 Task: Find connections with filter location Albardón with filter topic #customerrelationswith filter profile language French with filter current company Ramboll with filter school Good Shepherd college of Education with filter industry Retail Health and Personal Care Products with filter service category Information Management with filter keywords title Customer Service
Action: Mouse moved to (216, 214)
Screenshot: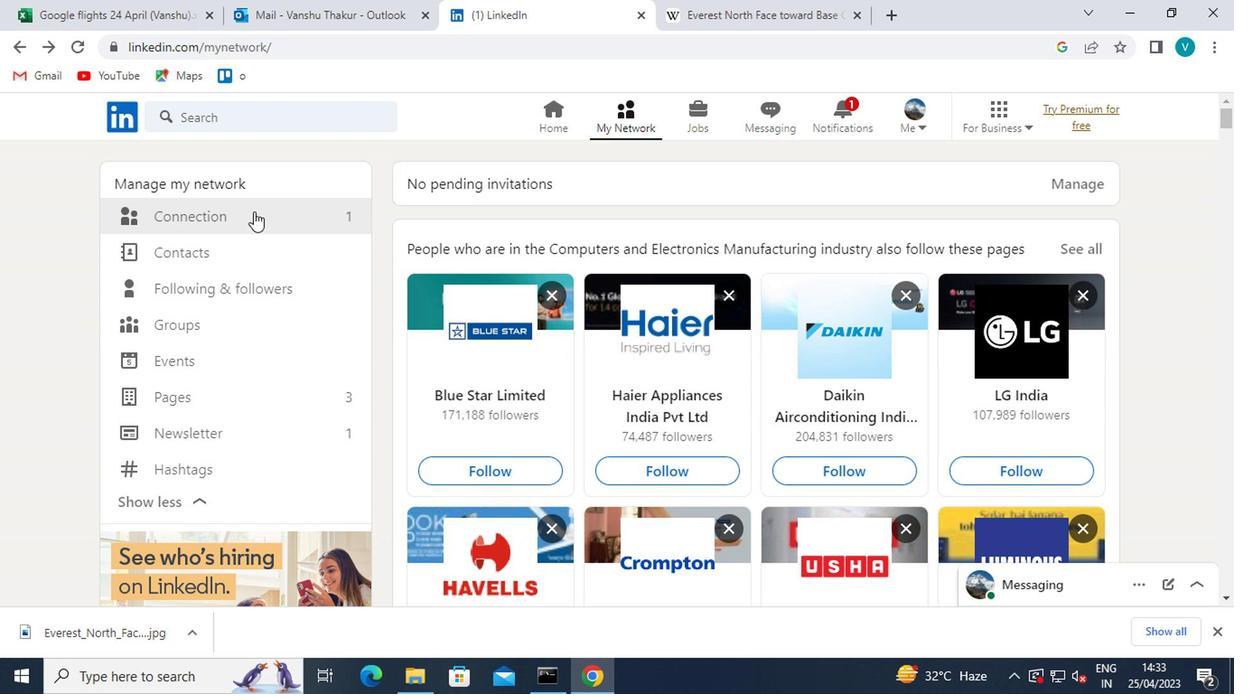 
Action: Mouse pressed left at (216, 214)
Screenshot: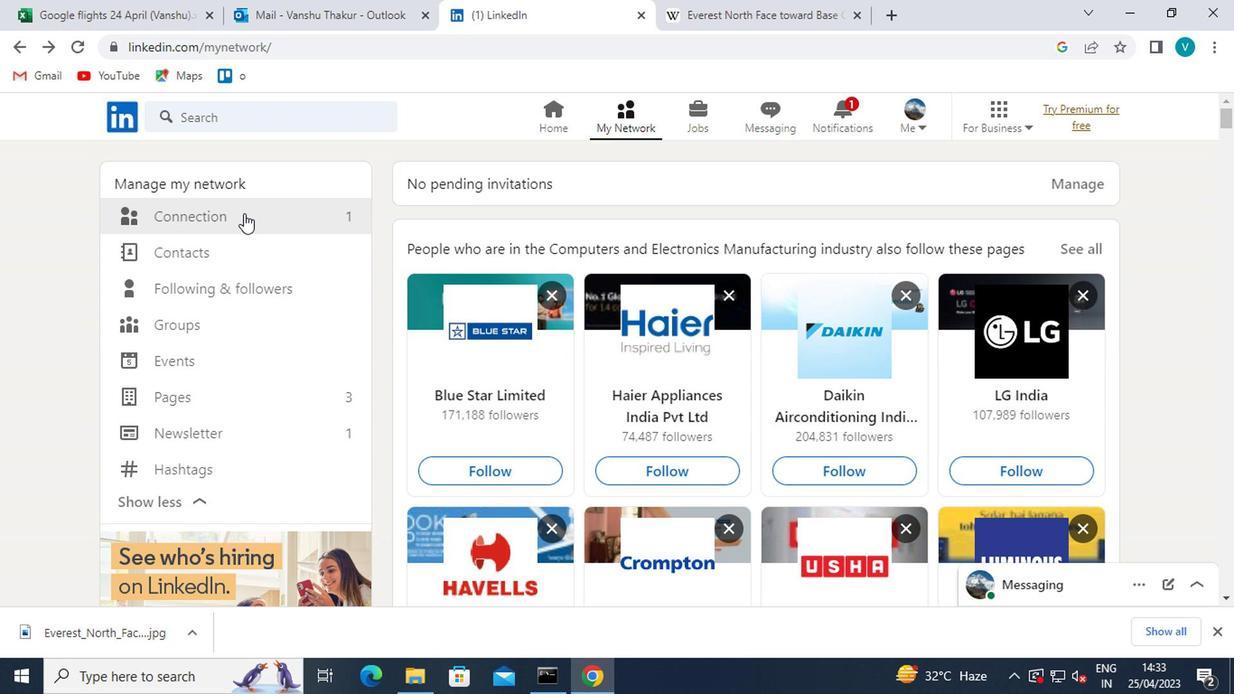 
Action: Mouse moved to (749, 221)
Screenshot: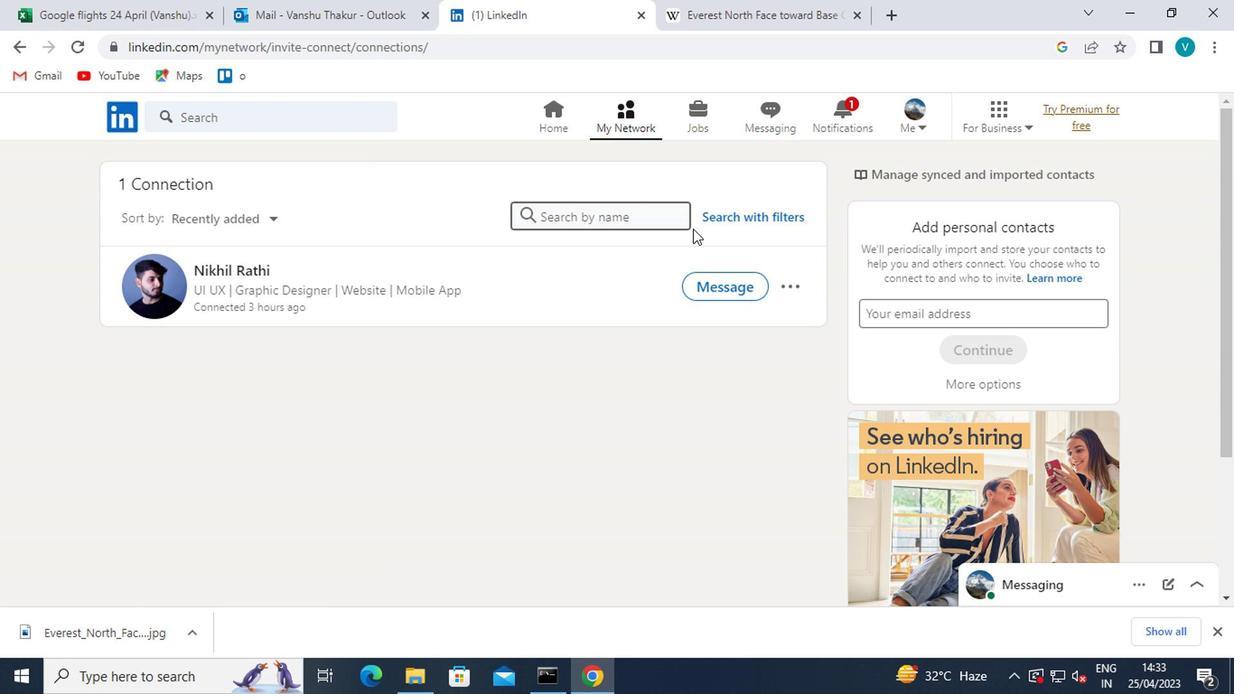 
Action: Mouse pressed left at (749, 221)
Screenshot: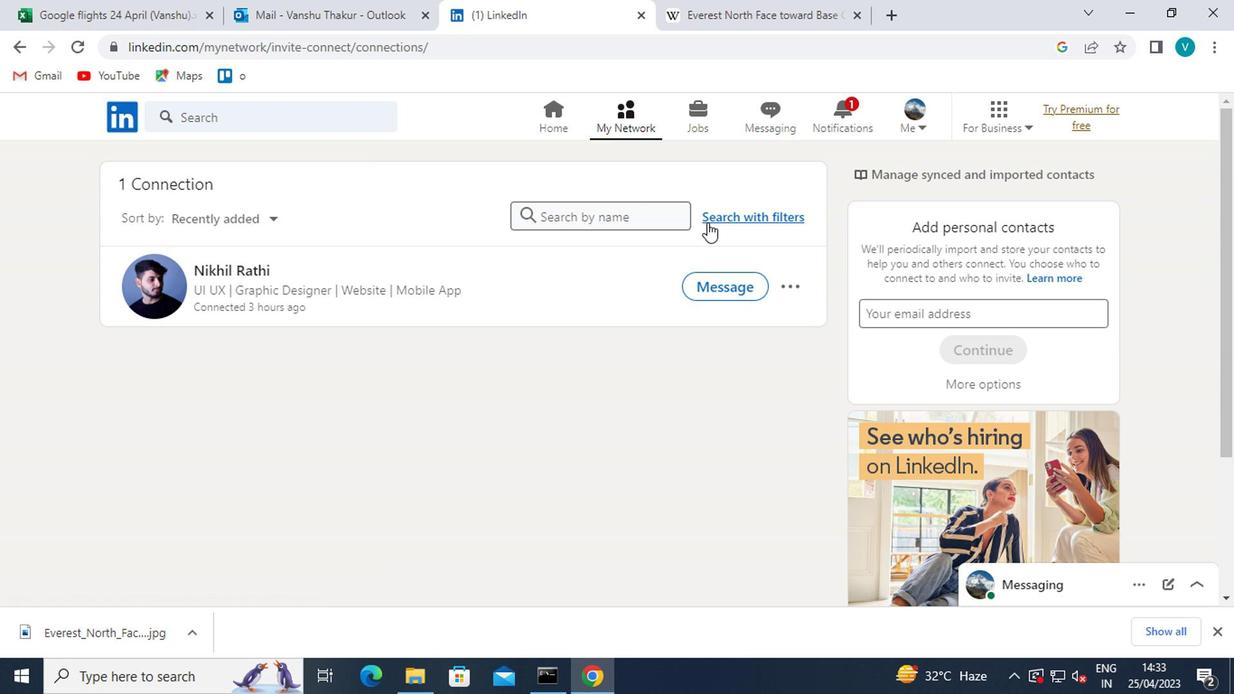 
Action: Mouse moved to (600, 167)
Screenshot: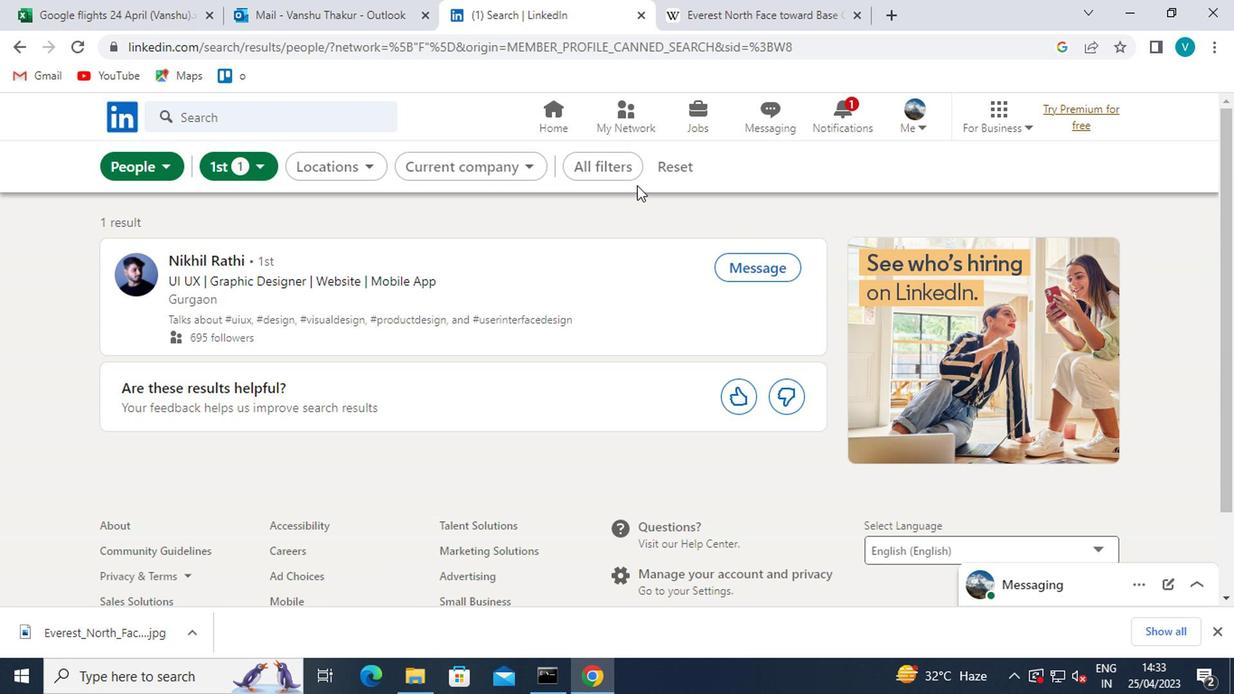 
Action: Mouse pressed left at (600, 167)
Screenshot: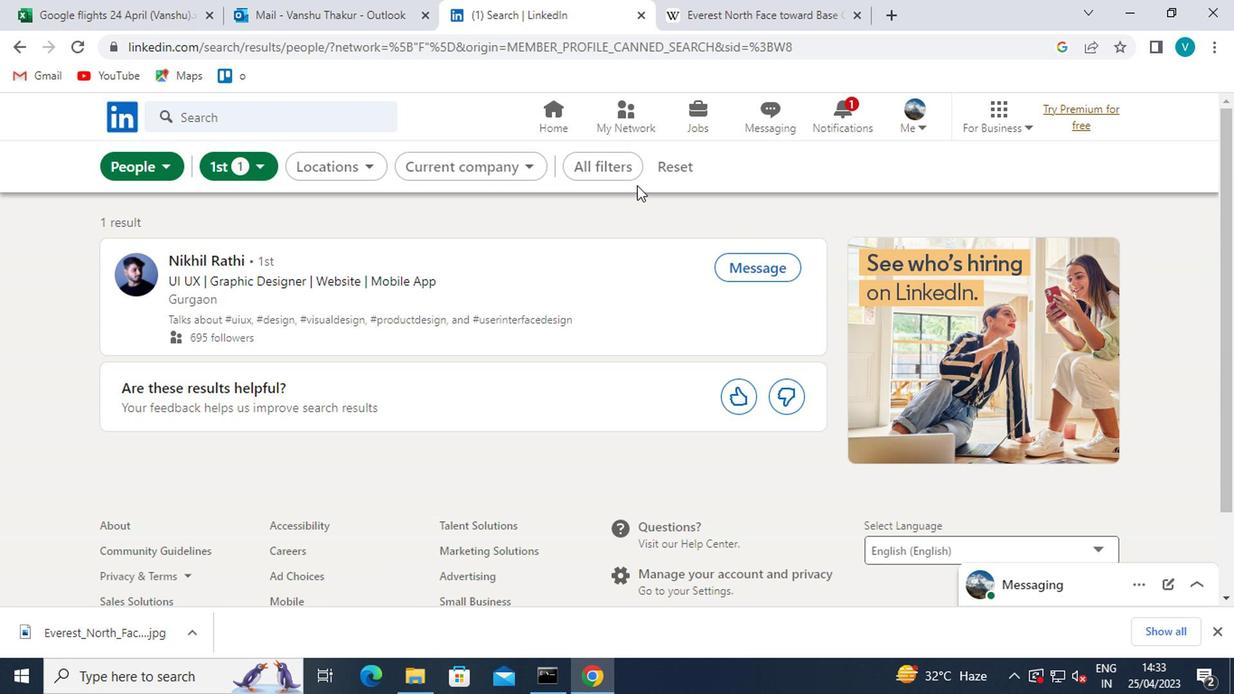 
Action: Mouse moved to (805, 371)
Screenshot: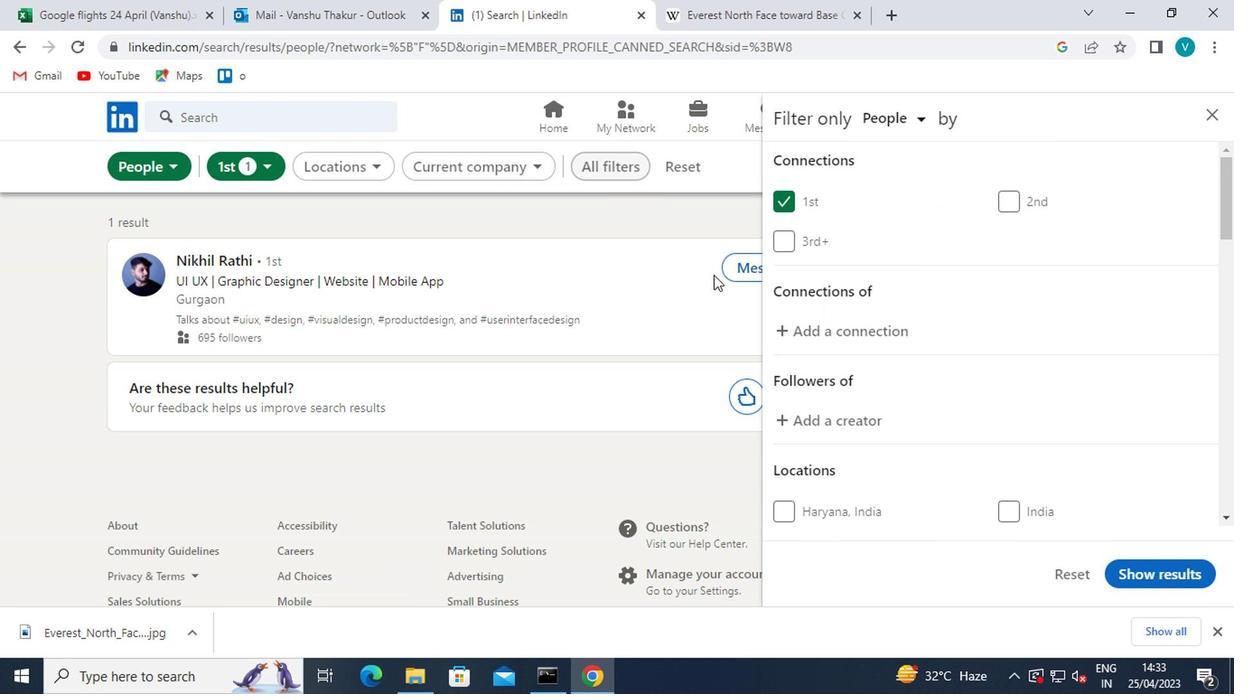 
Action: Mouse scrolled (805, 370) with delta (0, 0)
Screenshot: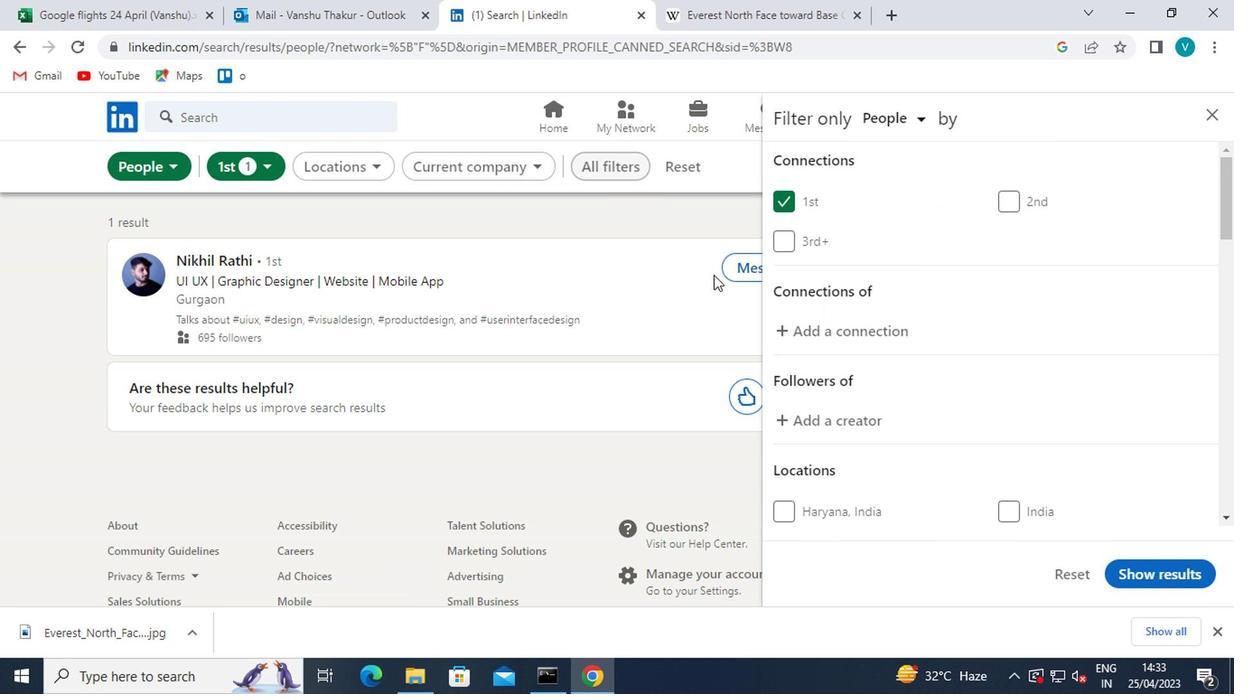 
Action: Mouse moved to (806, 374)
Screenshot: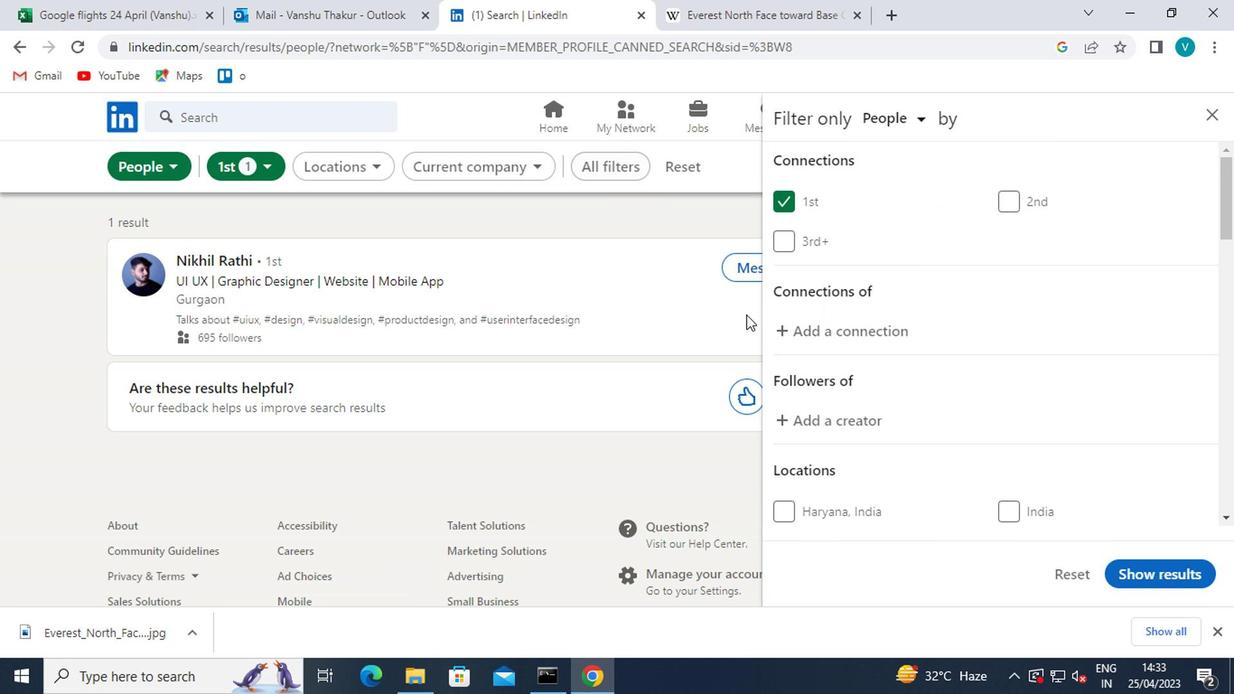 
Action: Mouse scrolled (806, 373) with delta (0, 0)
Screenshot: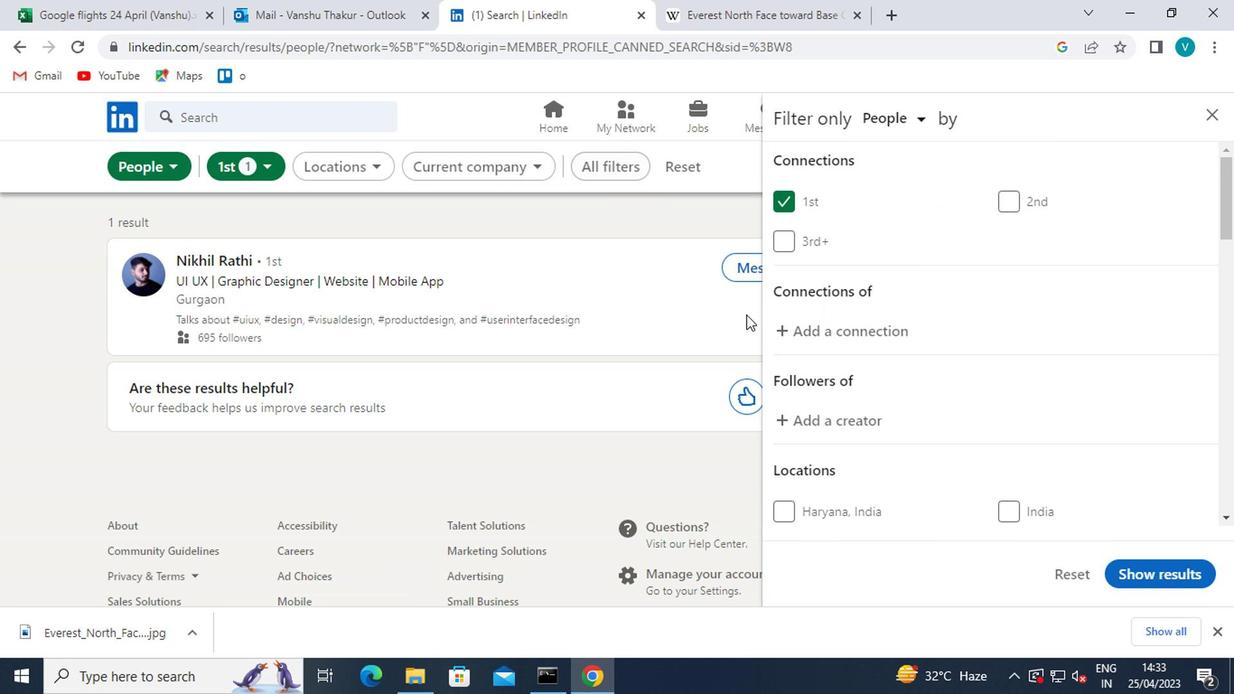 
Action: Mouse scrolled (806, 373) with delta (0, 0)
Screenshot: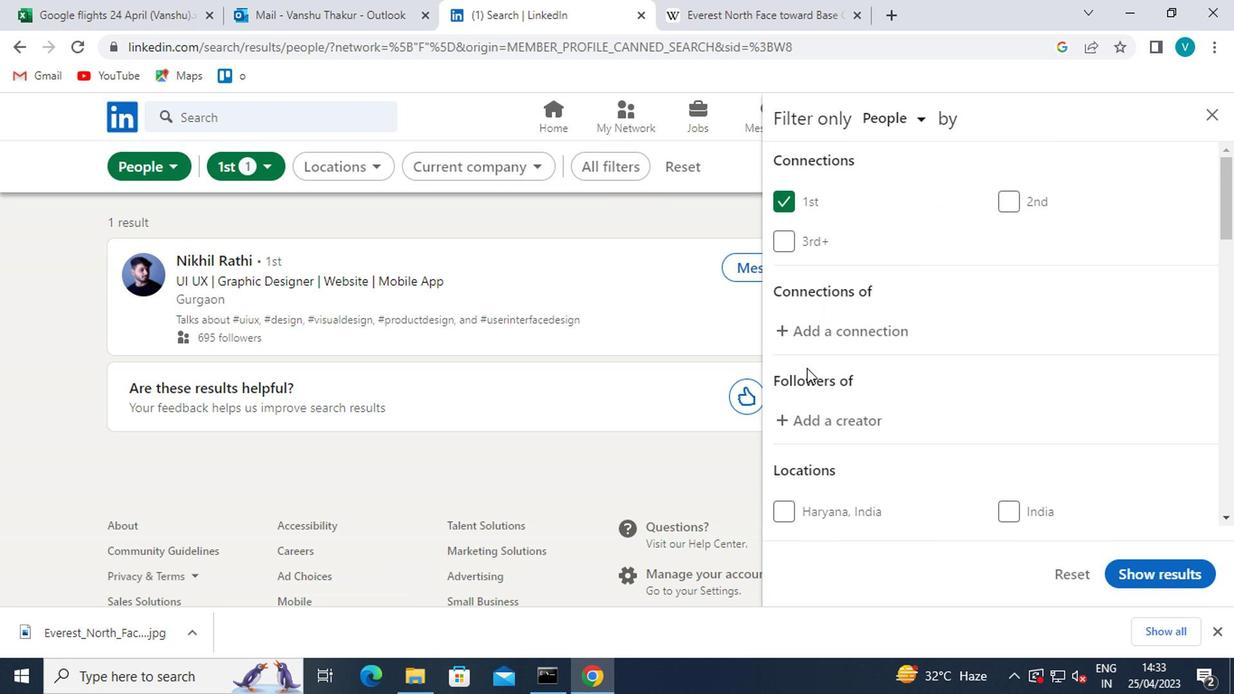 
Action: Mouse moved to (839, 323)
Screenshot: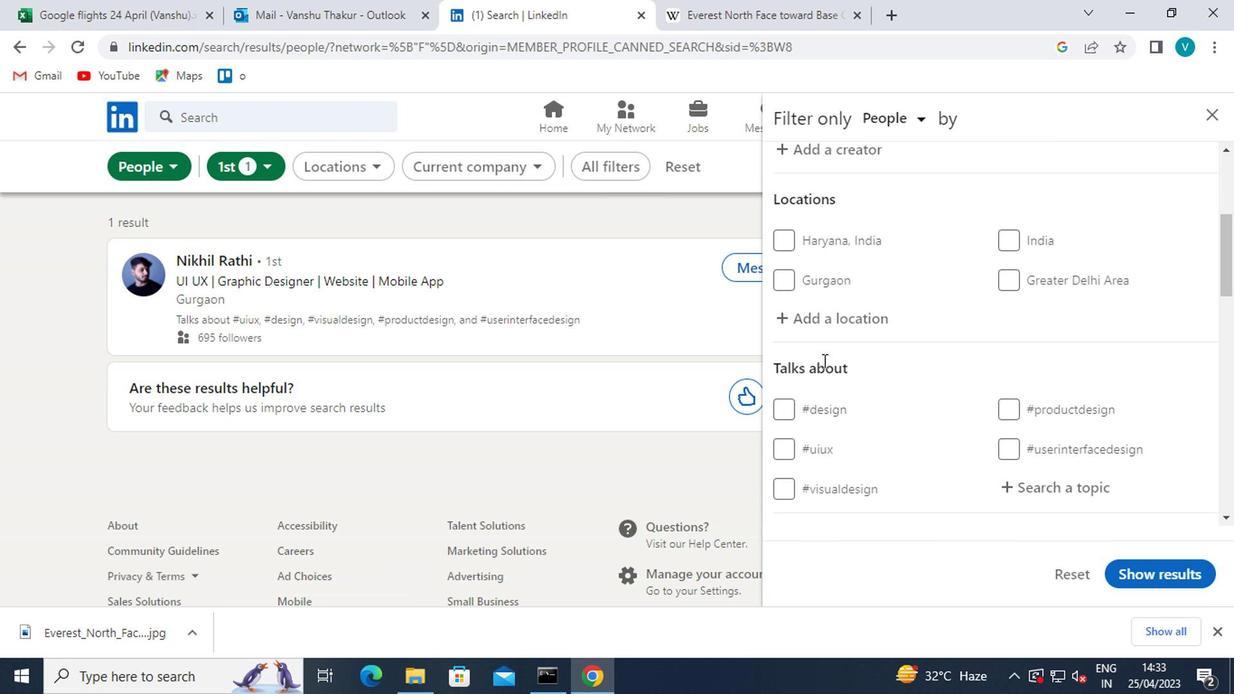 
Action: Mouse pressed left at (839, 323)
Screenshot: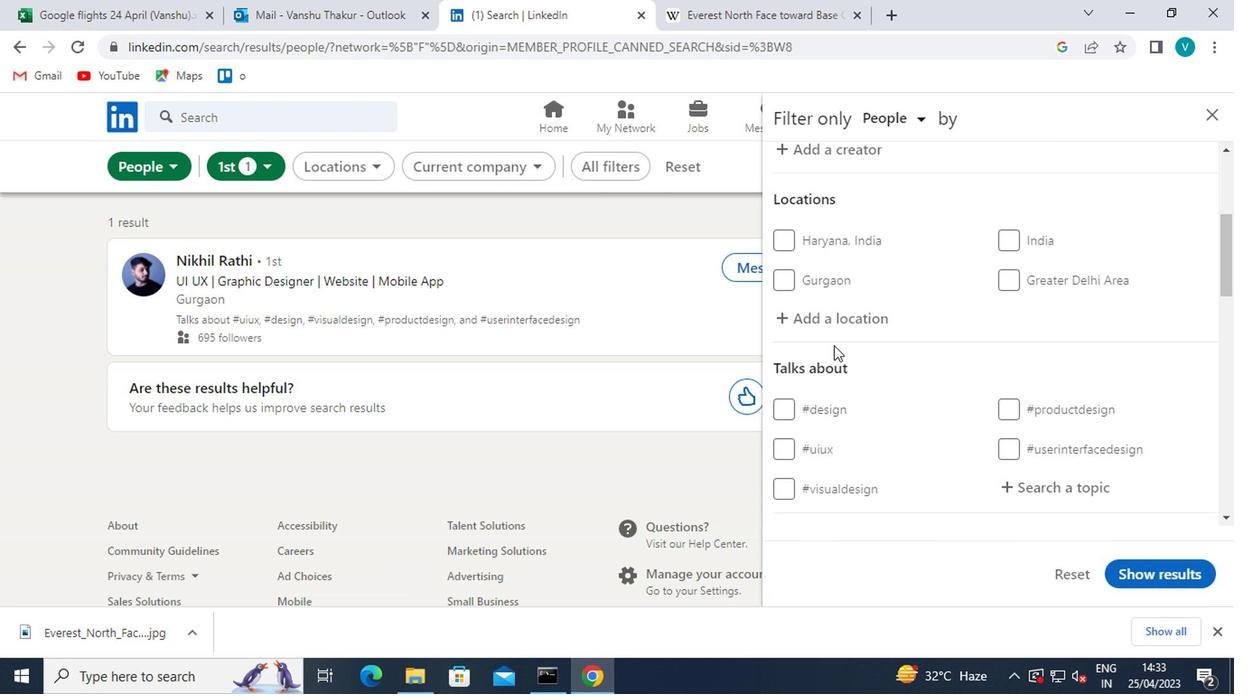 
Action: Mouse moved to (831, 318)
Screenshot: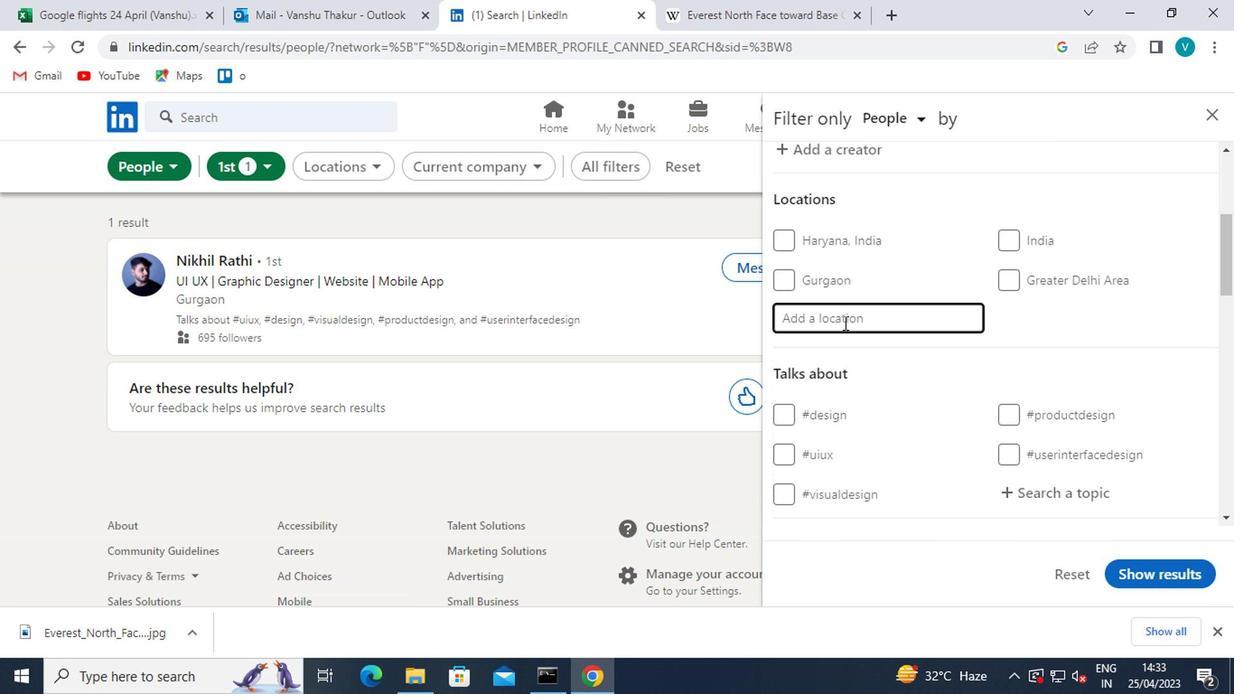 
Action: Key pressed <Key.shift>ALBARDON
Screenshot: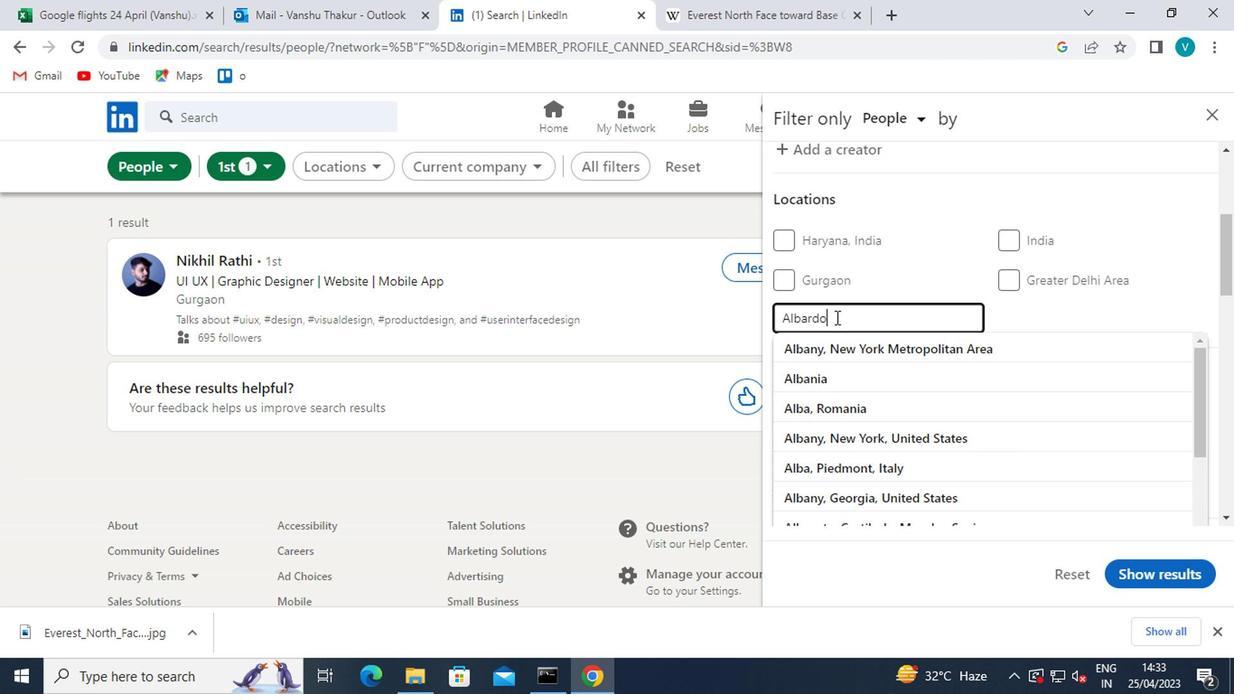 
Action: Mouse moved to (863, 343)
Screenshot: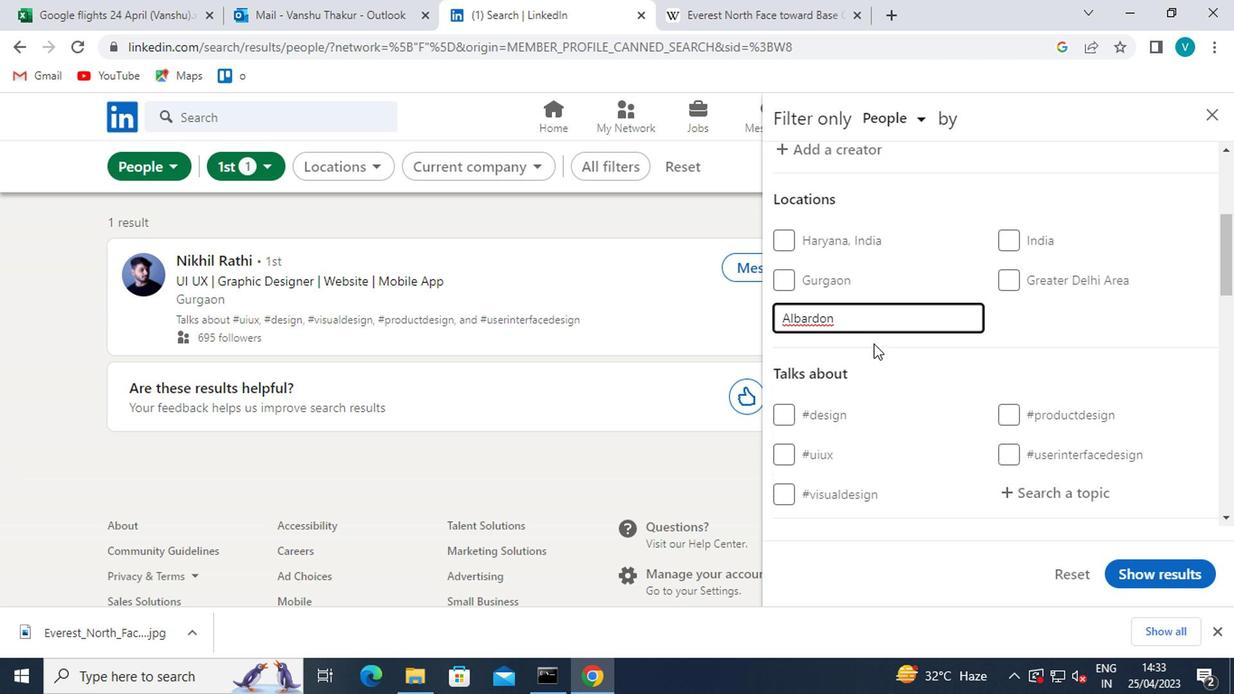 
Action: Key pressed <Key.enter>
Screenshot: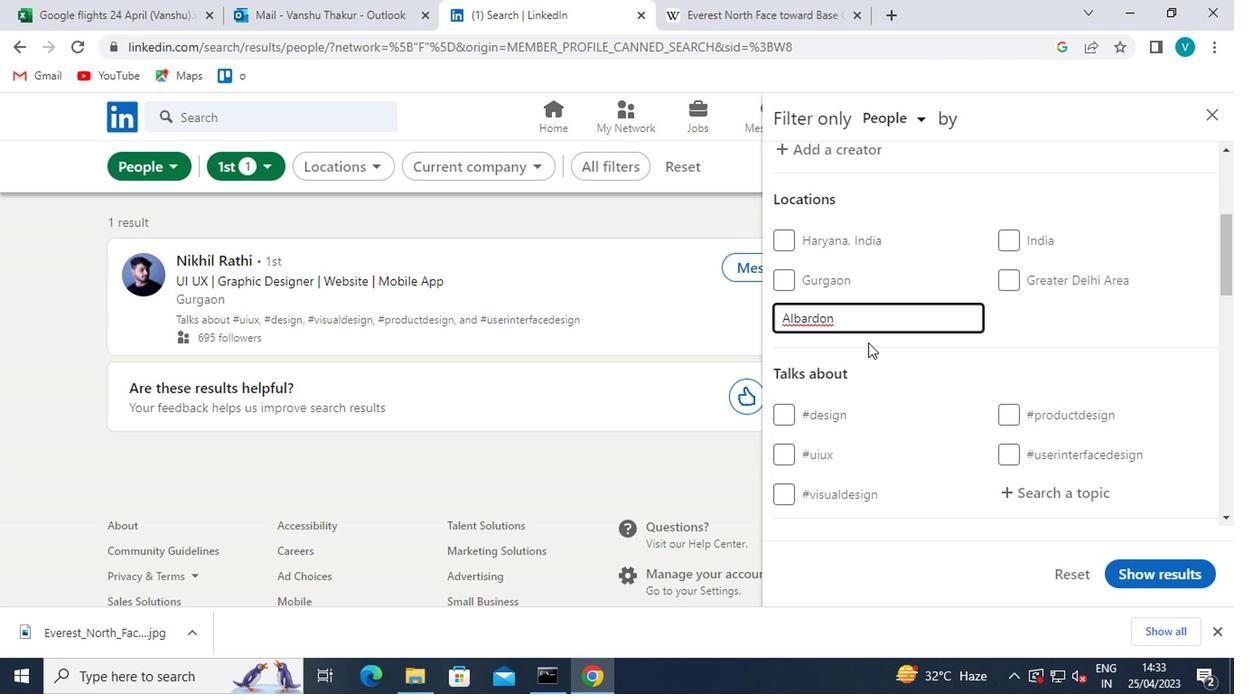 
Action: Mouse moved to (1026, 337)
Screenshot: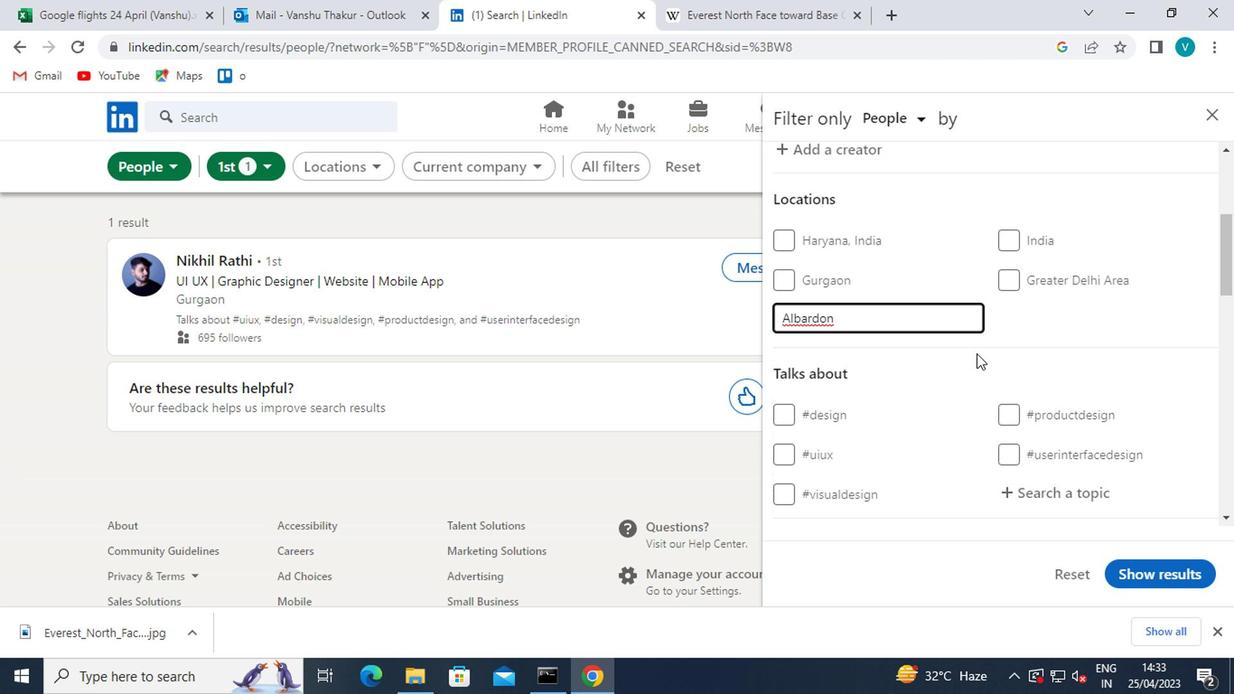 
Action: Mouse pressed left at (1026, 337)
Screenshot: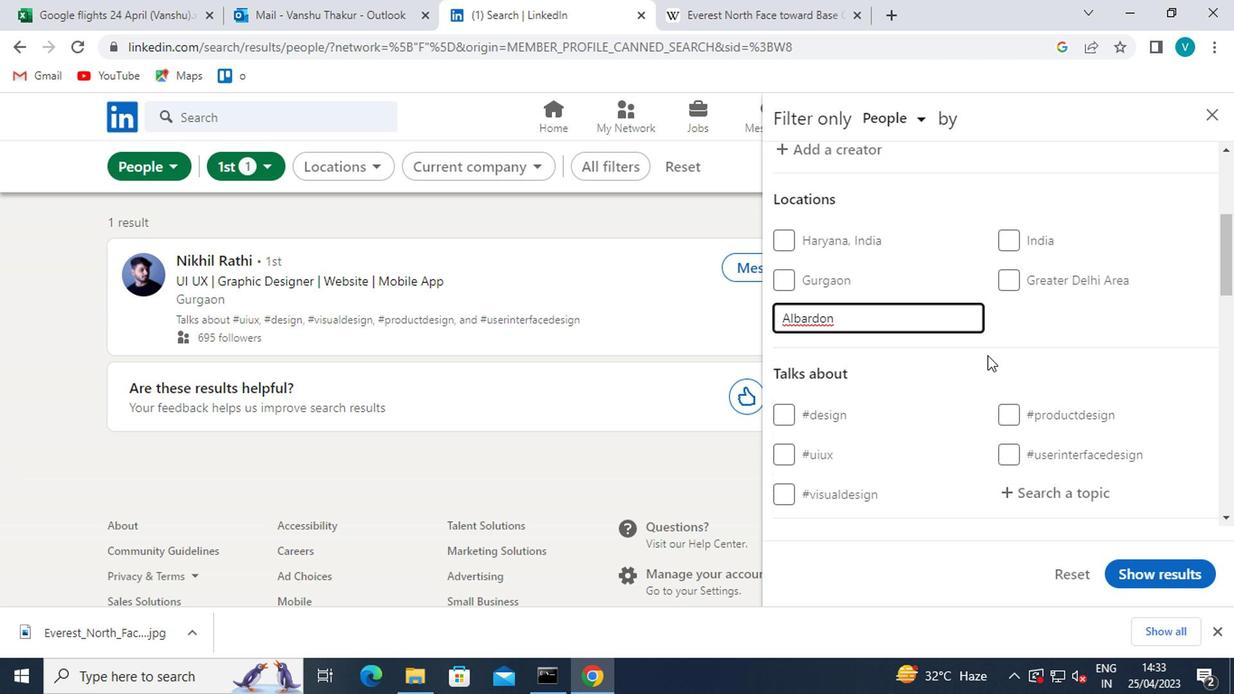 
Action: Mouse moved to (962, 352)
Screenshot: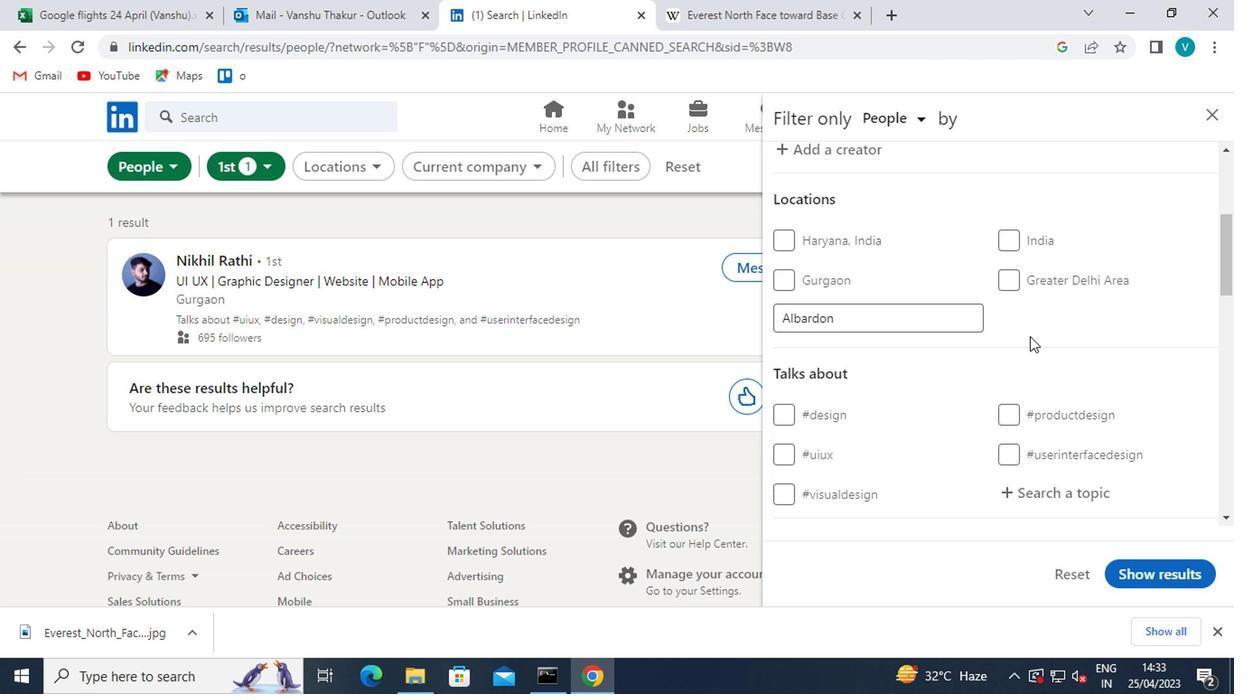 
Action: Mouse scrolled (962, 351) with delta (0, -1)
Screenshot: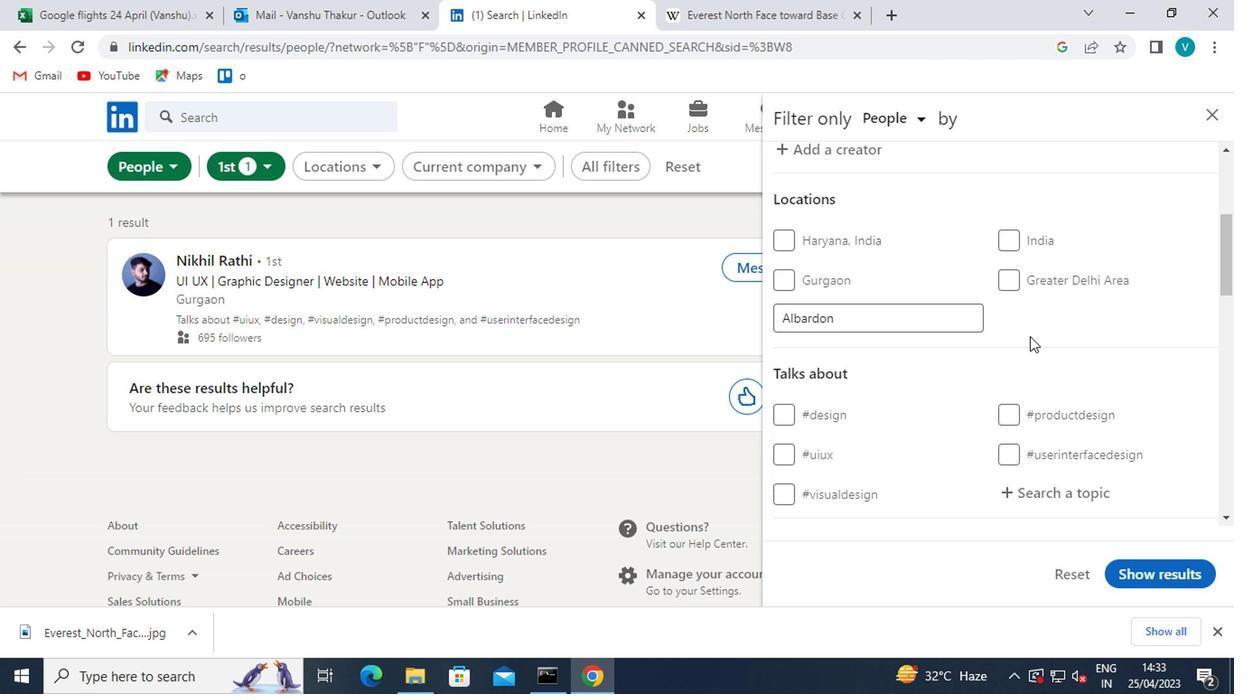 
Action: Mouse moved to (950, 352)
Screenshot: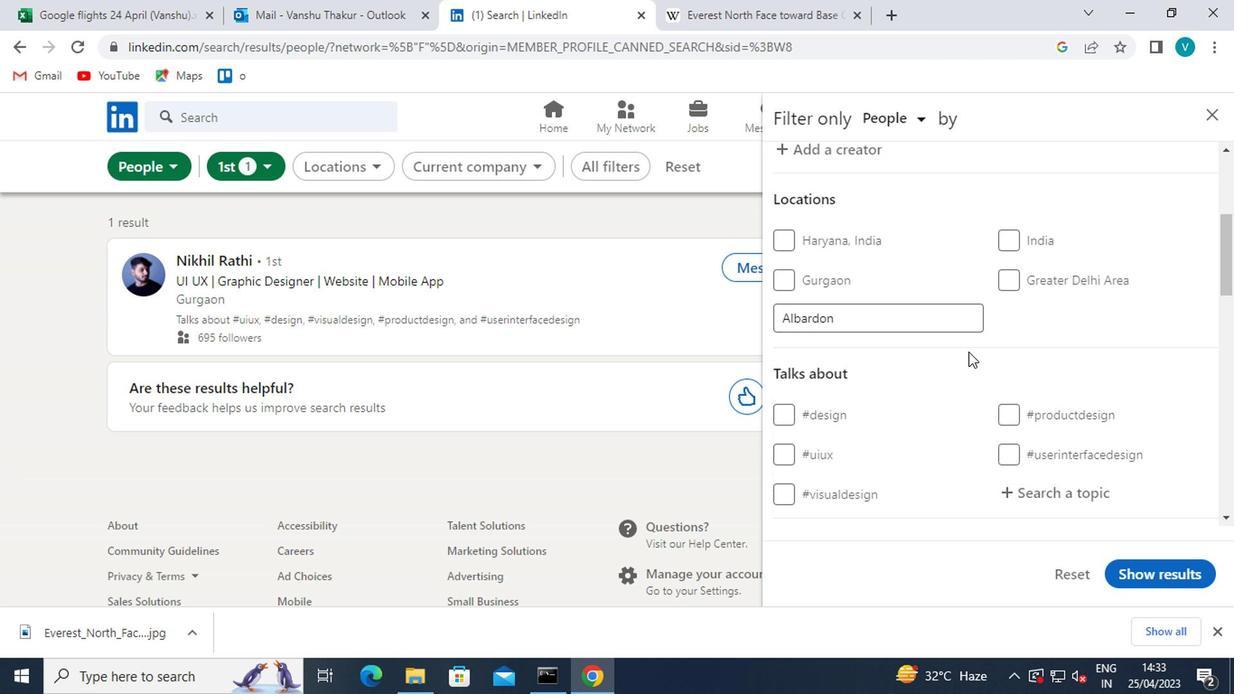 
Action: Mouse scrolled (950, 351) with delta (0, -1)
Screenshot: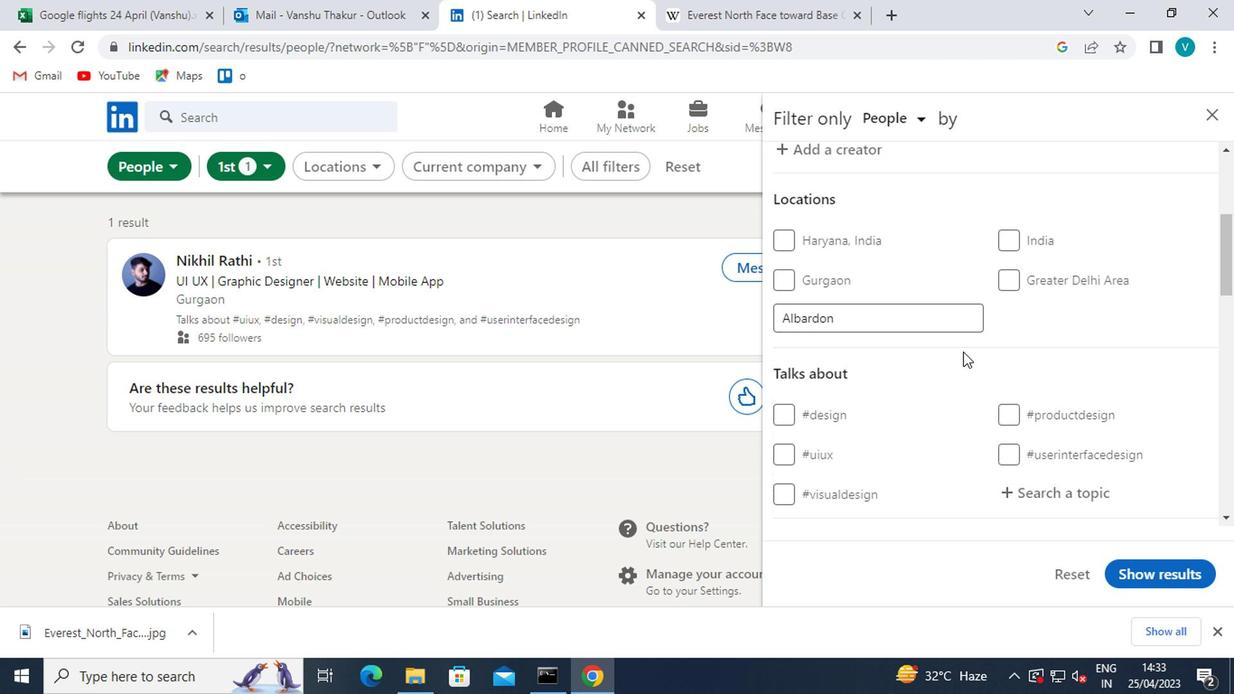 
Action: Mouse moved to (1056, 317)
Screenshot: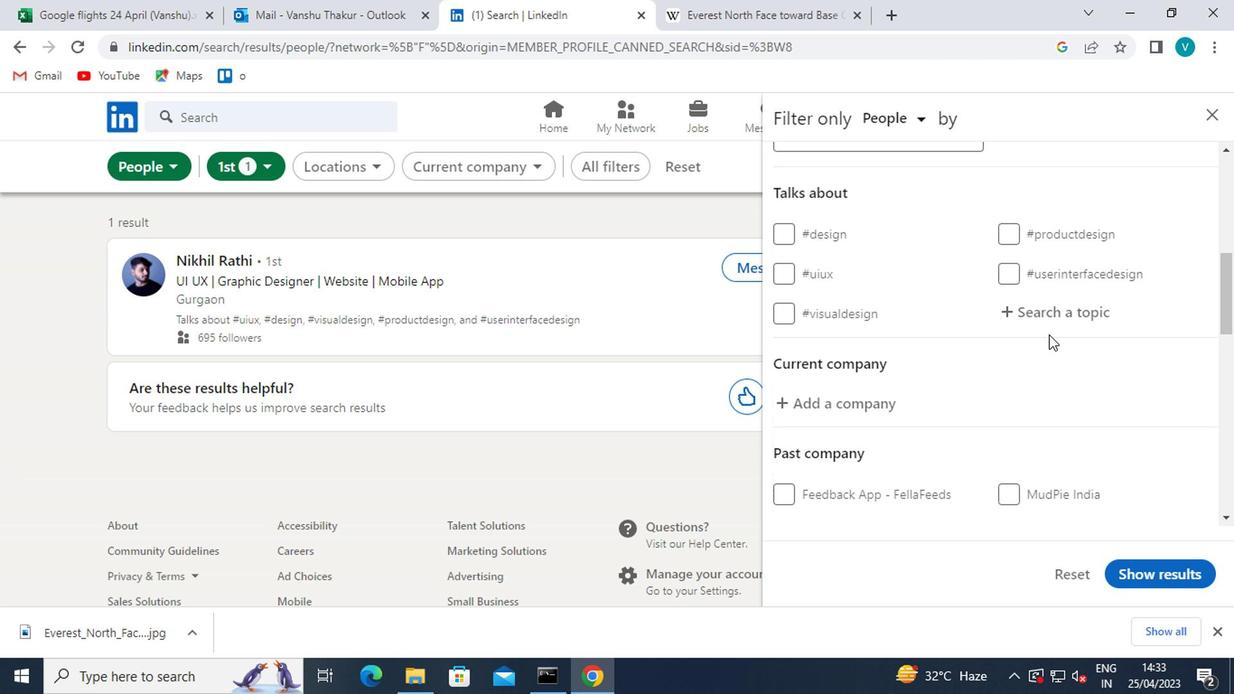 
Action: Mouse pressed left at (1056, 317)
Screenshot: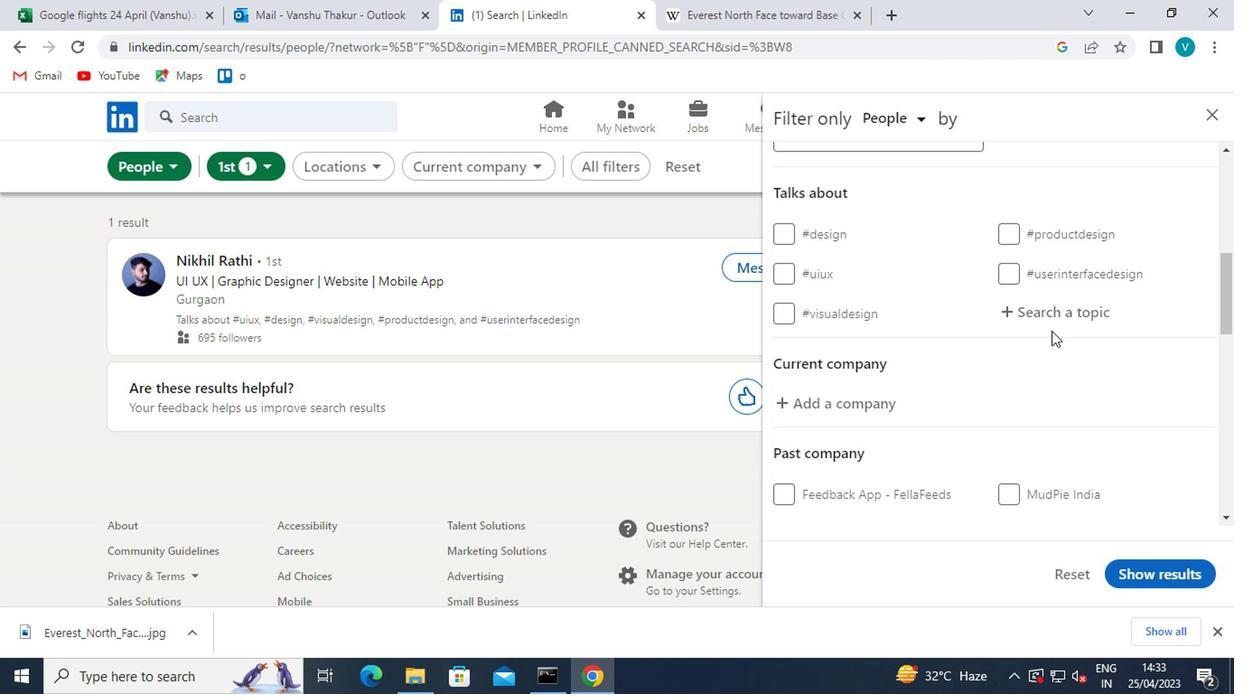 
Action: Key pressed <Key.shift>#CUST
Screenshot: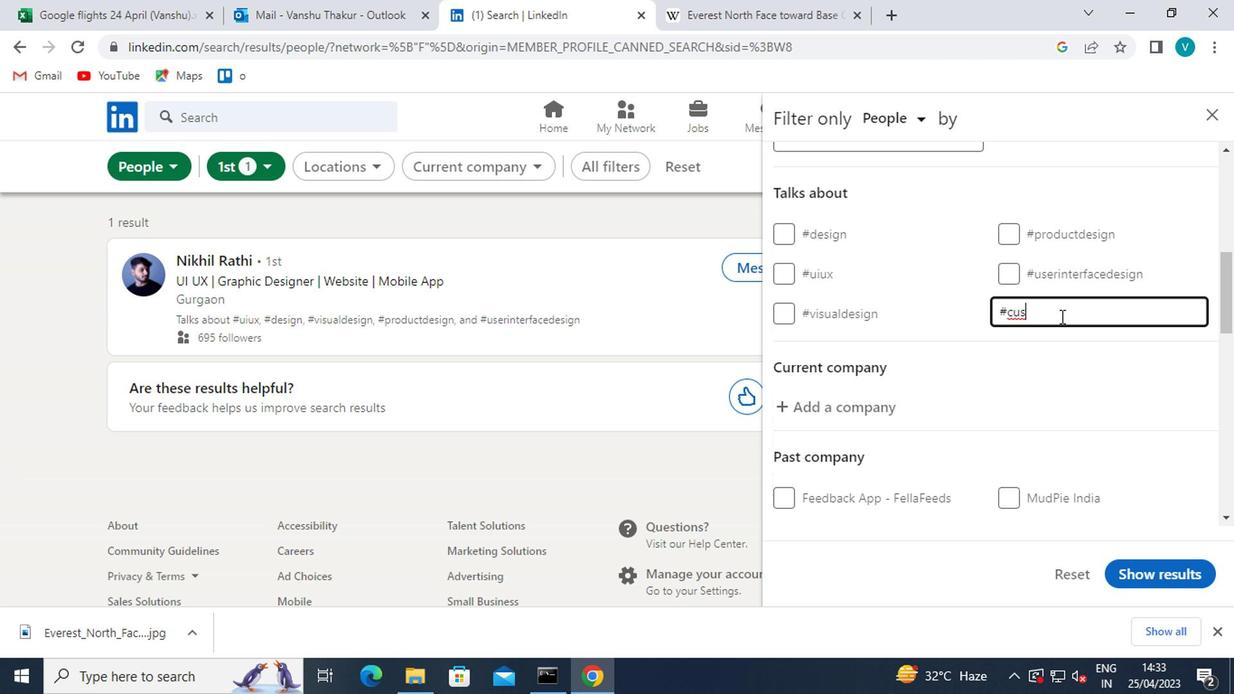 
Action: Mouse moved to (1045, 307)
Screenshot: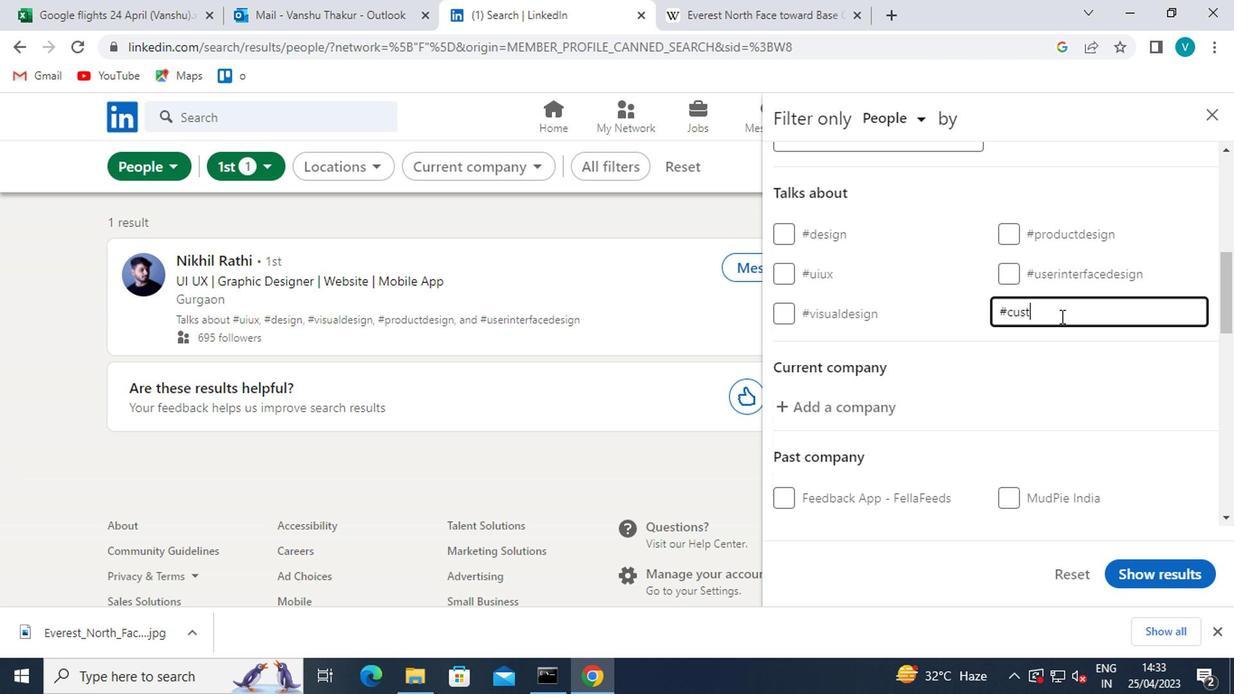 
Action: Key pressed OMERRELATIONS
Screenshot: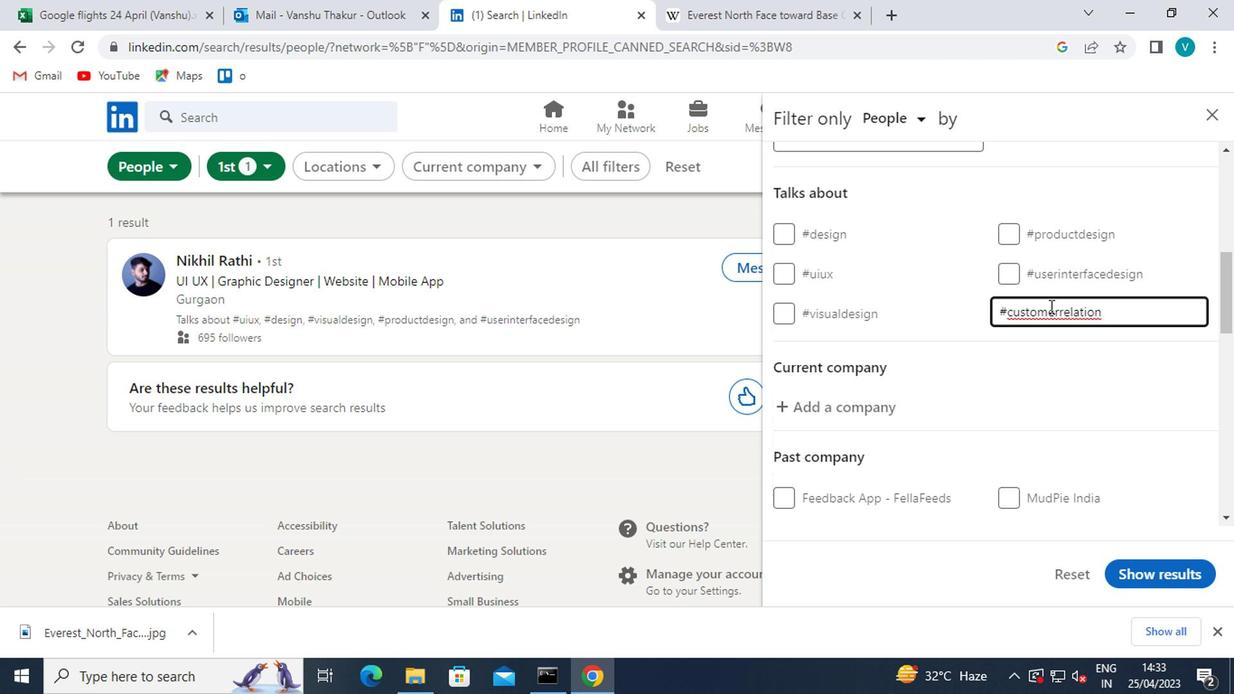 
Action: Mouse moved to (1068, 362)
Screenshot: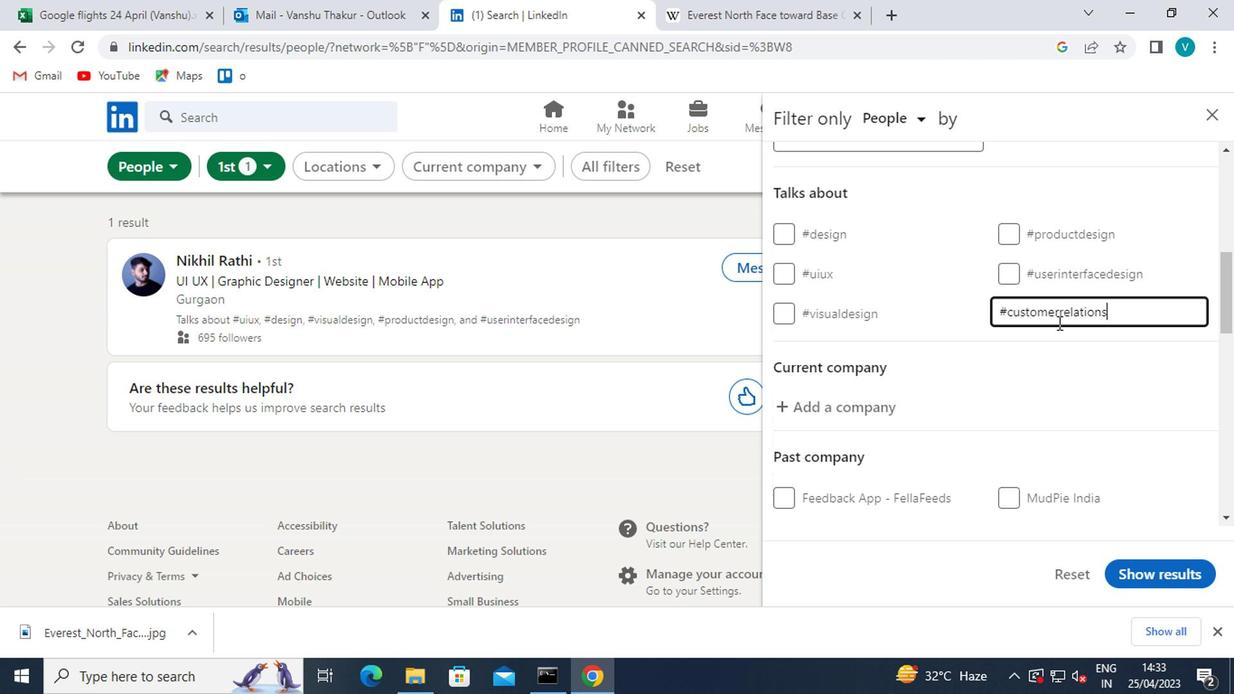 
Action: Mouse pressed left at (1068, 362)
Screenshot: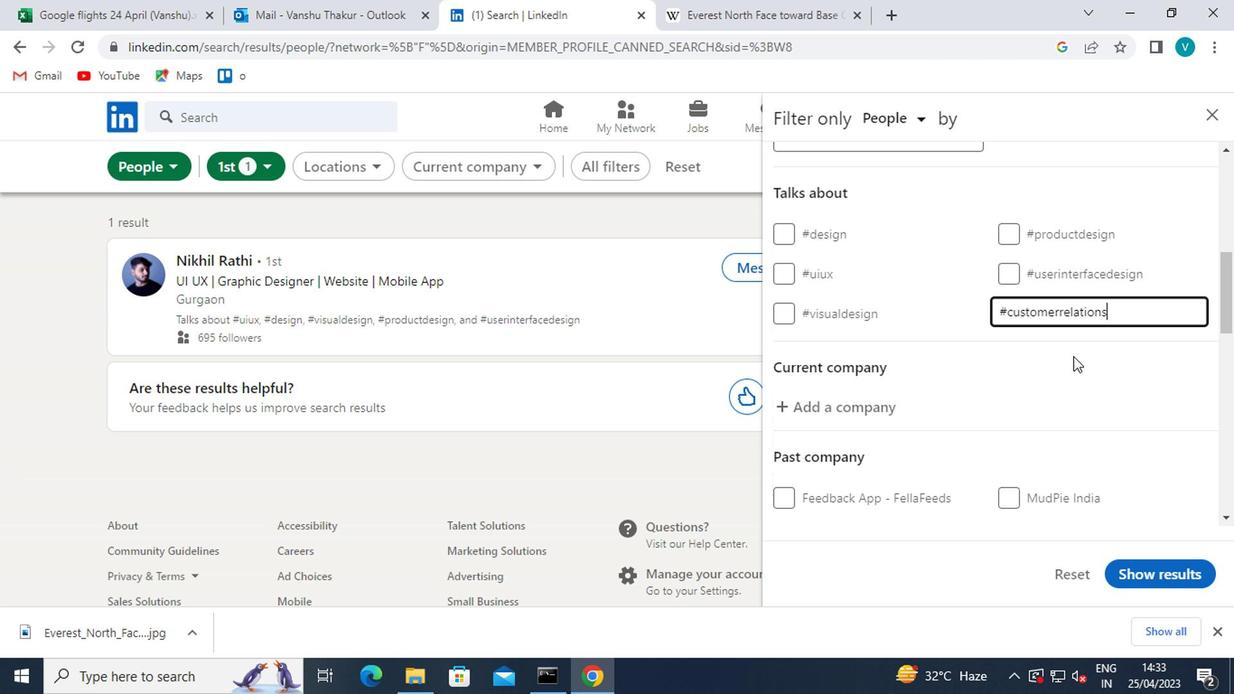 
Action: Mouse moved to (1069, 365)
Screenshot: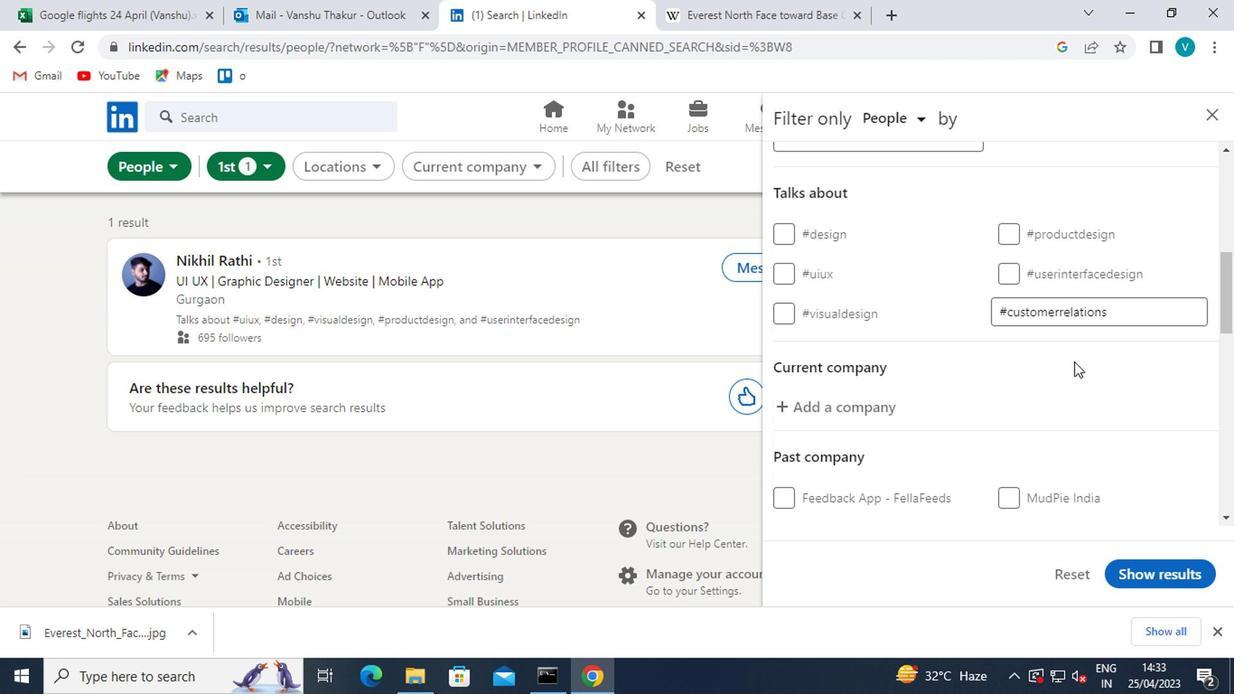 
Action: Mouse scrolled (1069, 364) with delta (0, 0)
Screenshot: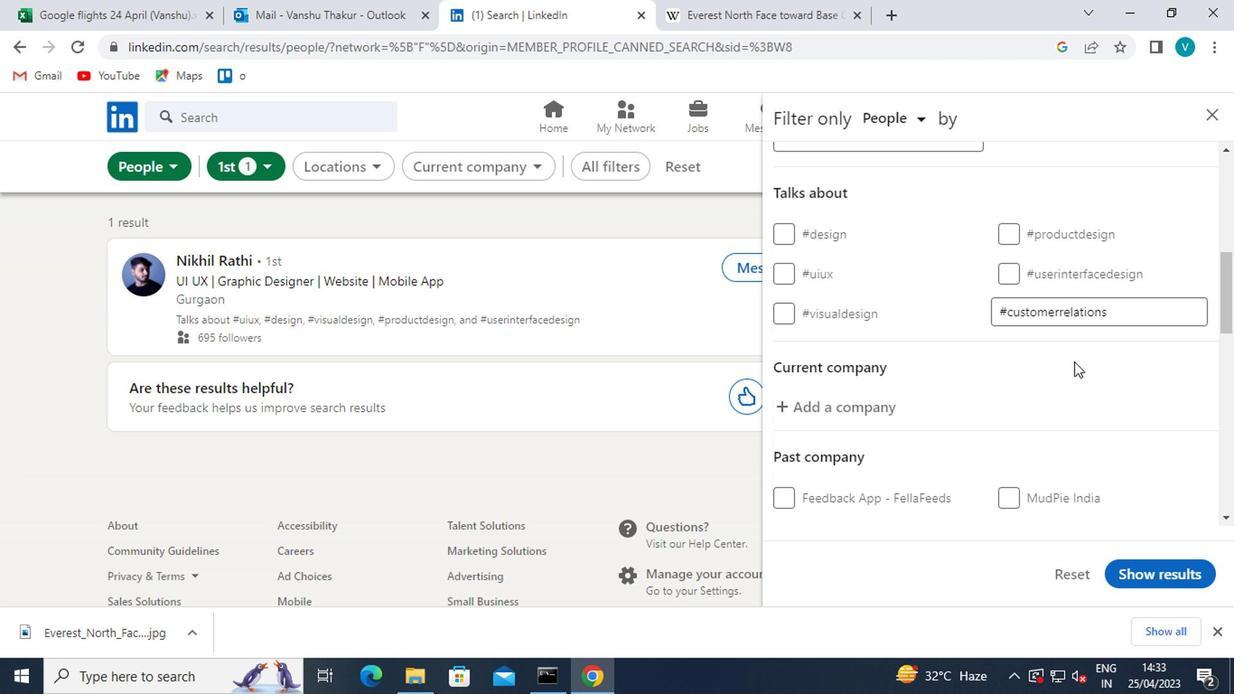 
Action: Mouse moved to (1067, 366)
Screenshot: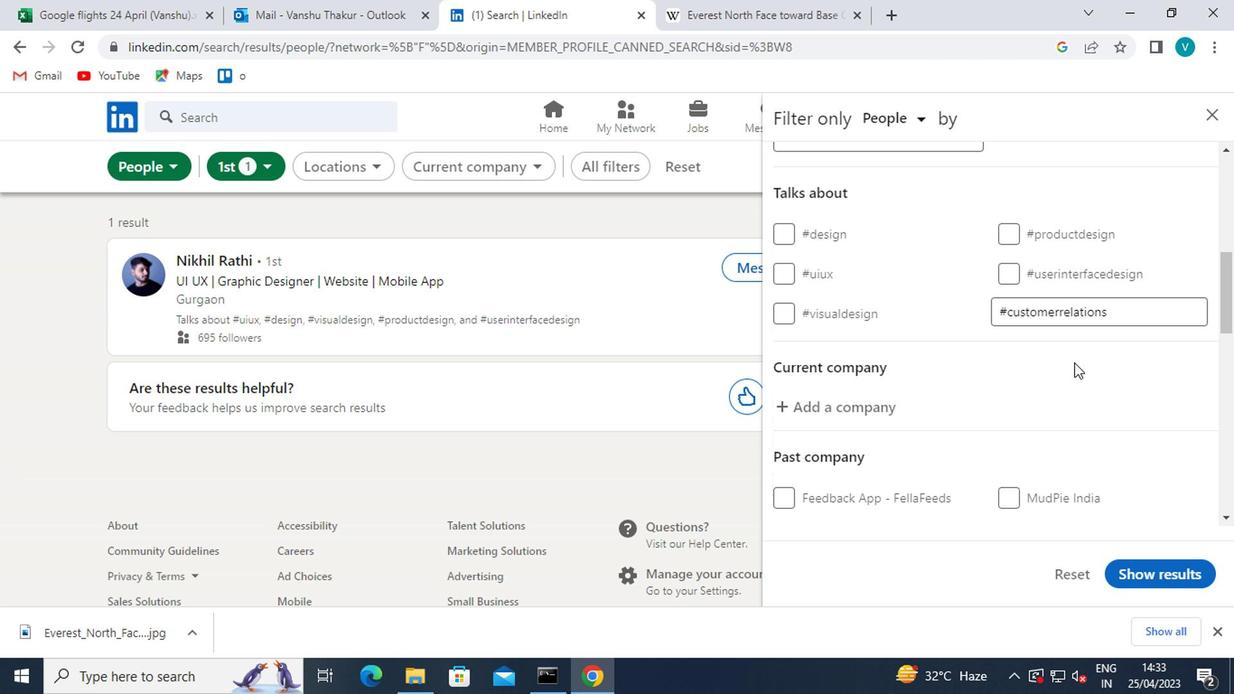 
Action: Mouse scrolled (1067, 365) with delta (0, -1)
Screenshot: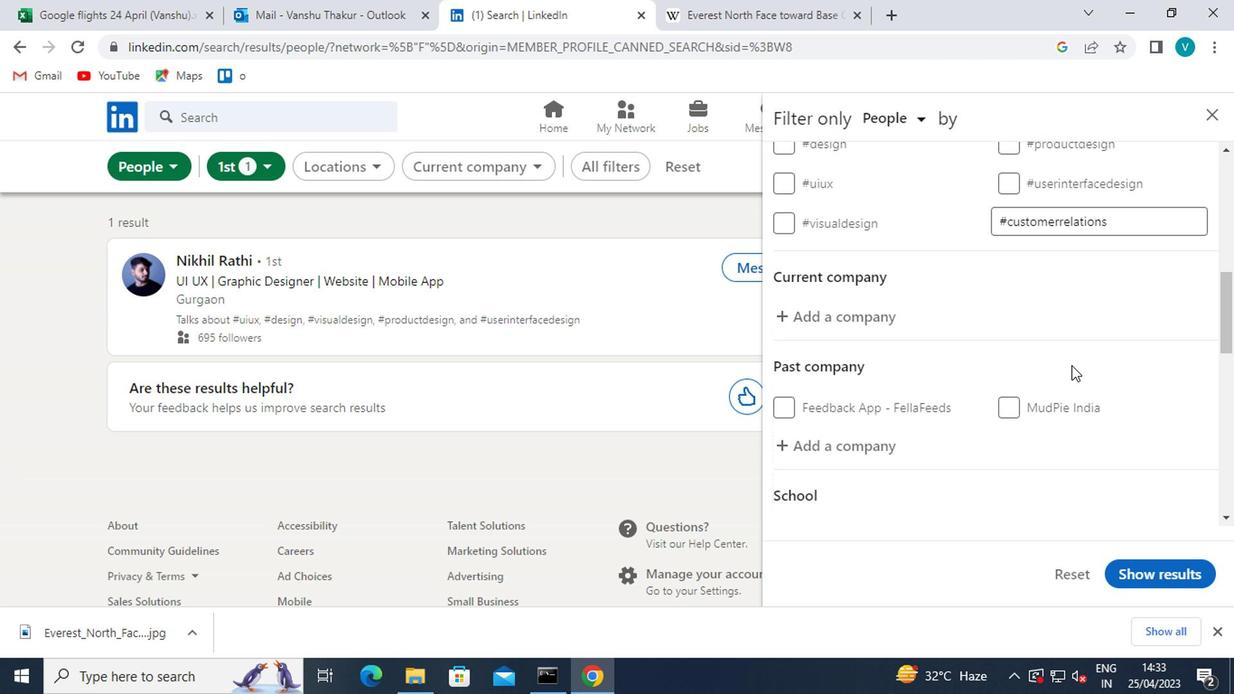 
Action: Mouse moved to (805, 230)
Screenshot: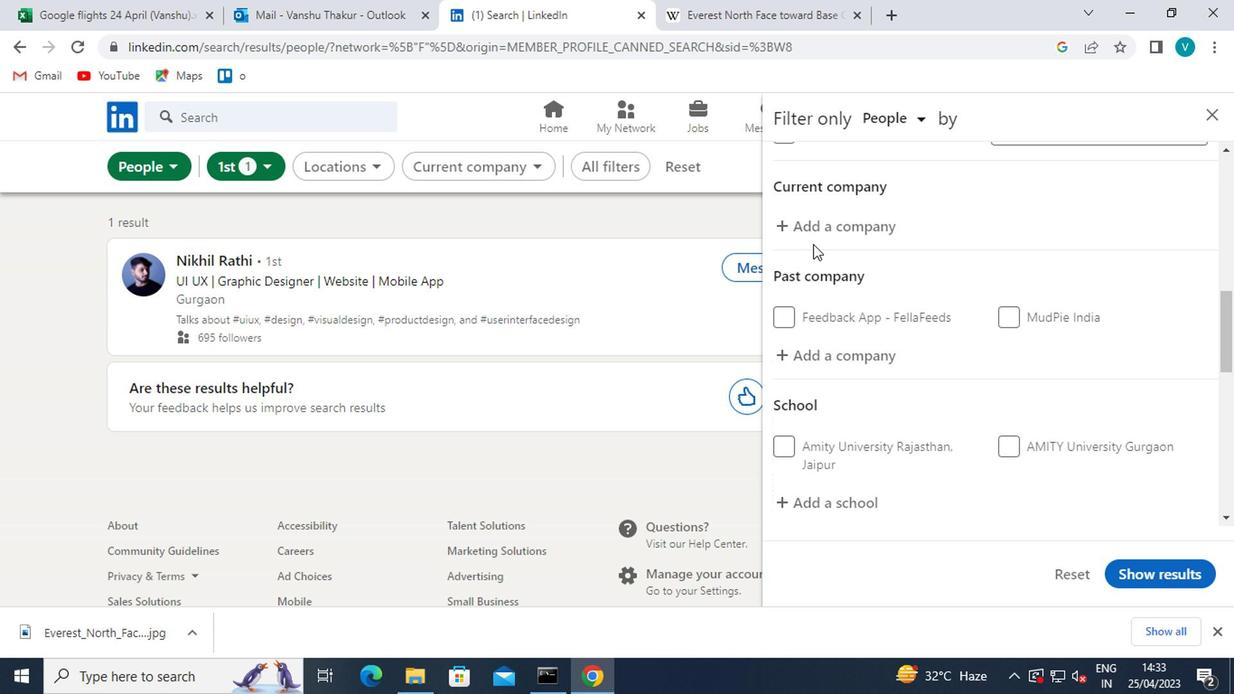 
Action: Mouse pressed left at (805, 230)
Screenshot: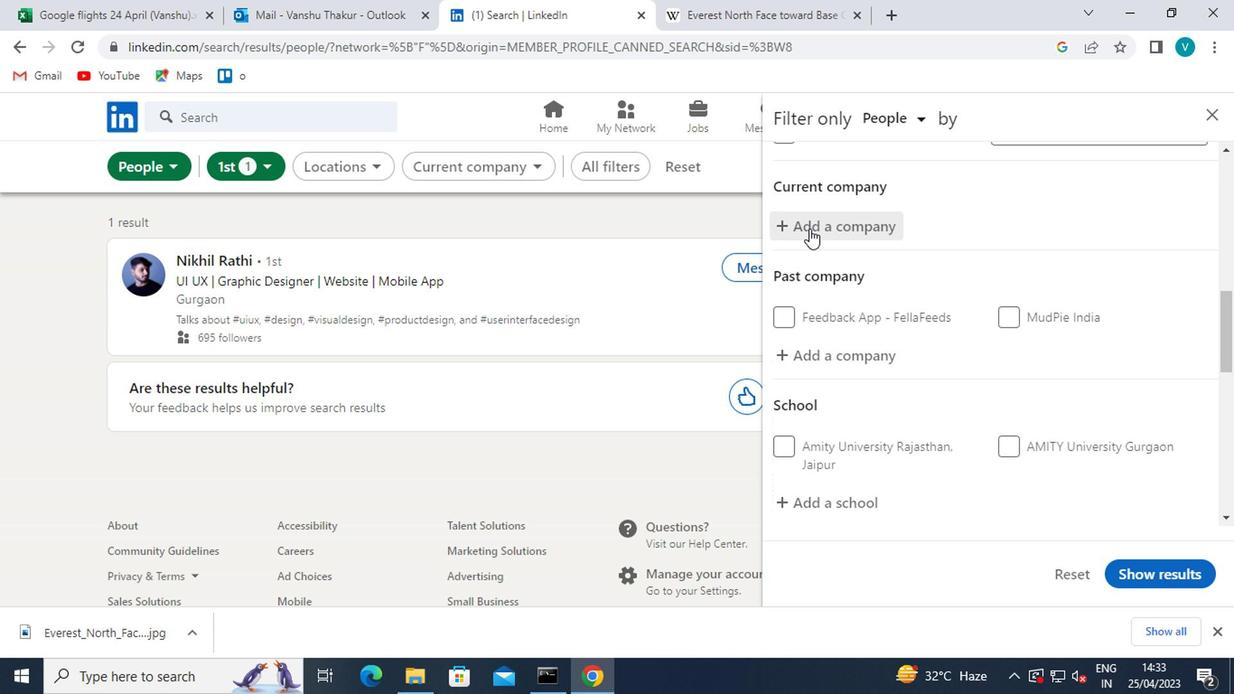 
Action: Key pressed <Key.shift>RAMBOLL
Screenshot: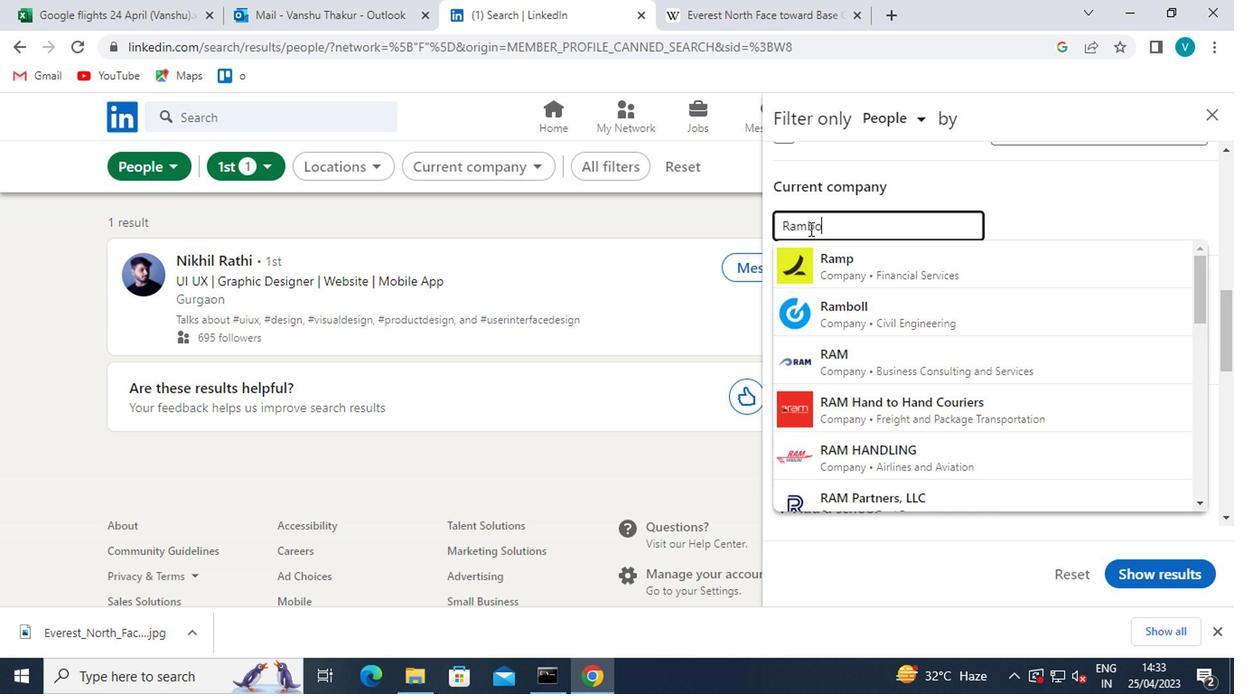 
Action: Mouse moved to (860, 274)
Screenshot: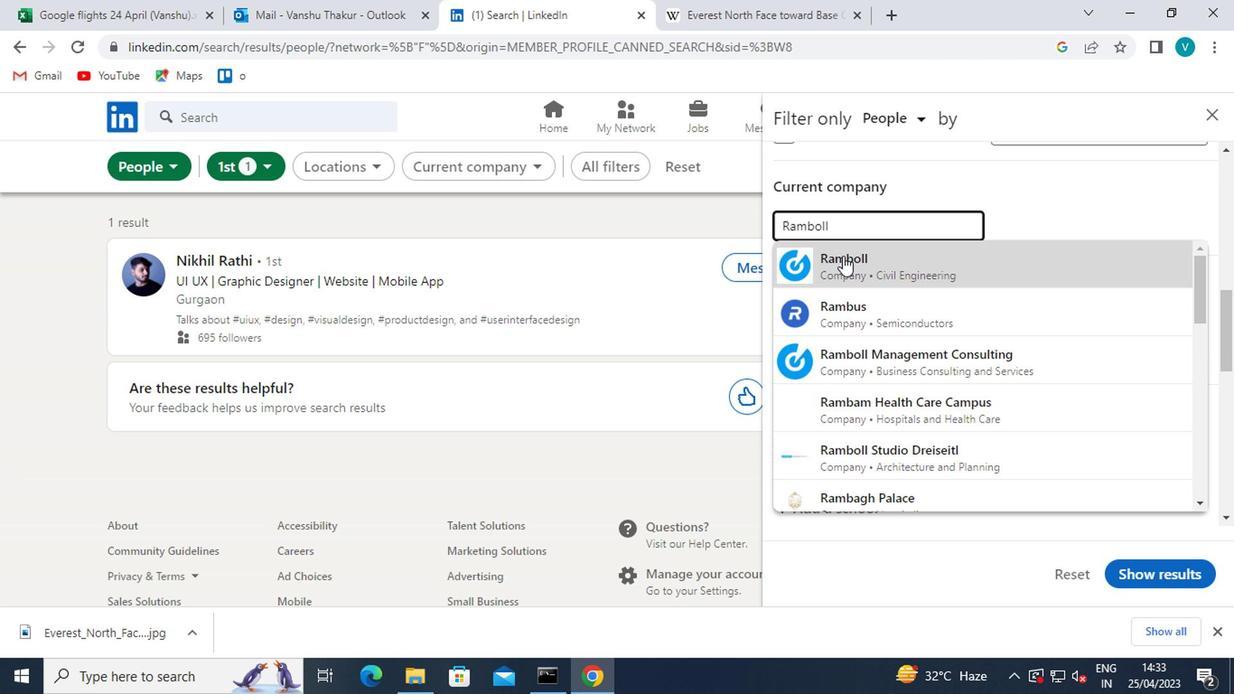 
Action: Mouse pressed left at (860, 274)
Screenshot: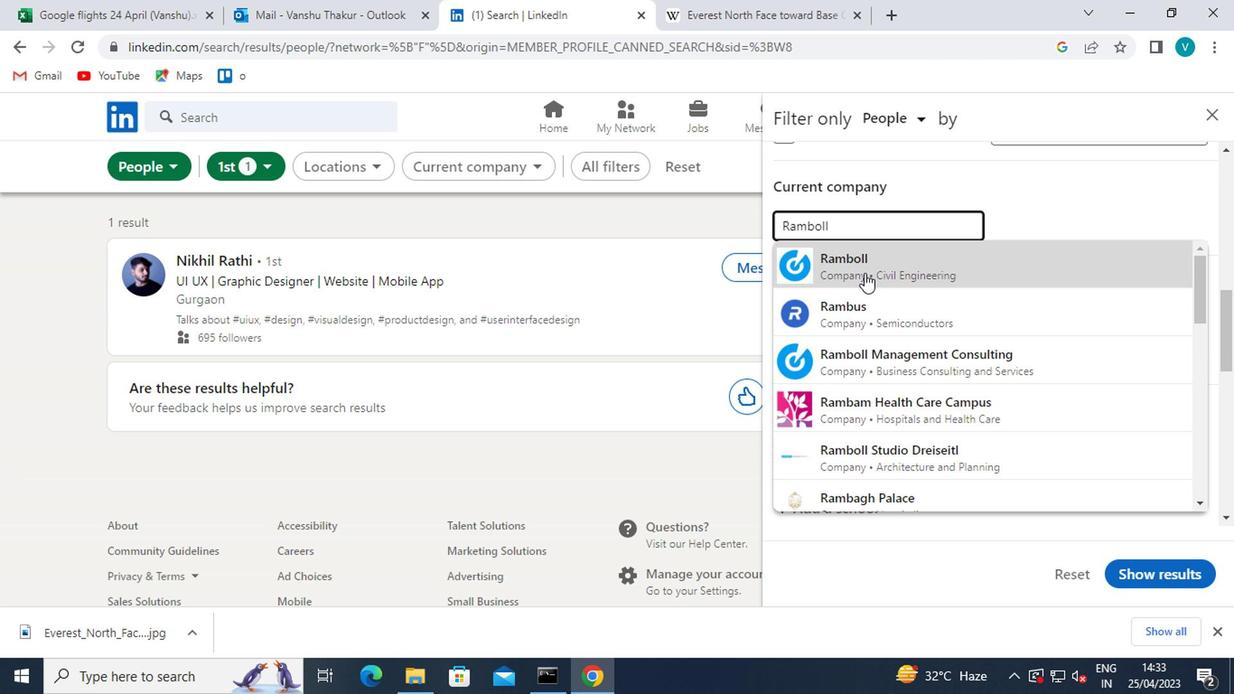 
Action: Mouse pressed left at (860, 274)
Screenshot: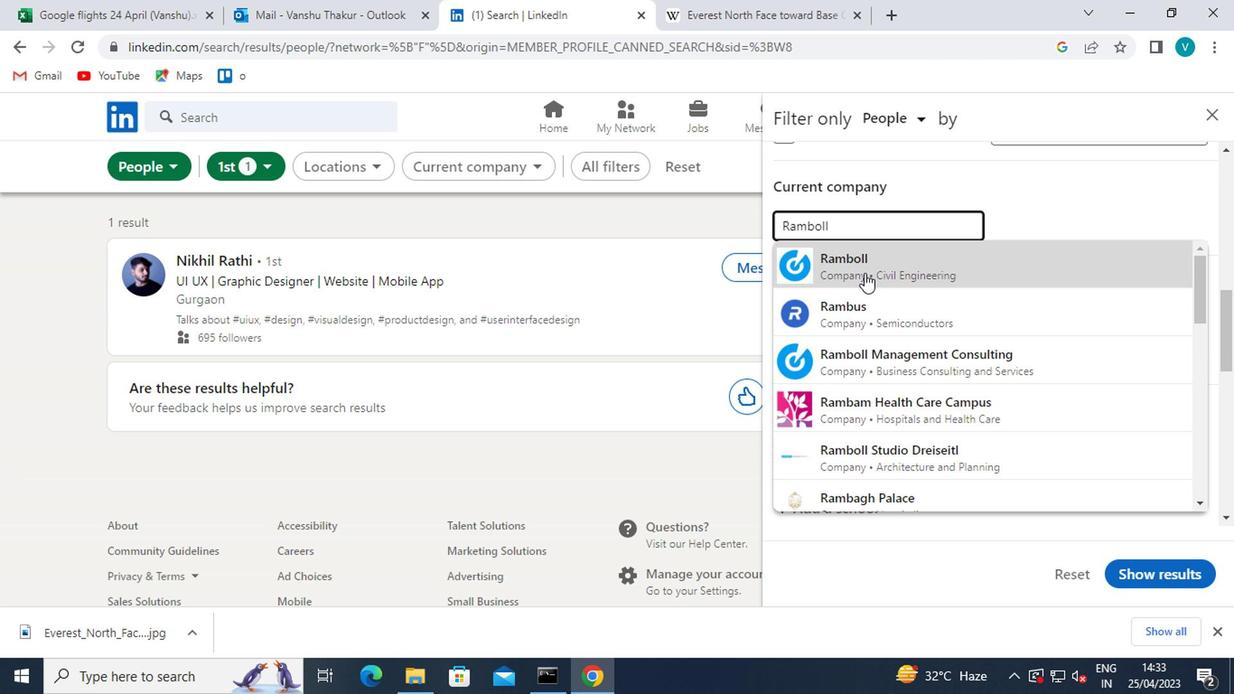 
Action: Mouse moved to (917, 263)
Screenshot: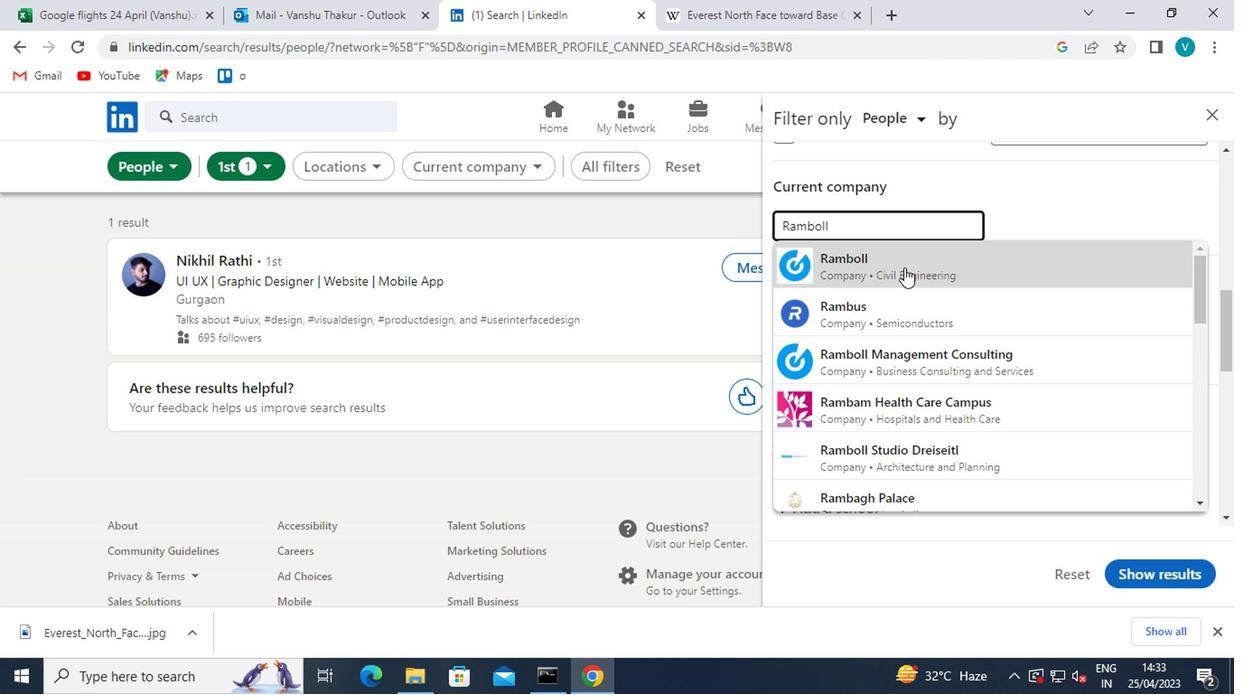
Action: Mouse pressed left at (917, 263)
Screenshot: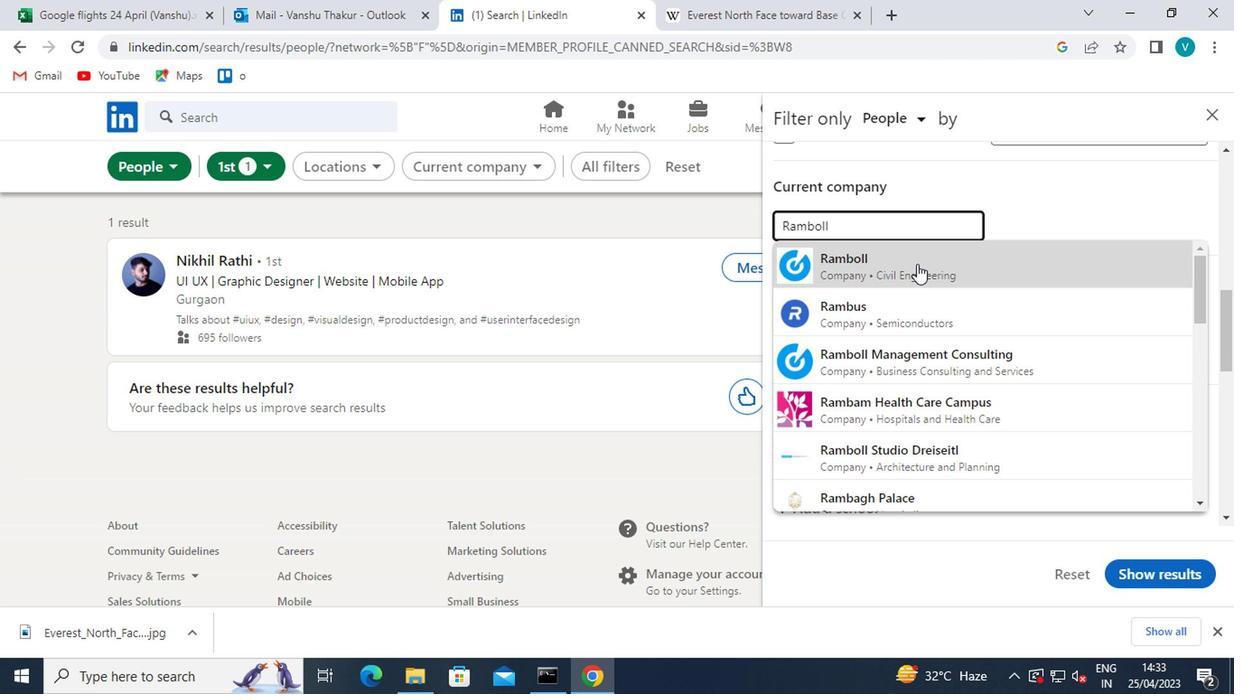 
Action: Mouse moved to (957, 260)
Screenshot: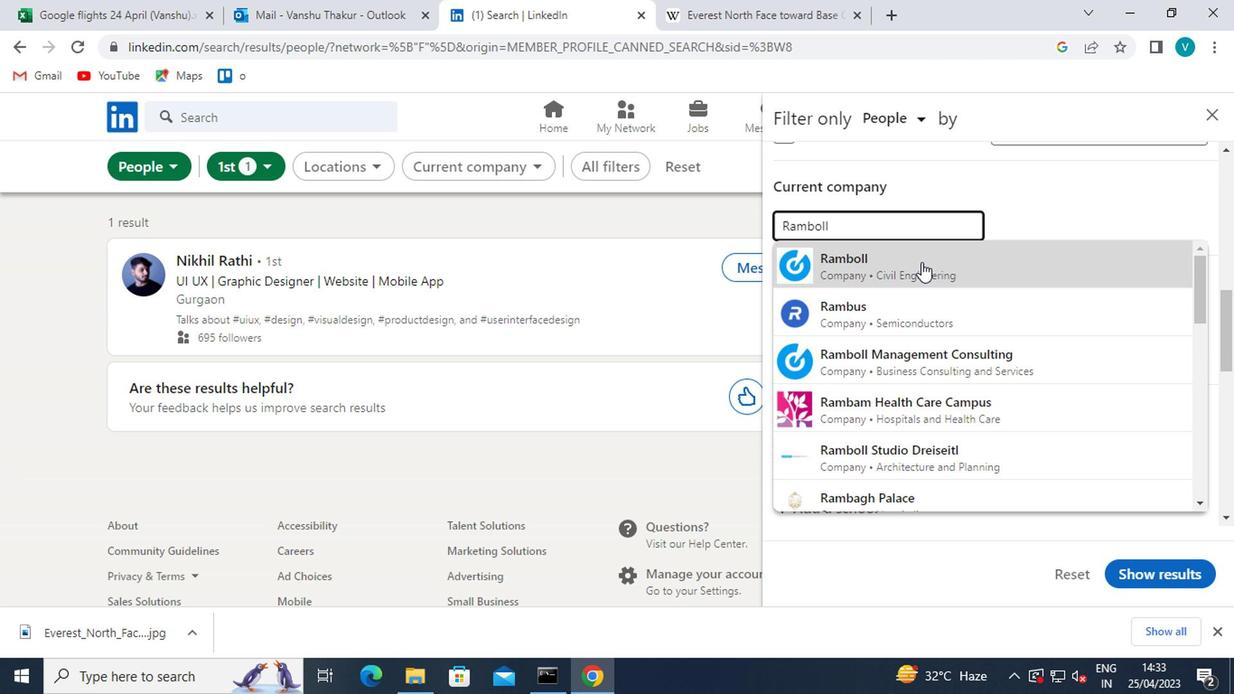 
Action: Mouse pressed left at (957, 260)
Screenshot: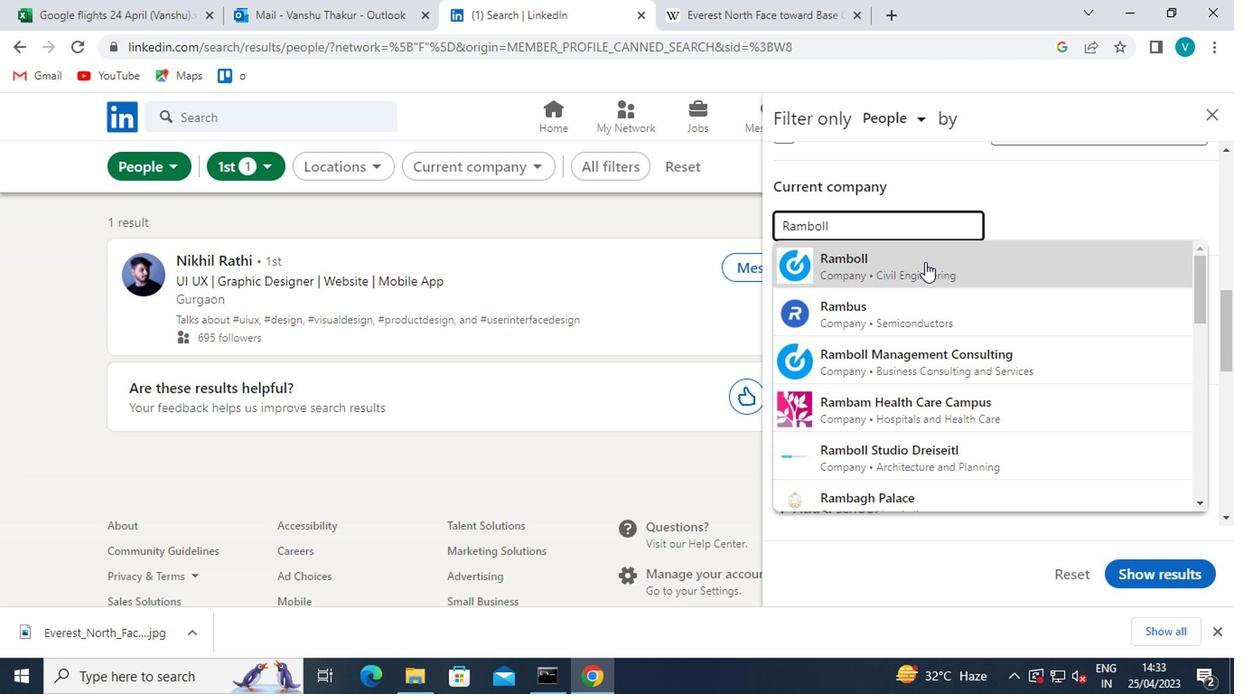 
Action: Mouse moved to (1029, 341)
Screenshot: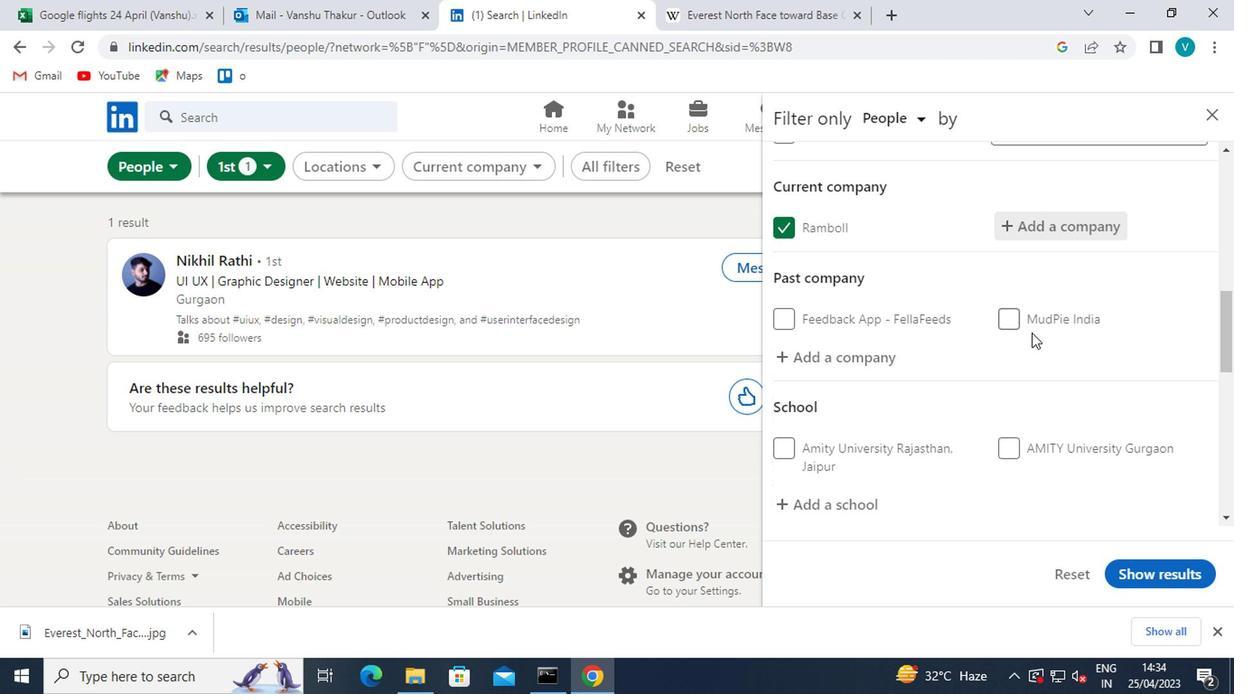 
Action: Mouse scrolled (1029, 340) with delta (0, -1)
Screenshot: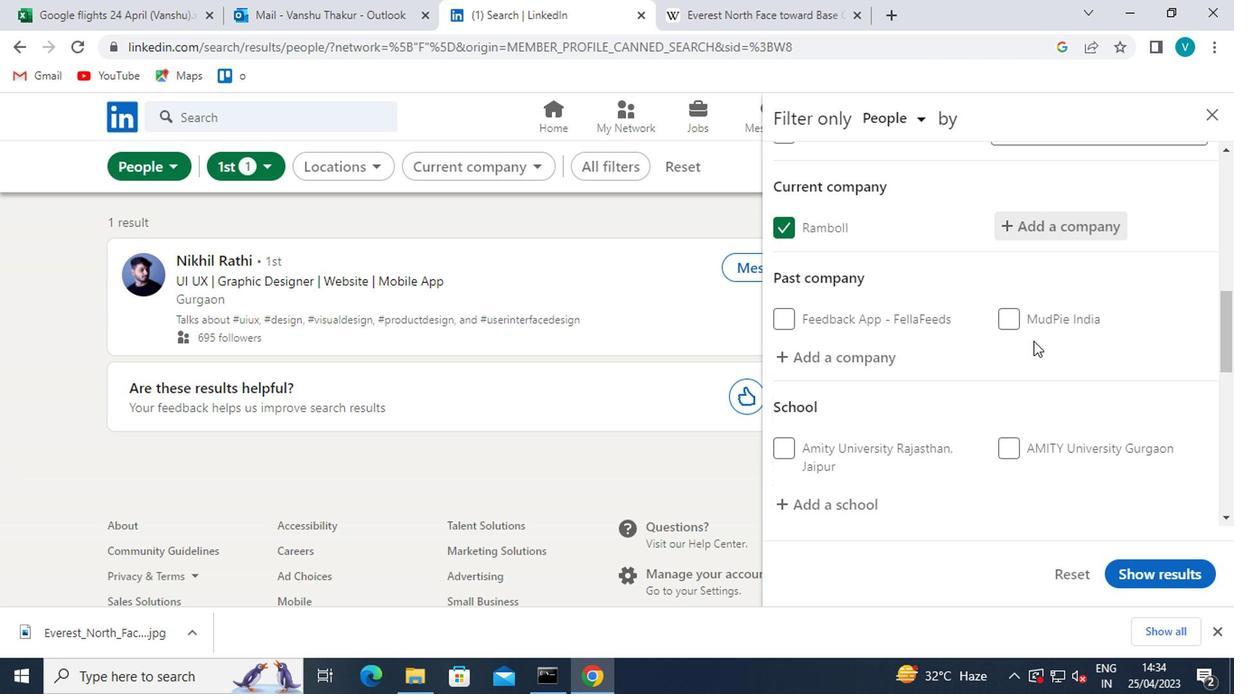 
Action: Mouse moved to (842, 414)
Screenshot: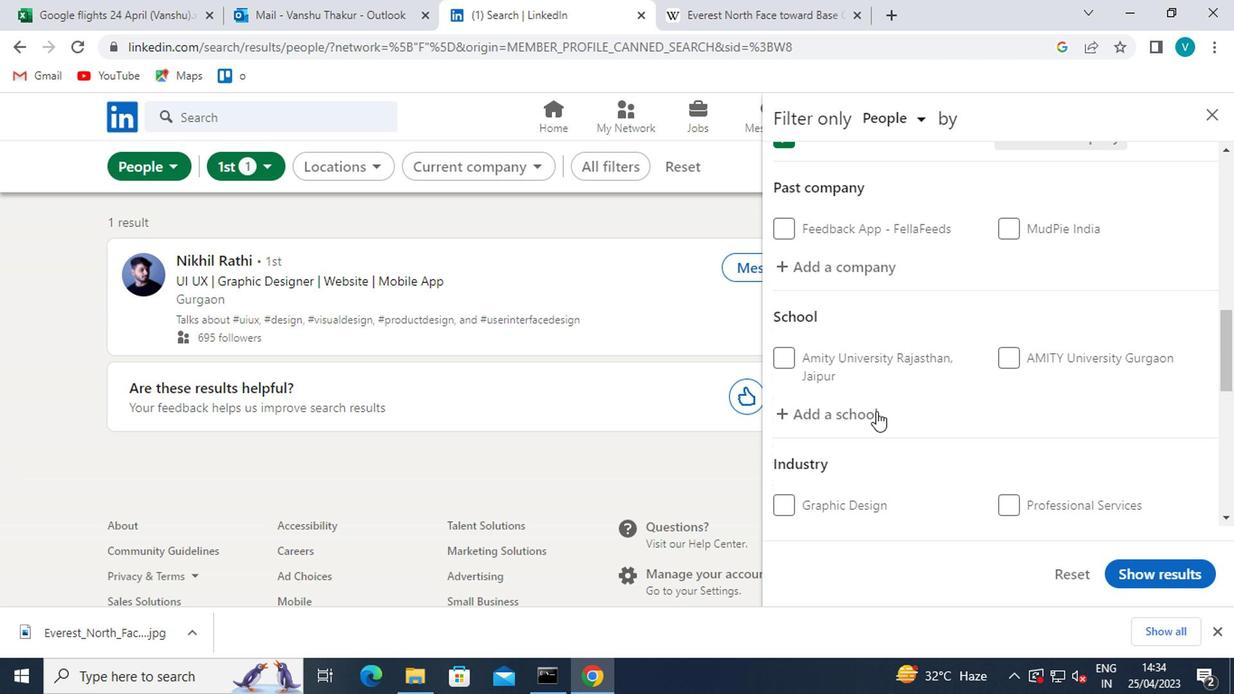
Action: Mouse pressed left at (842, 414)
Screenshot: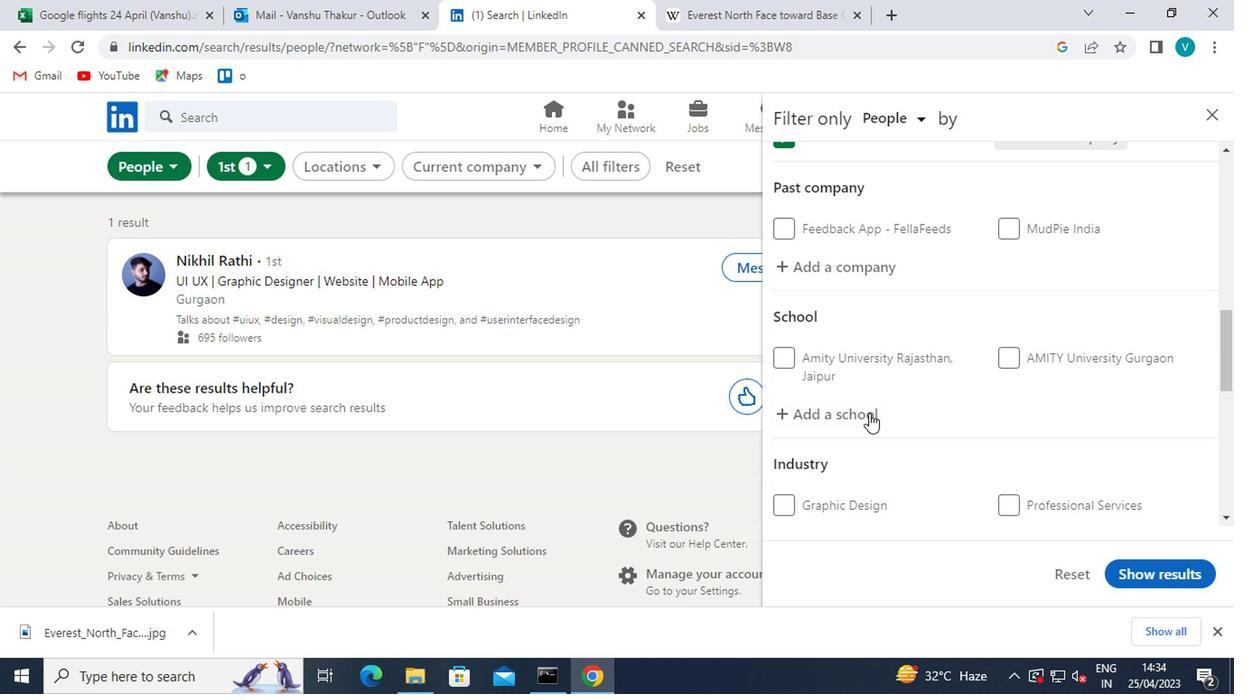 
Action: Mouse moved to (842, 412)
Screenshot: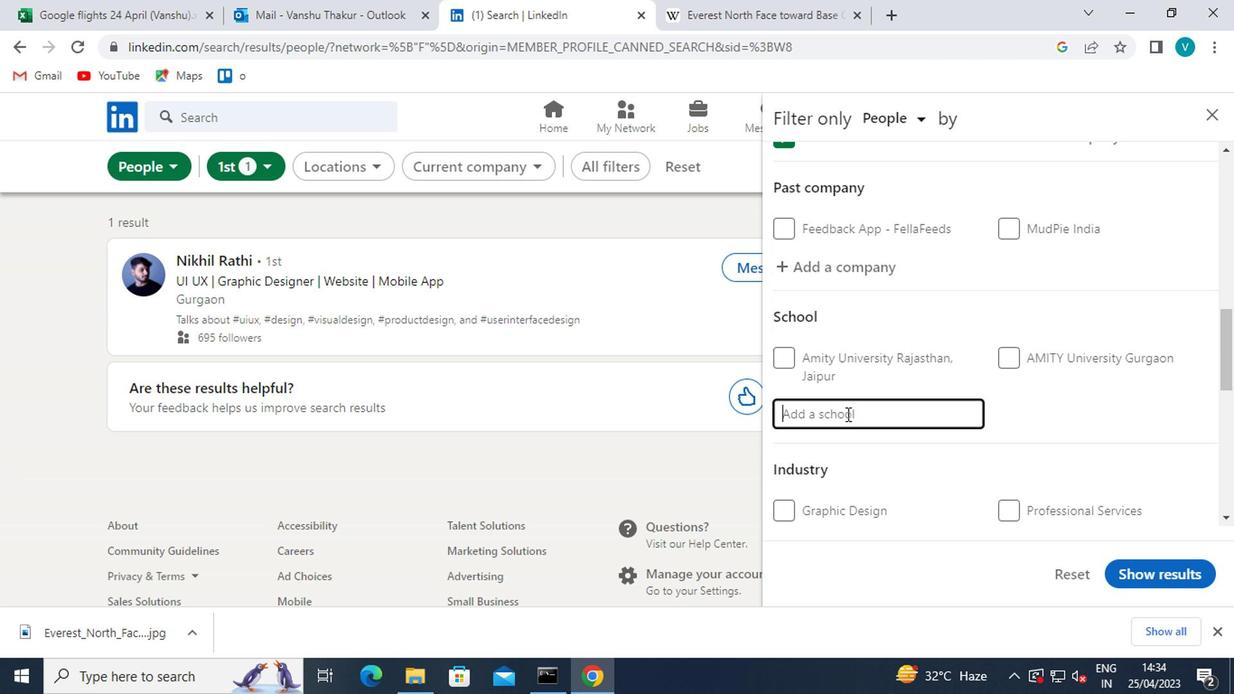 
Action: Key pressed <Key.shift>GOOD<Key.space><Key.shift>SHEP
Screenshot: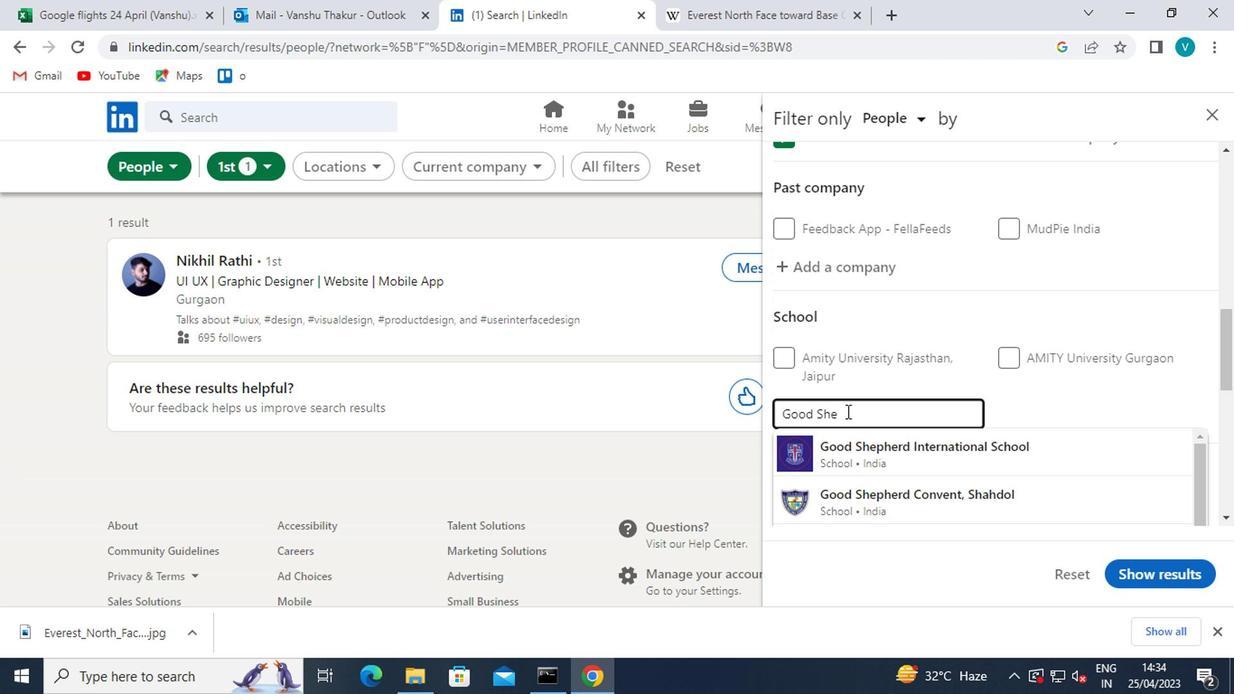 
Action: Mouse moved to (980, 453)
Screenshot: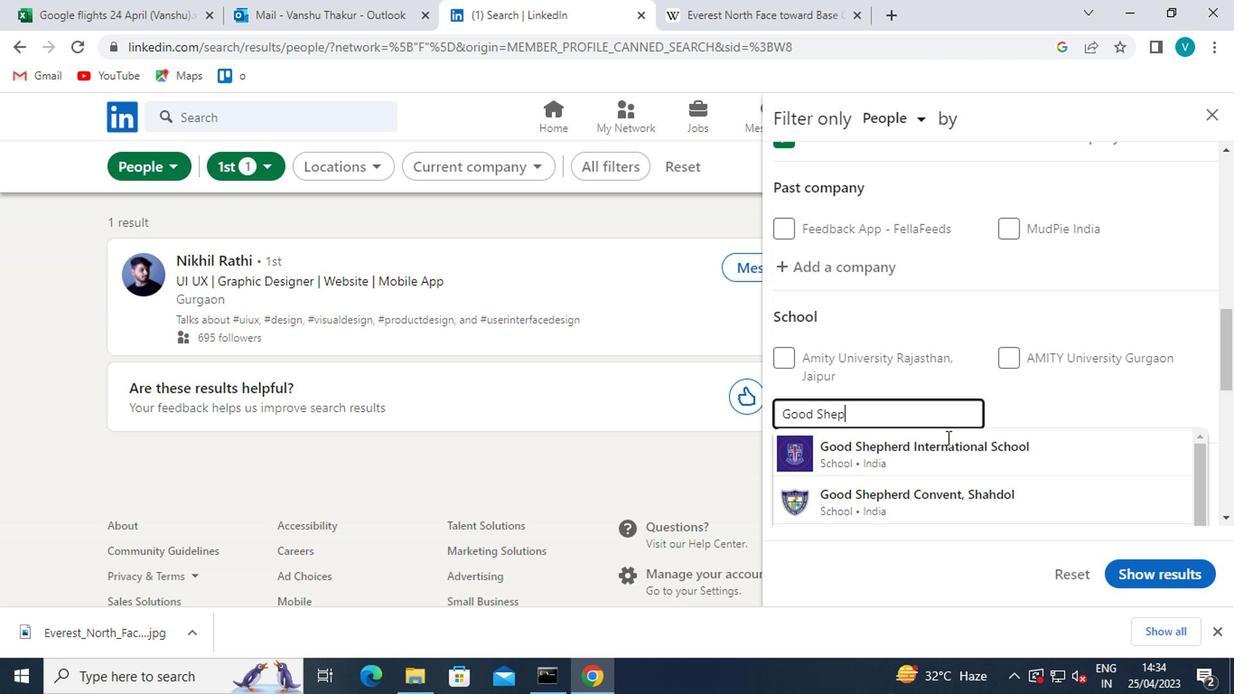 
Action: Mouse scrolled (980, 452) with delta (0, -1)
Screenshot: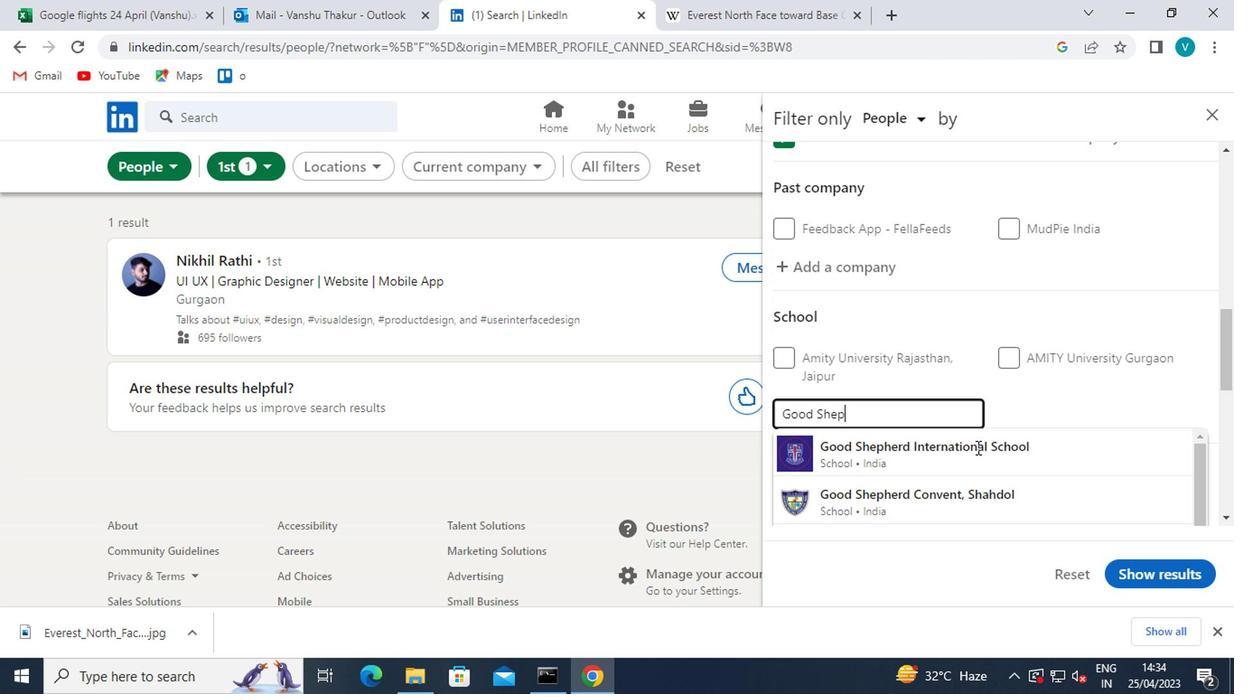 
Action: Mouse moved to (1194, 476)
Screenshot: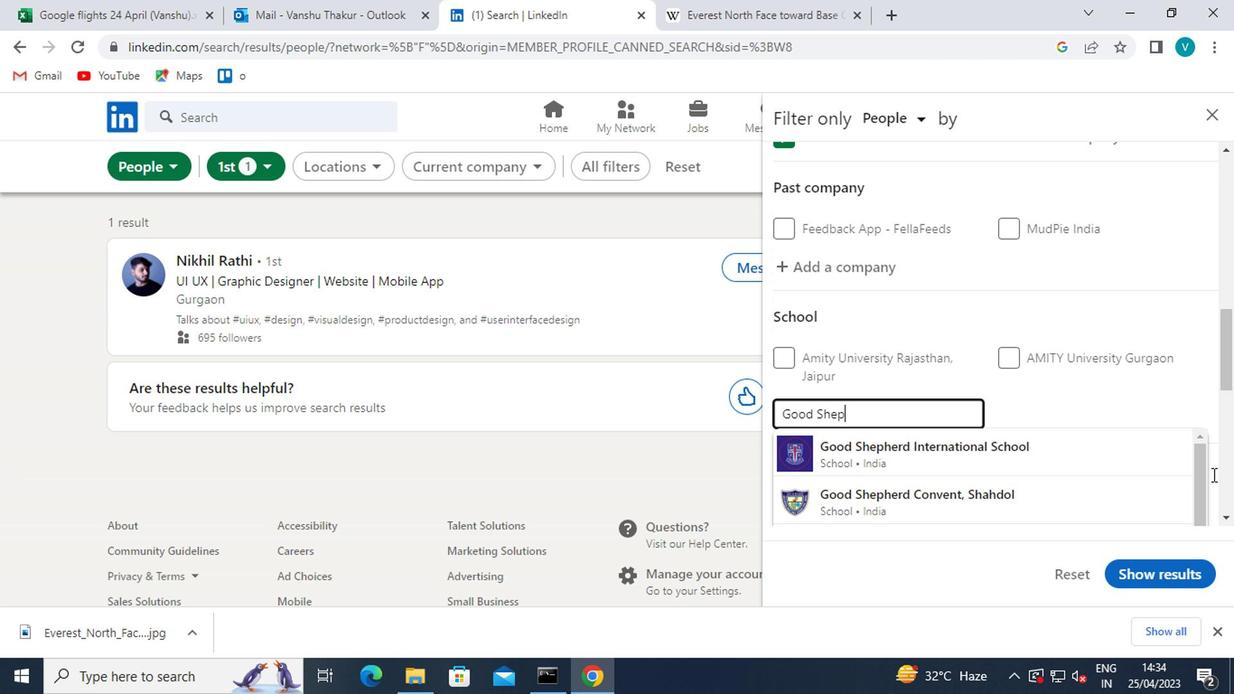 
Action: Mouse pressed left at (1194, 476)
Screenshot: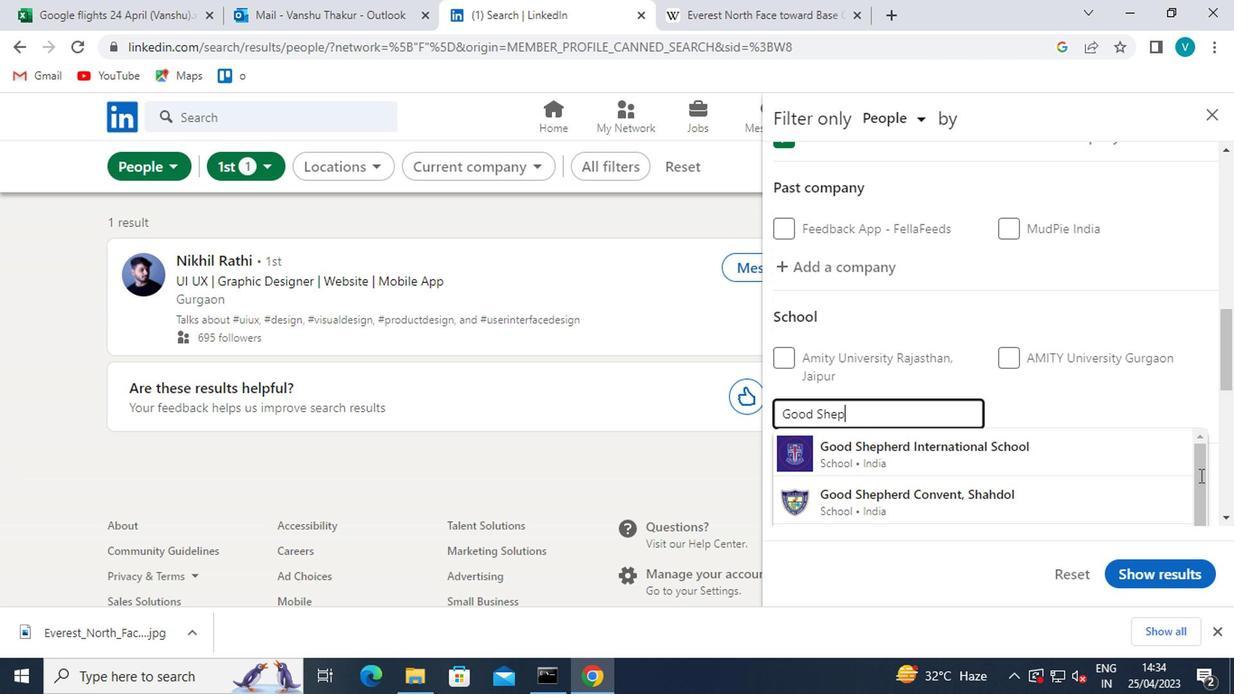 
Action: Mouse moved to (1194, 488)
Screenshot: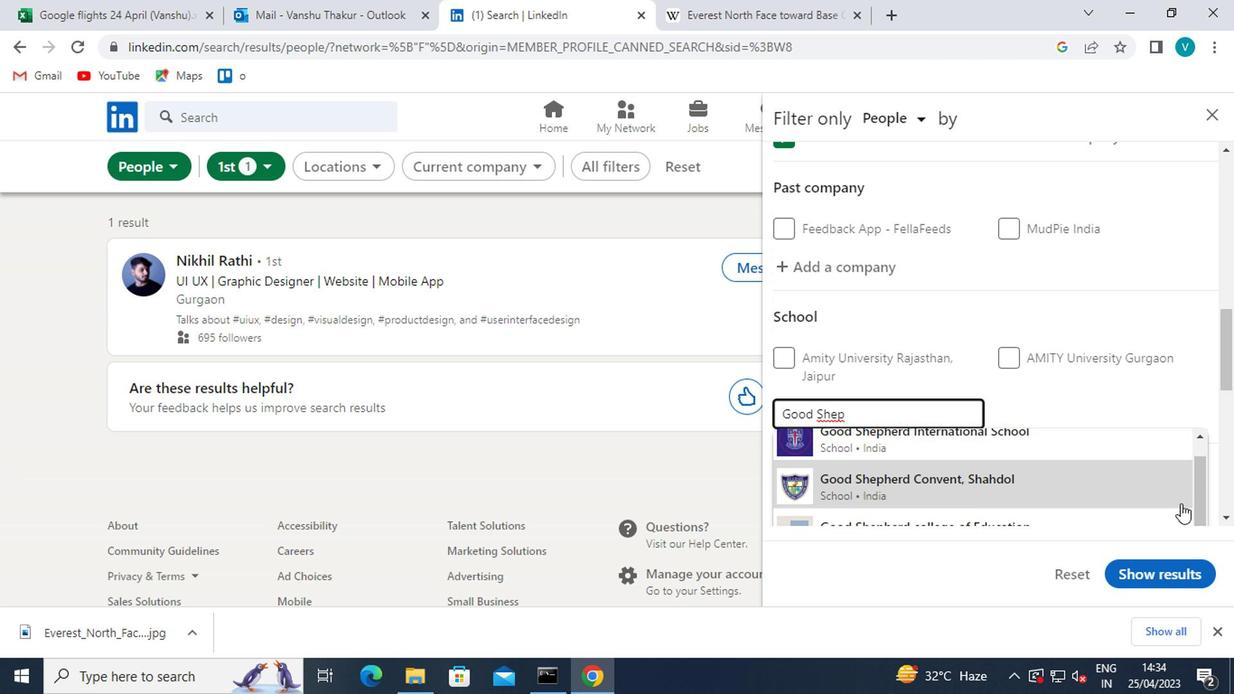 
Action: Mouse pressed left at (1194, 488)
Screenshot: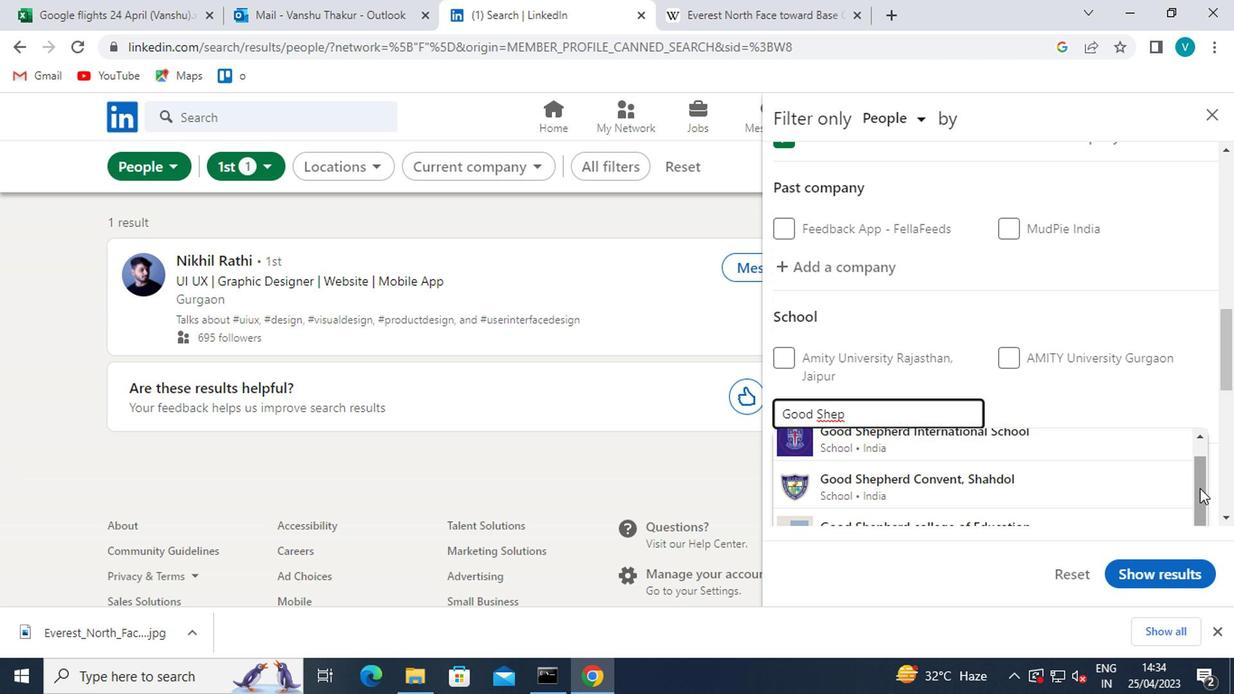 
Action: Mouse moved to (1025, 492)
Screenshot: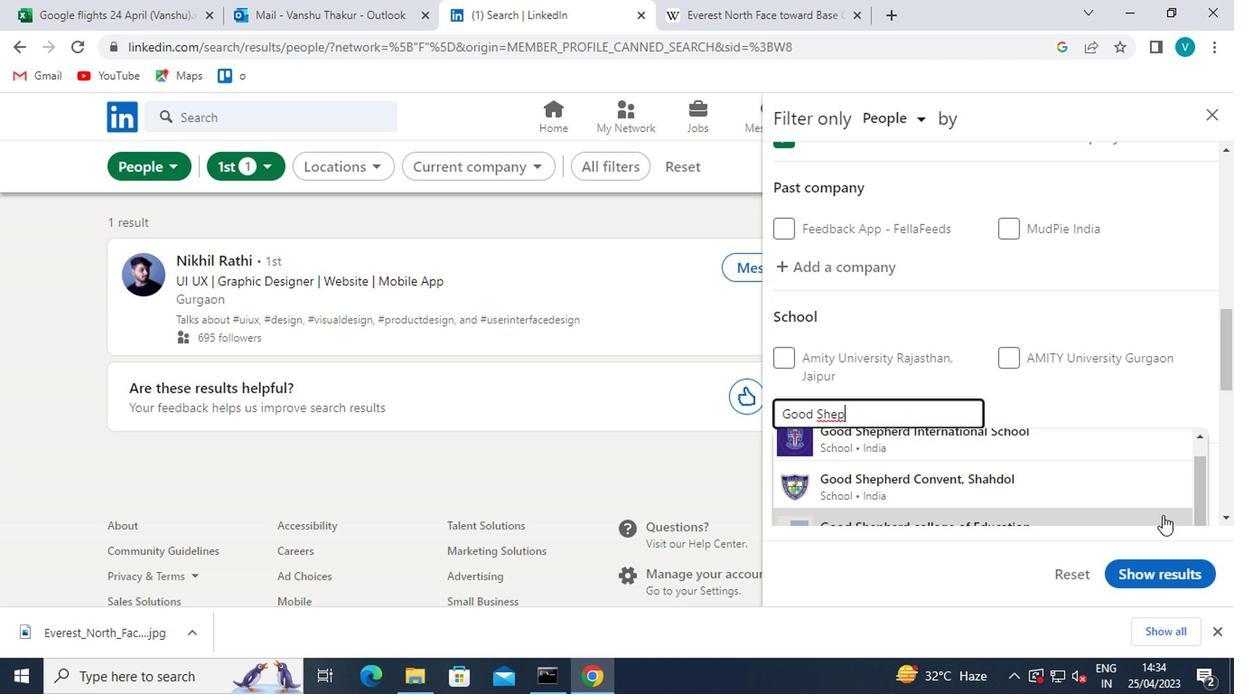 
Action: Mouse scrolled (1025, 491) with delta (0, 0)
Screenshot: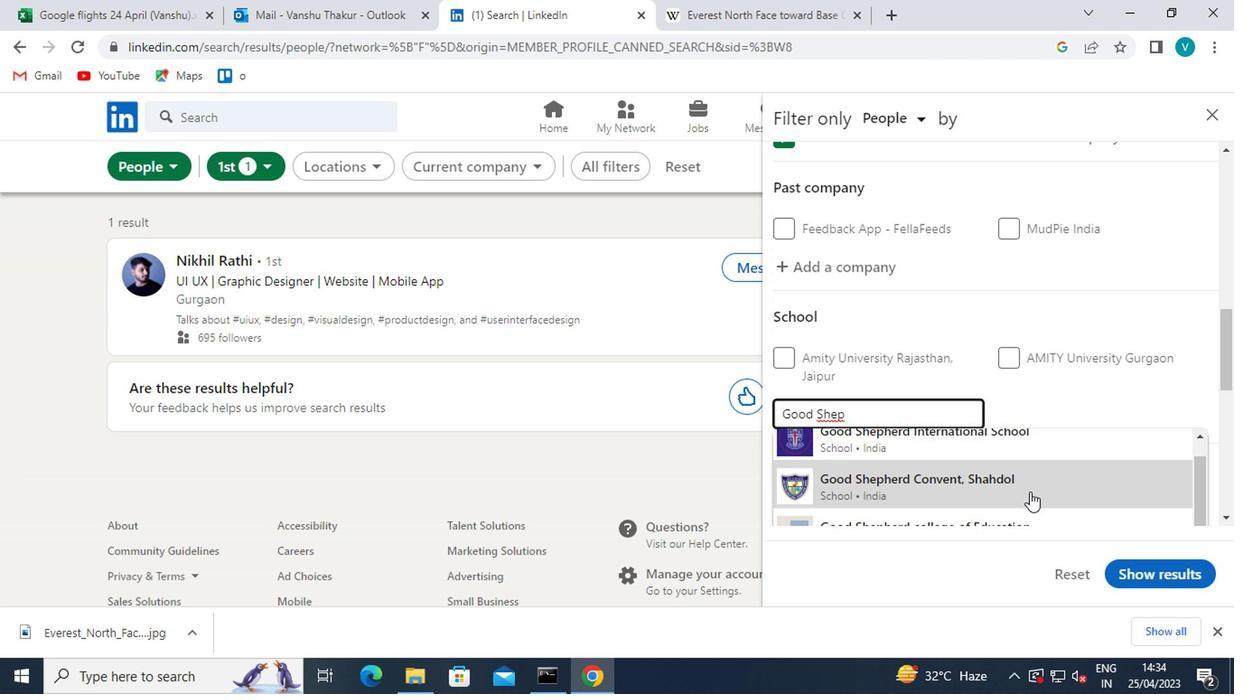 
Action: Mouse moved to (1009, 437)
Screenshot: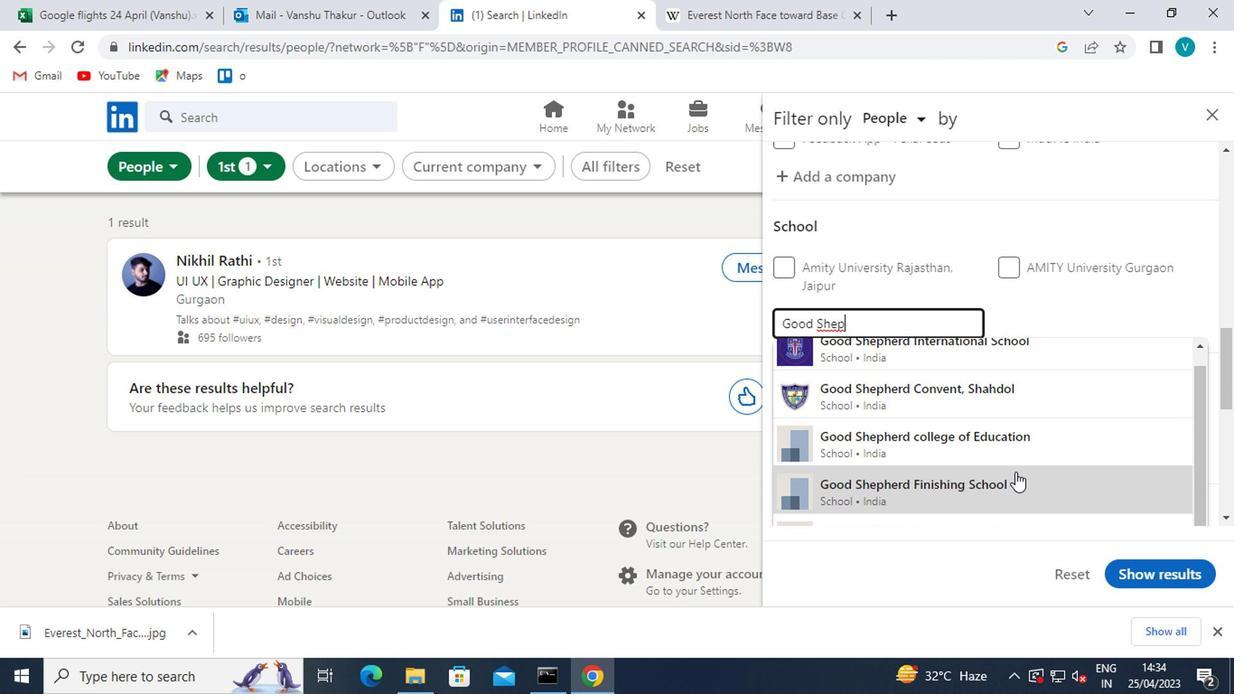 
Action: Mouse pressed left at (1009, 437)
Screenshot: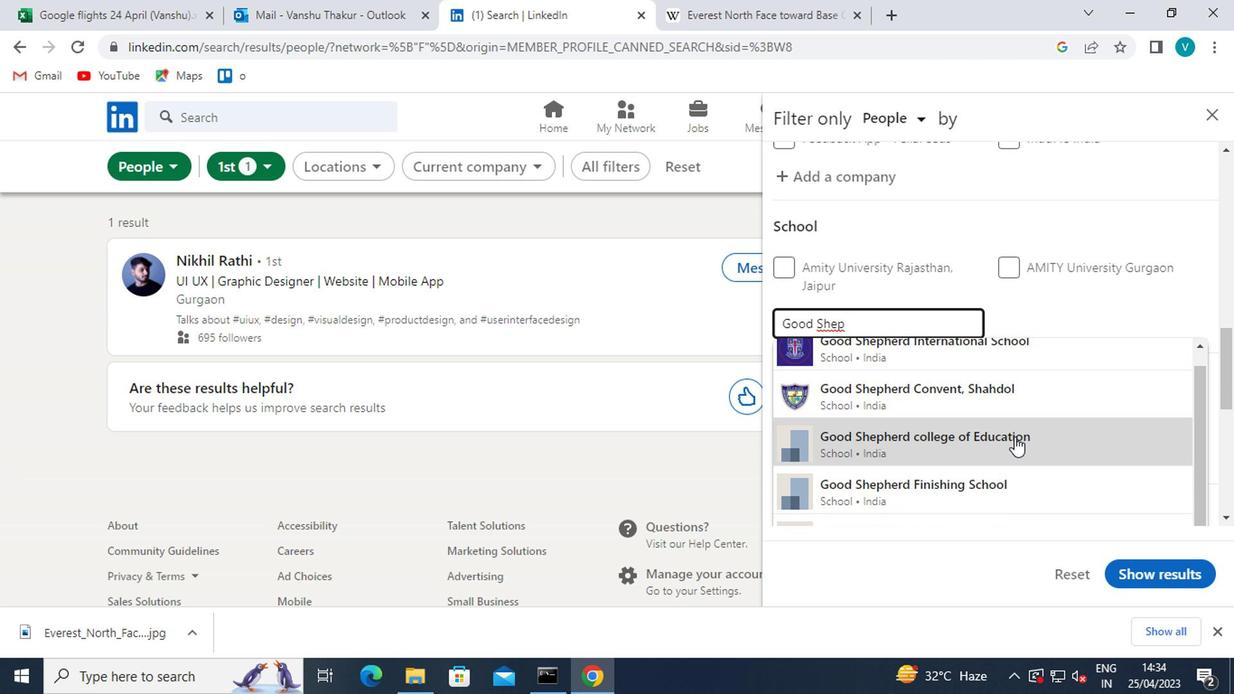 
Action: Mouse moved to (1022, 451)
Screenshot: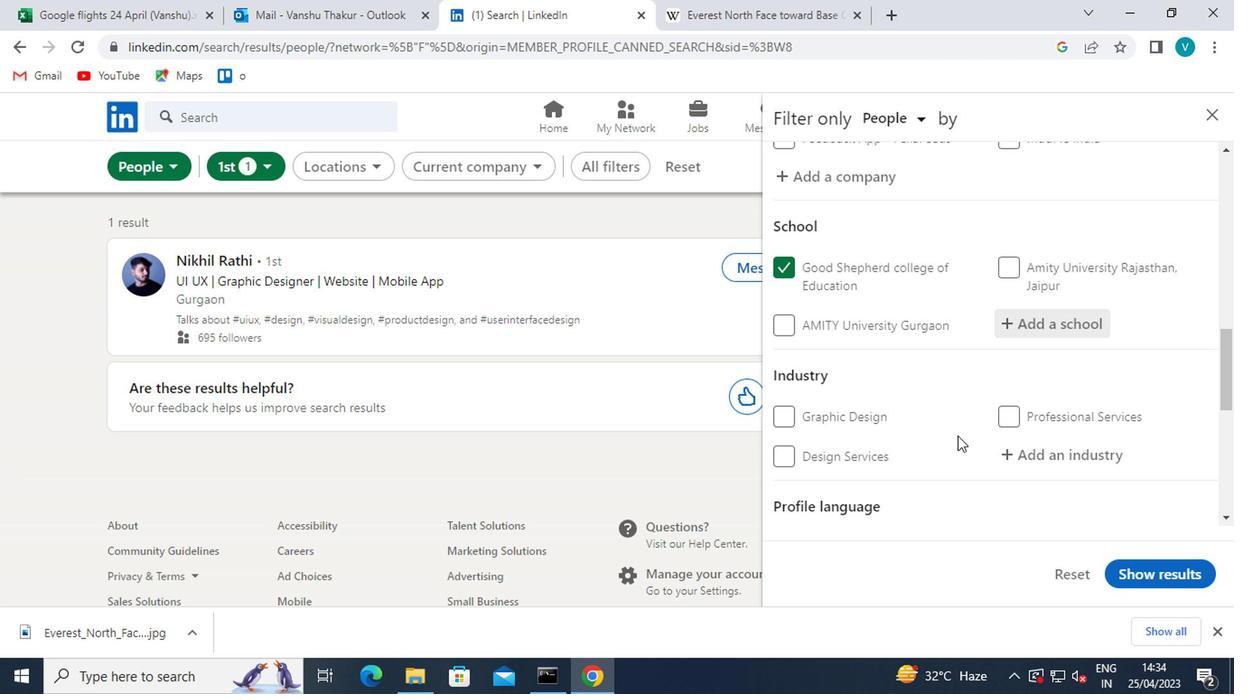 
Action: Mouse pressed left at (1022, 451)
Screenshot: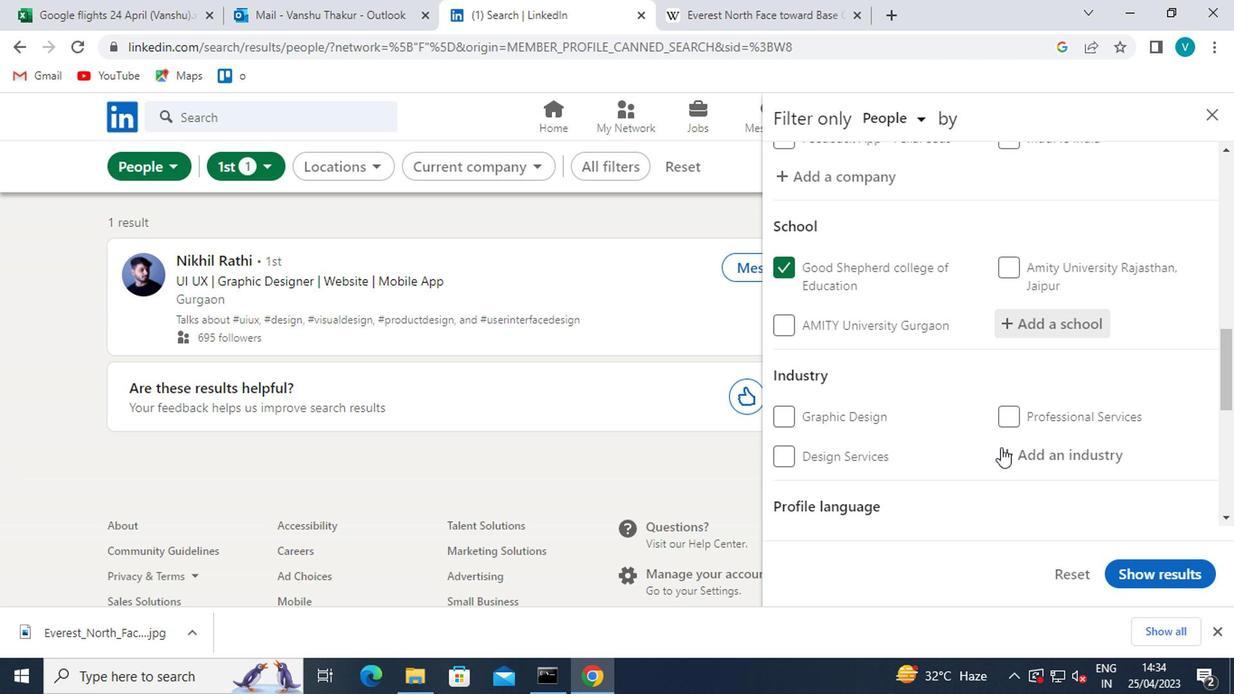 
Action: Mouse moved to (1013, 449)
Screenshot: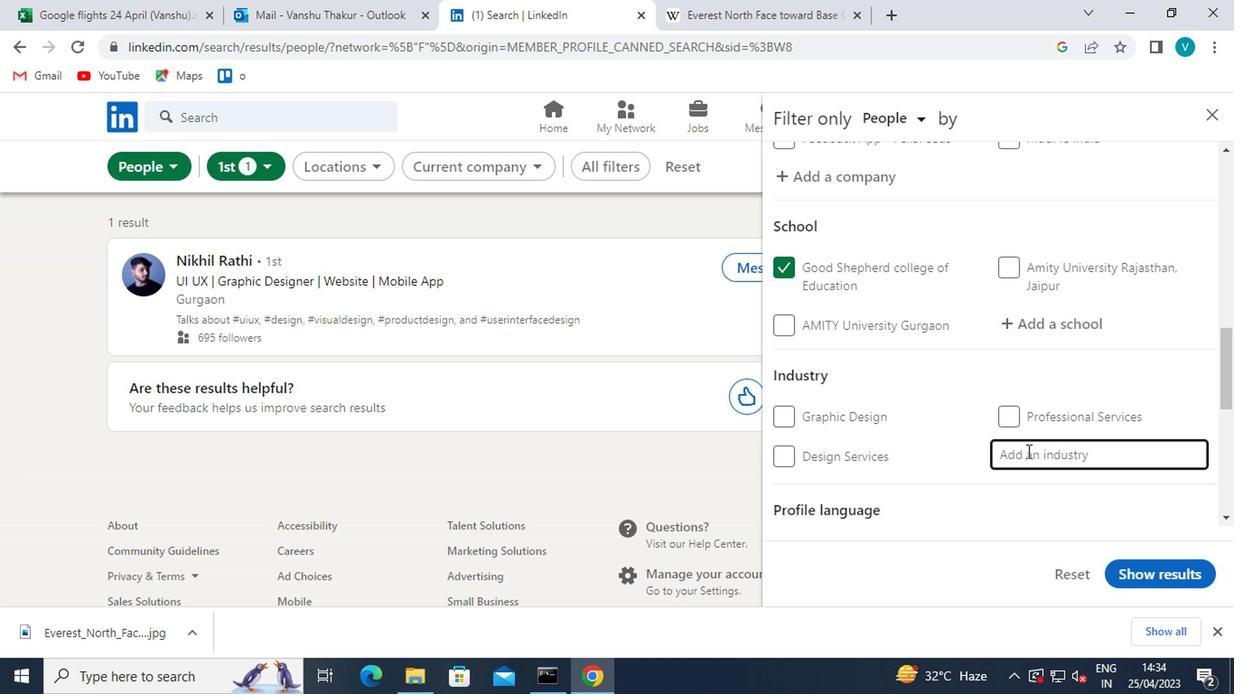 
Action: Key pressed <Key.shift>RETAIL<Key.space><Key.shift>HEALTH
Screenshot: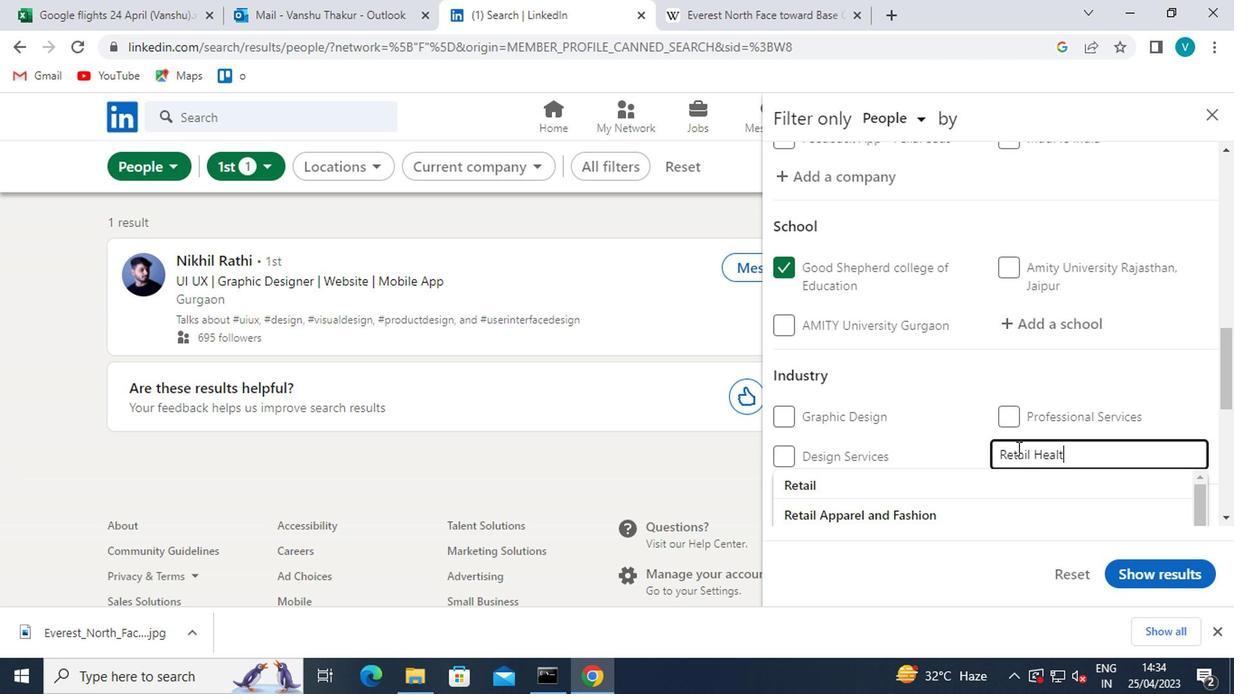
Action: Mouse moved to (991, 476)
Screenshot: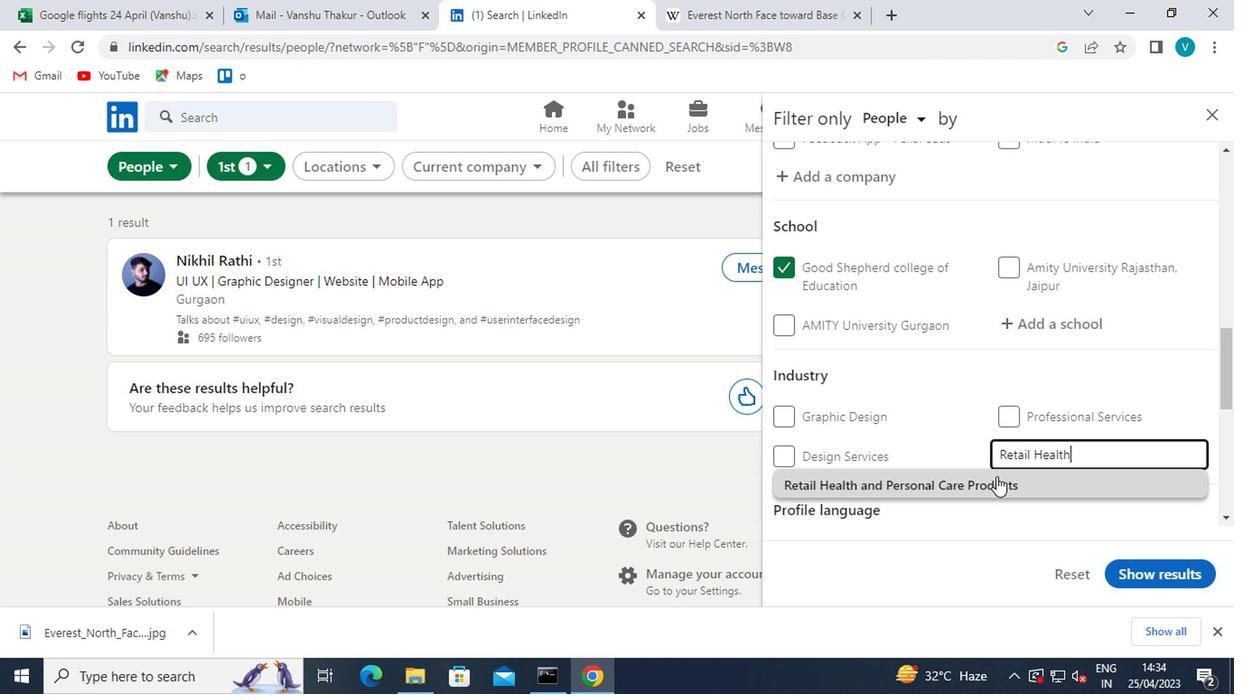 
Action: Mouse pressed left at (991, 476)
Screenshot: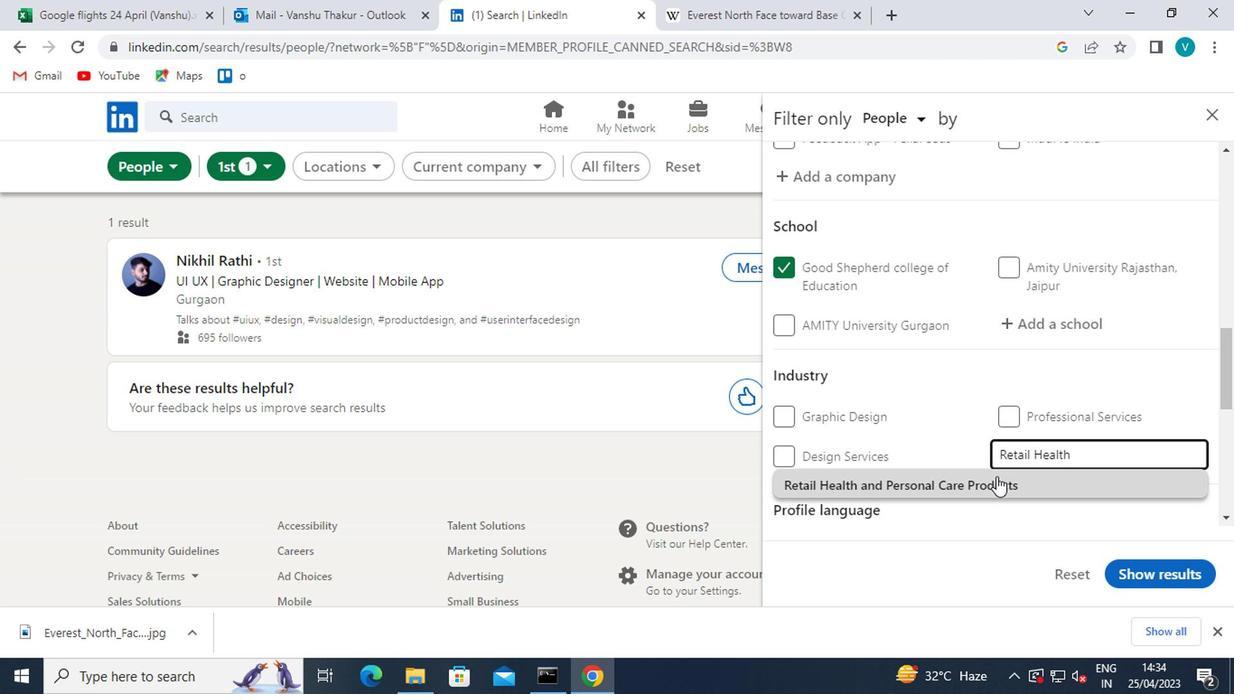 
Action: Mouse moved to (964, 469)
Screenshot: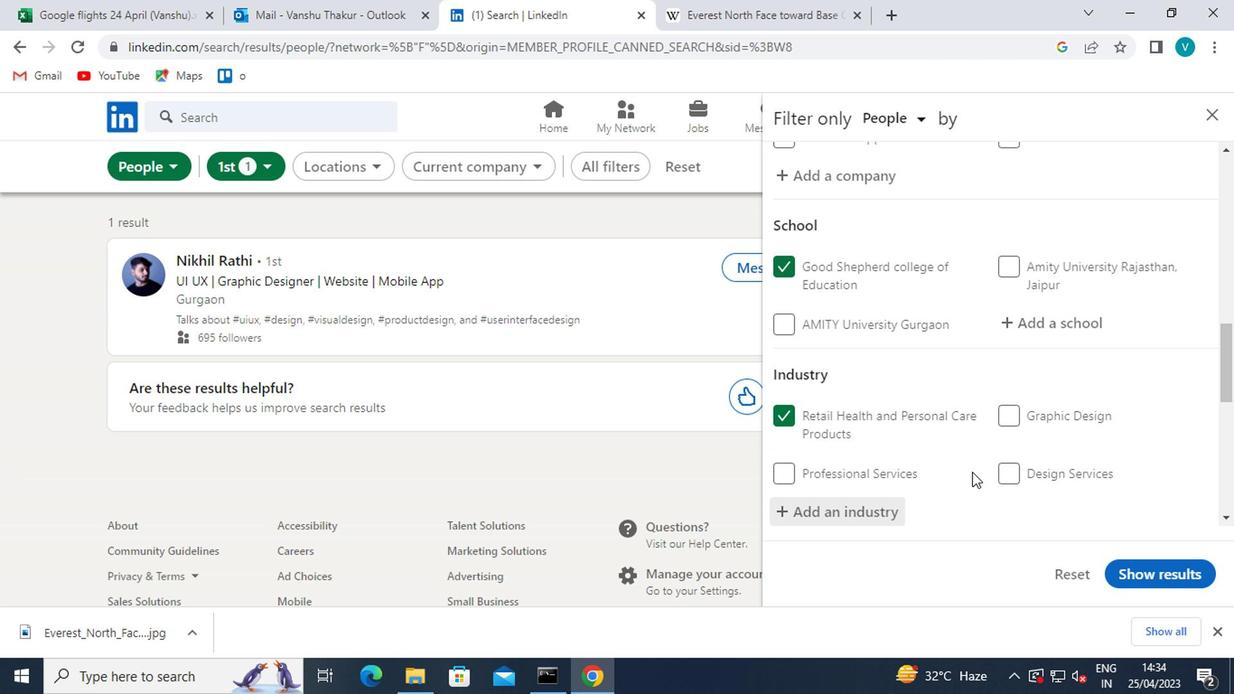 
Action: Mouse scrolled (964, 469) with delta (0, 0)
Screenshot: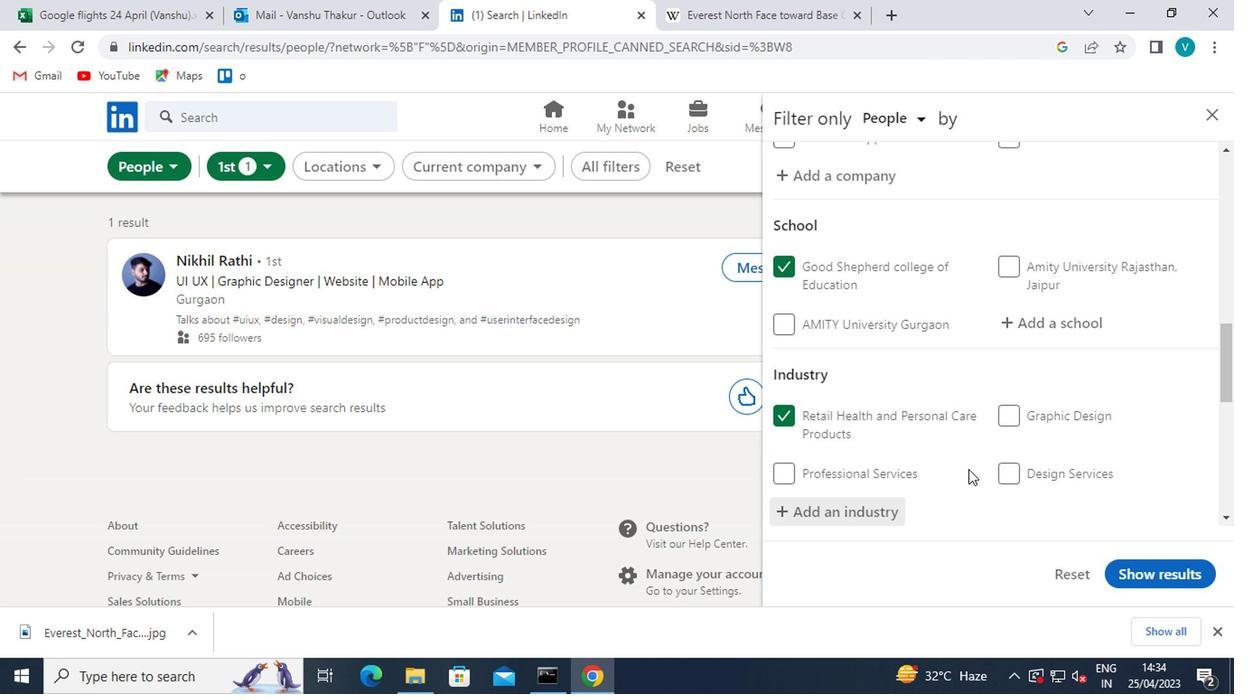 
Action: Mouse scrolled (964, 469) with delta (0, 0)
Screenshot: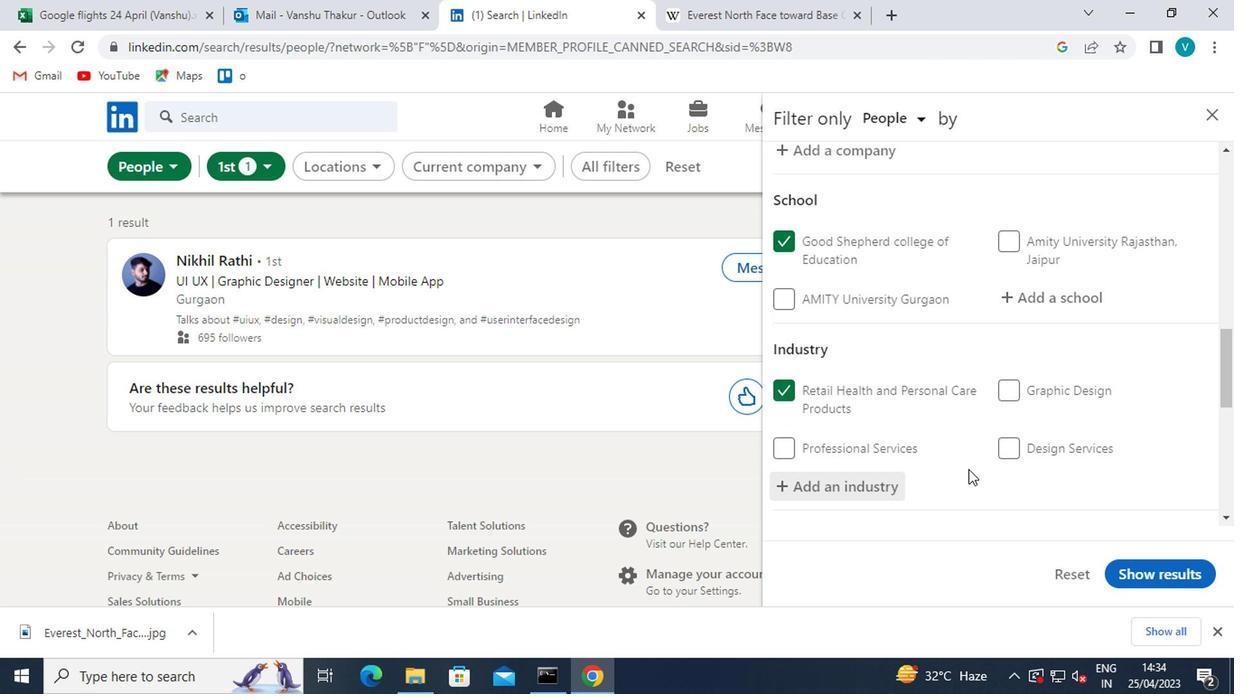 
Action: Mouse scrolled (964, 469) with delta (0, 0)
Screenshot: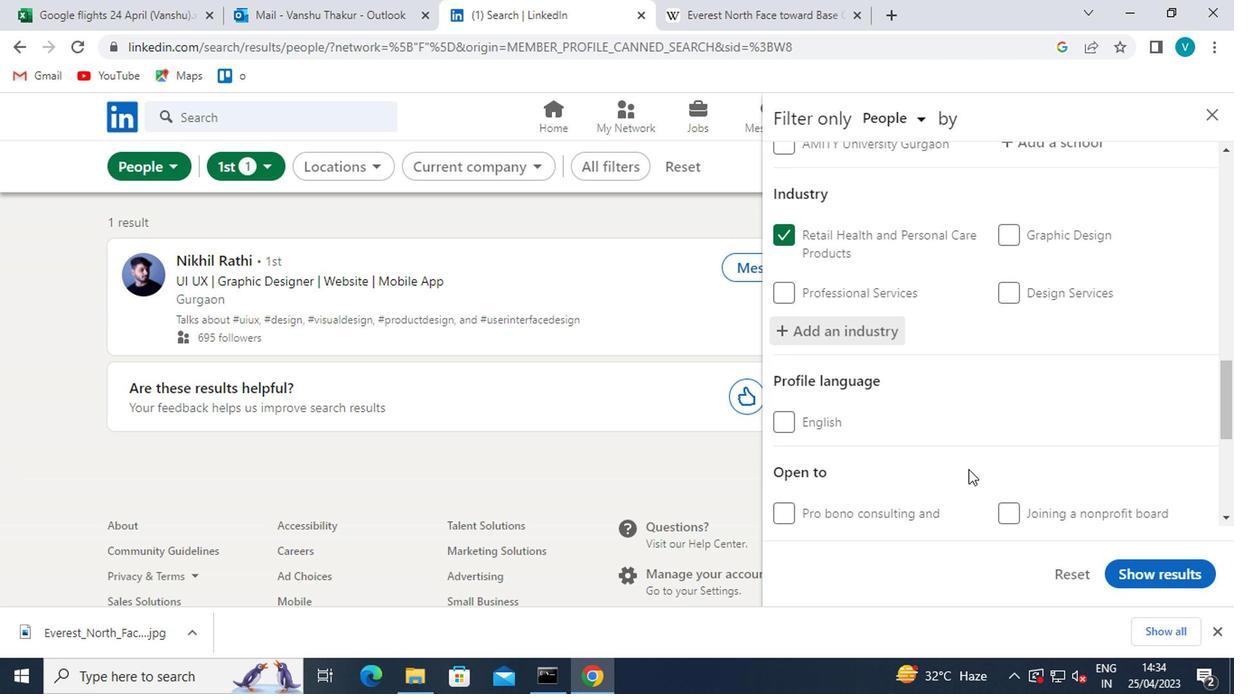 
Action: Mouse scrolled (964, 469) with delta (0, 0)
Screenshot: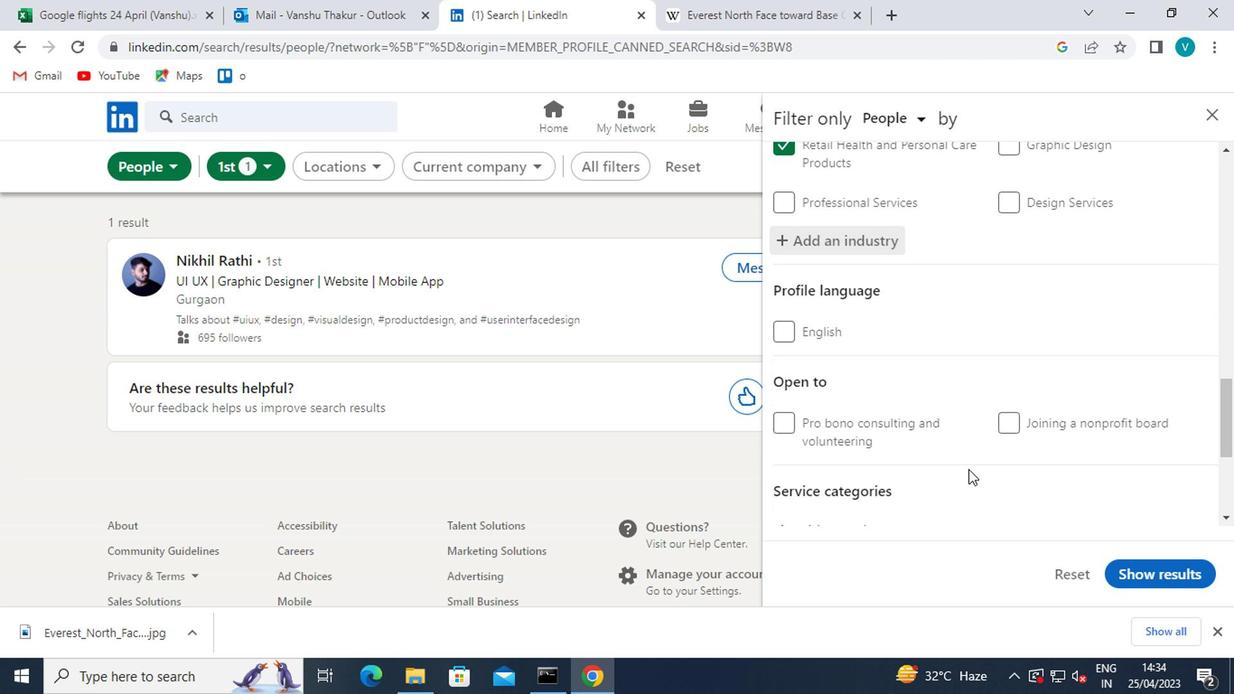 
Action: Mouse scrolled (964, 469) with delta (0, 0)
Screenshot: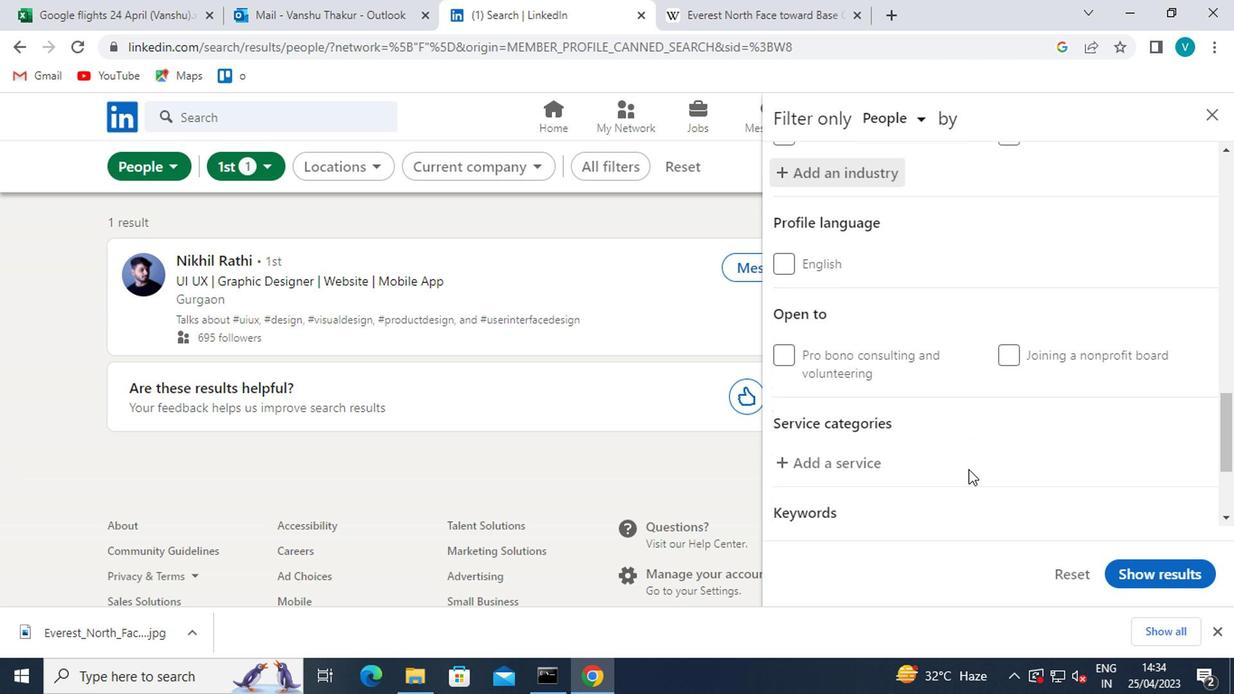 
Action: Mouse moved to (811, 349)
Screenshot: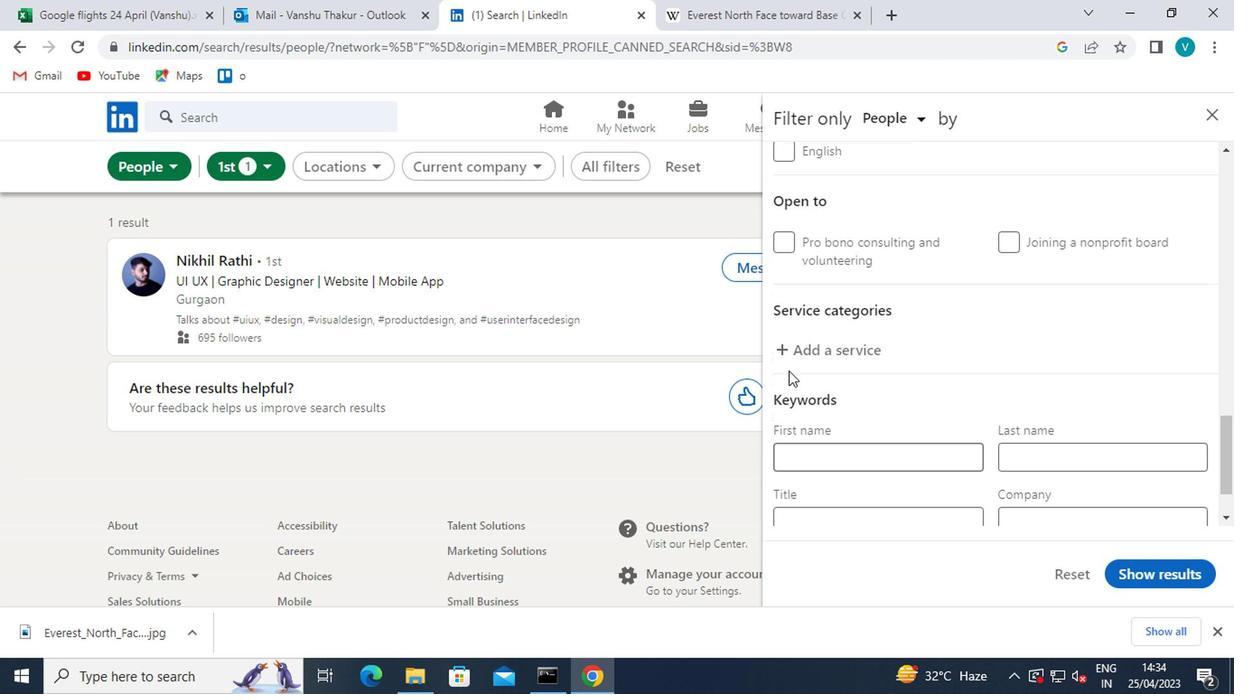 
Action: Mouse pressed left at (811, 349)
Screenshot: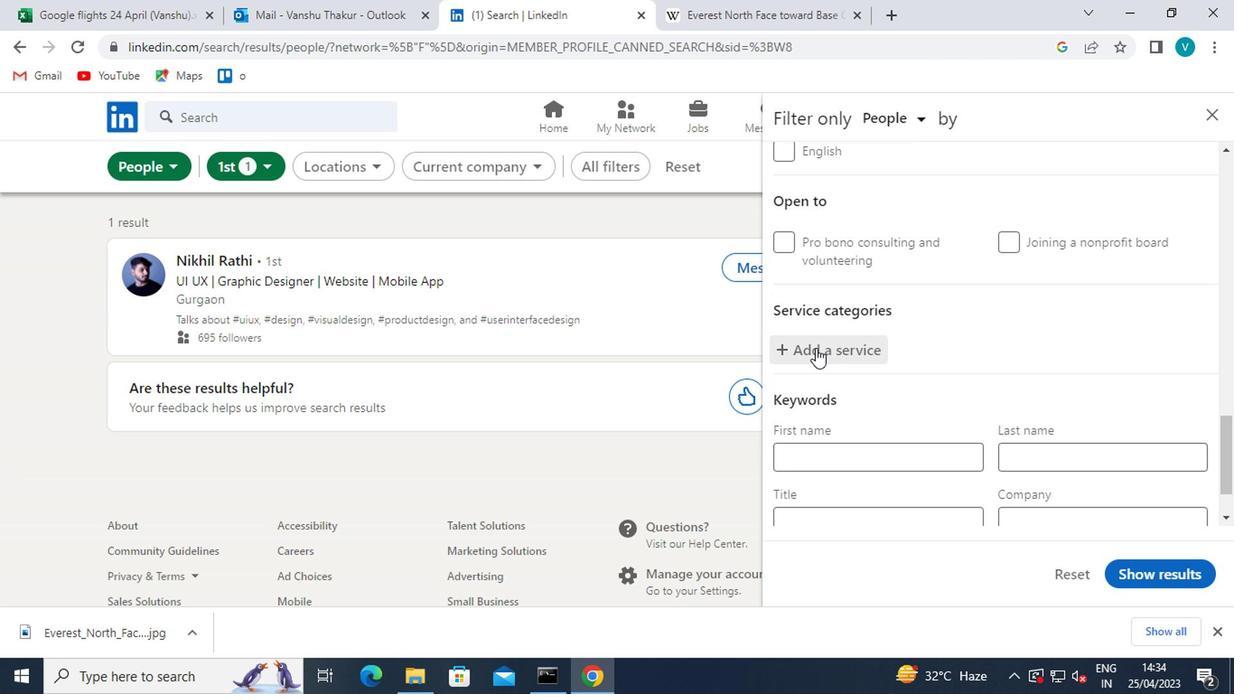 
Action: Key pressed <Key.shift>INFORMATION<Key.space>
Screenshot: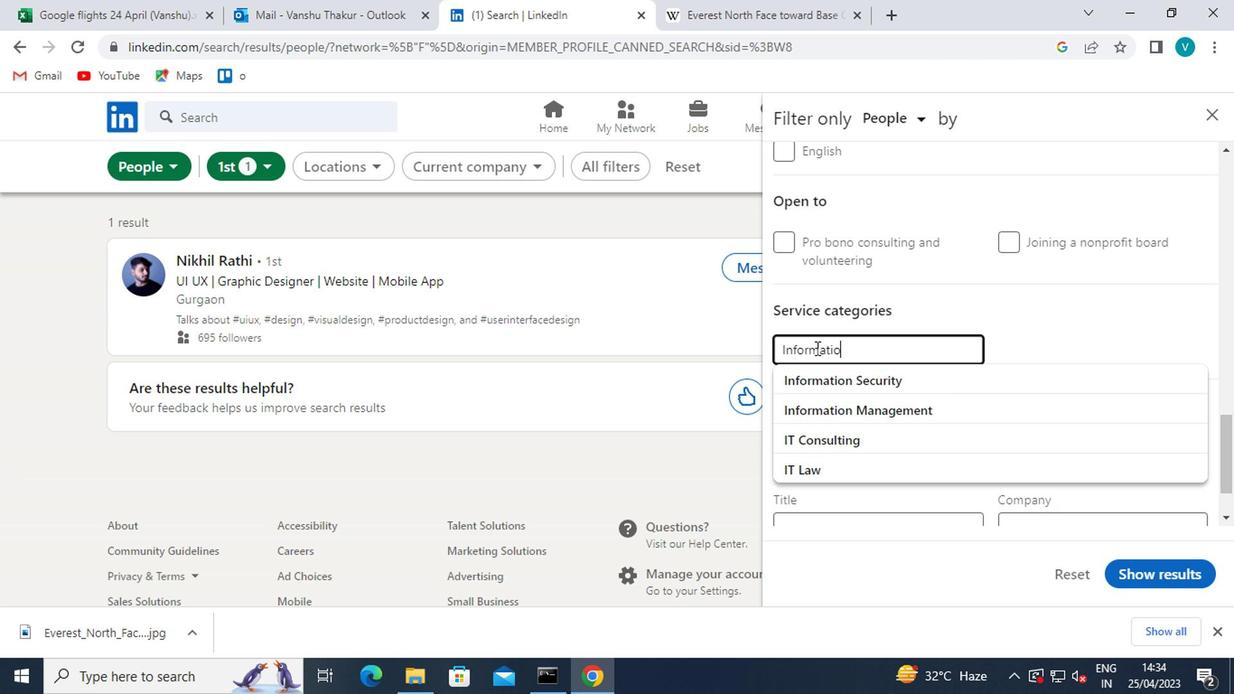 
Action: Mouse moved to (852, 409)
Screenshot: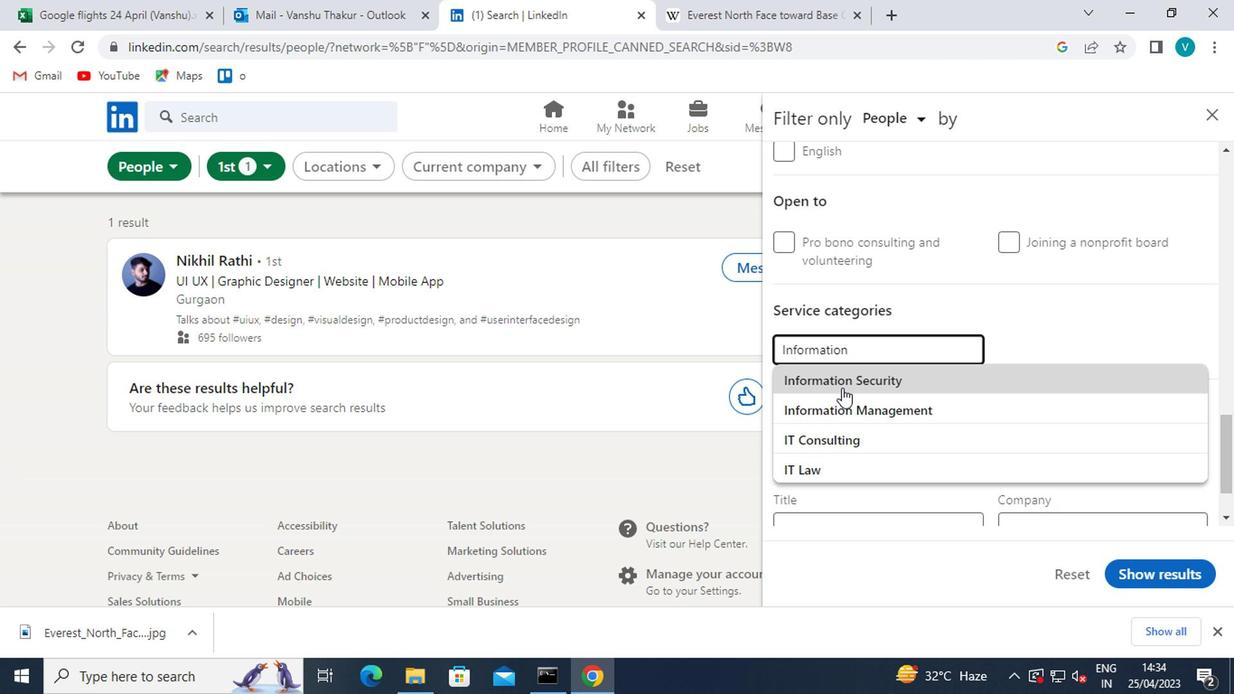 
Action: Mouse pressed left at (852, 409)
Screenshot: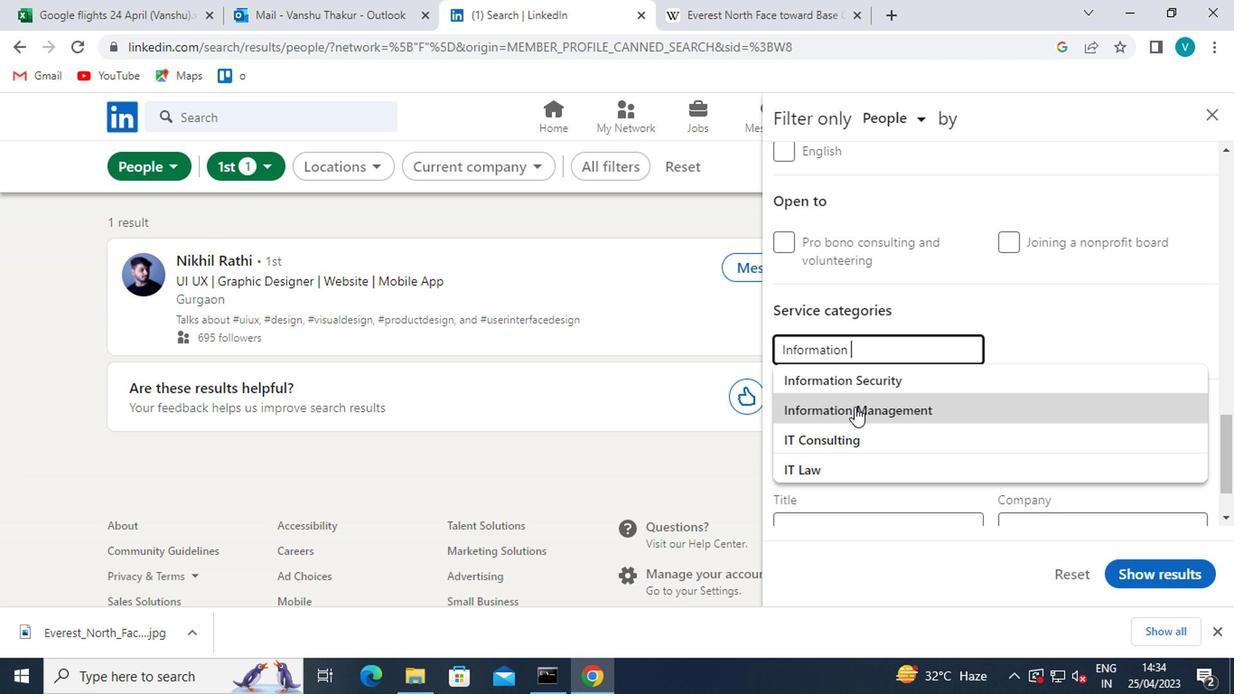 
Action: Mouse moved to (857, 375)
Screenshot: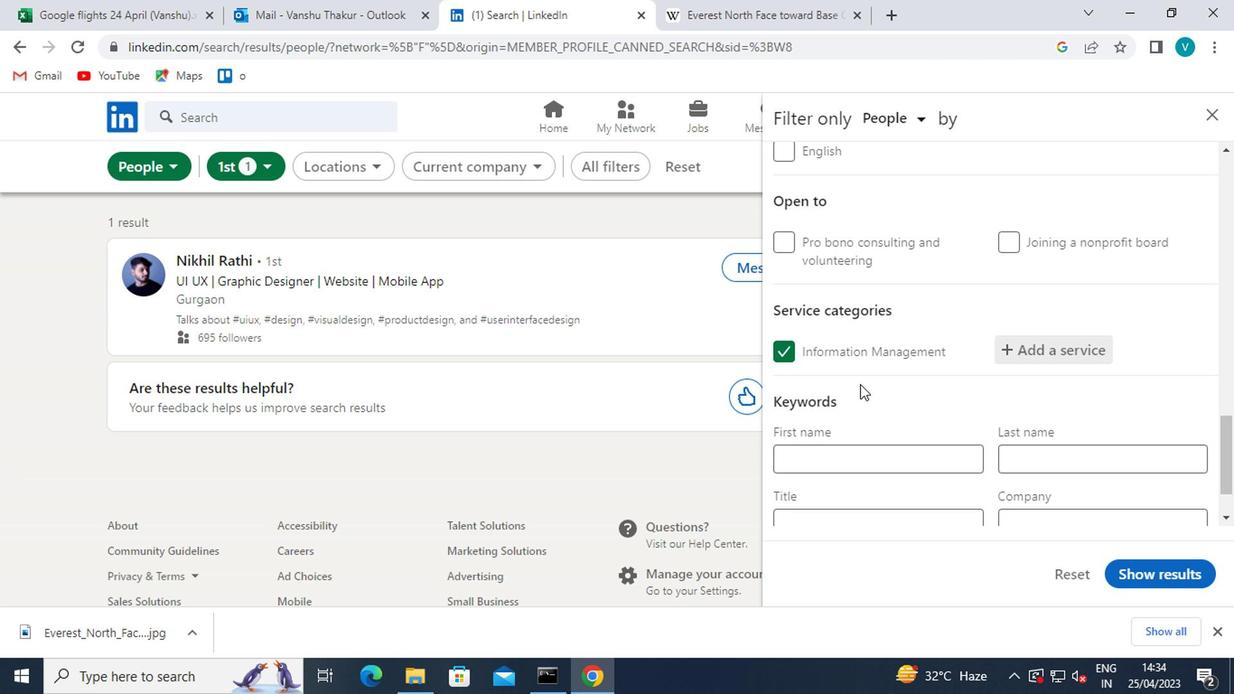 
Action: Mouse scrolled (857, 374) with delta (0, -1)
Screenshot: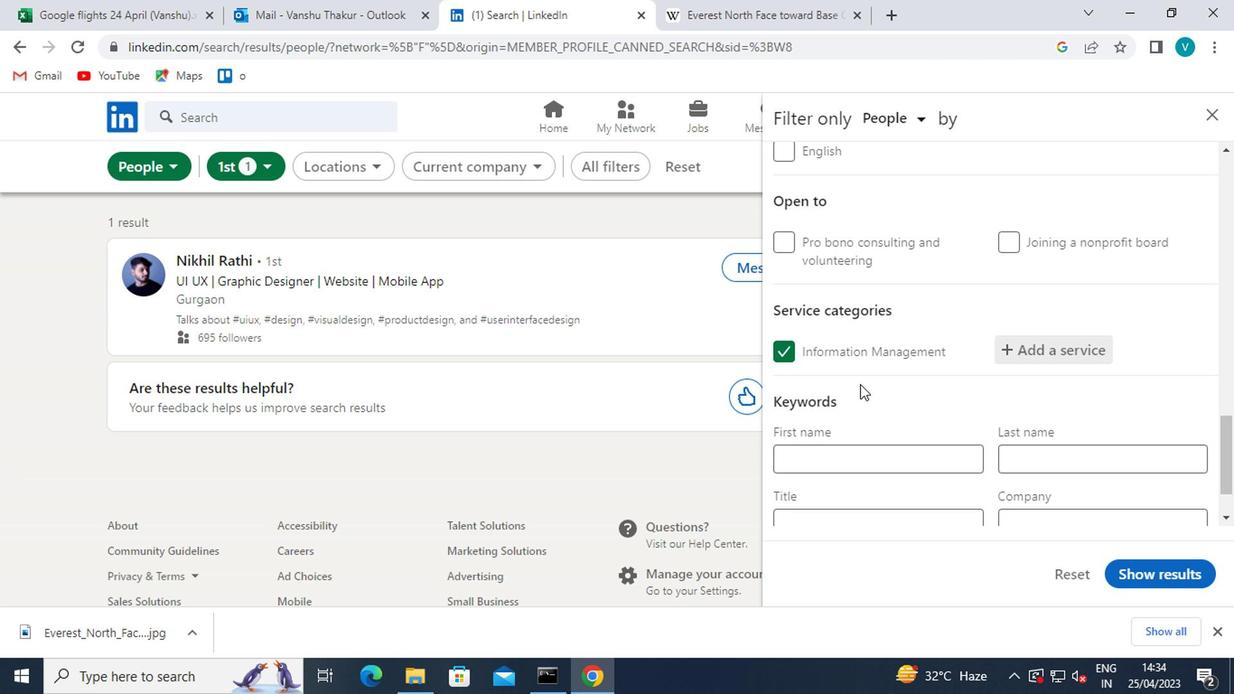 
Action: Mouse moved to (857, 374)
Screenshot: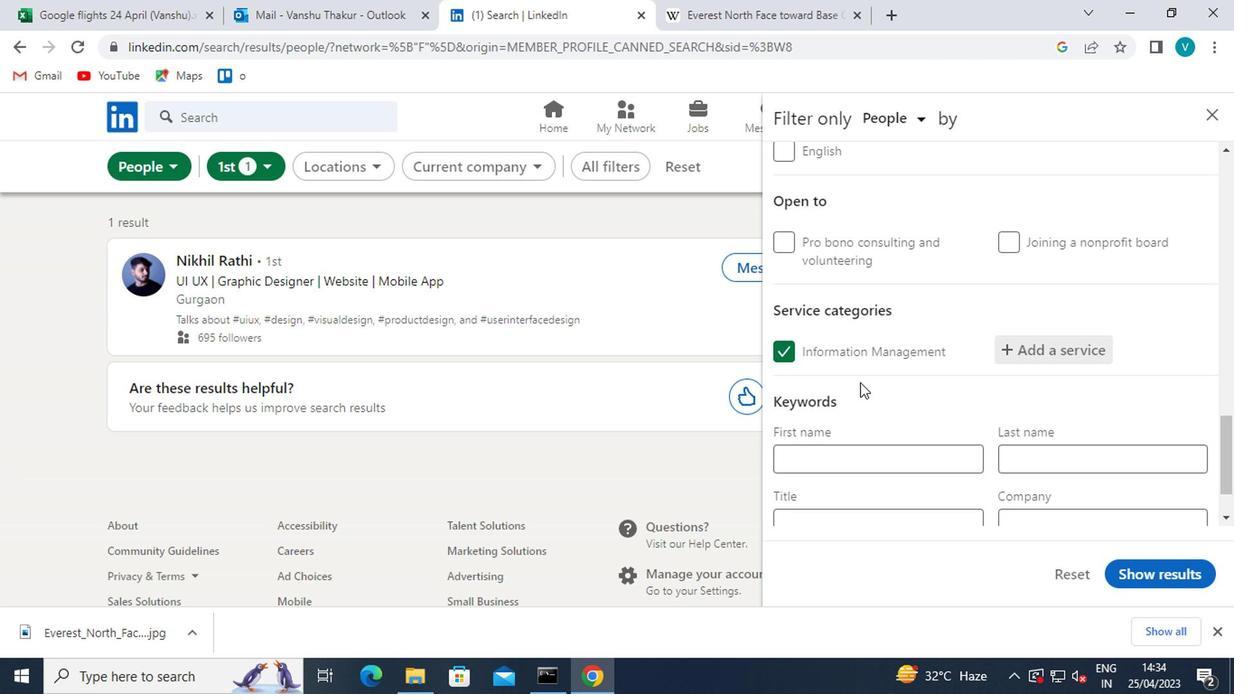 
Action: Mouse scrolled (857, 373) with delta (0, 0)
Screenshot: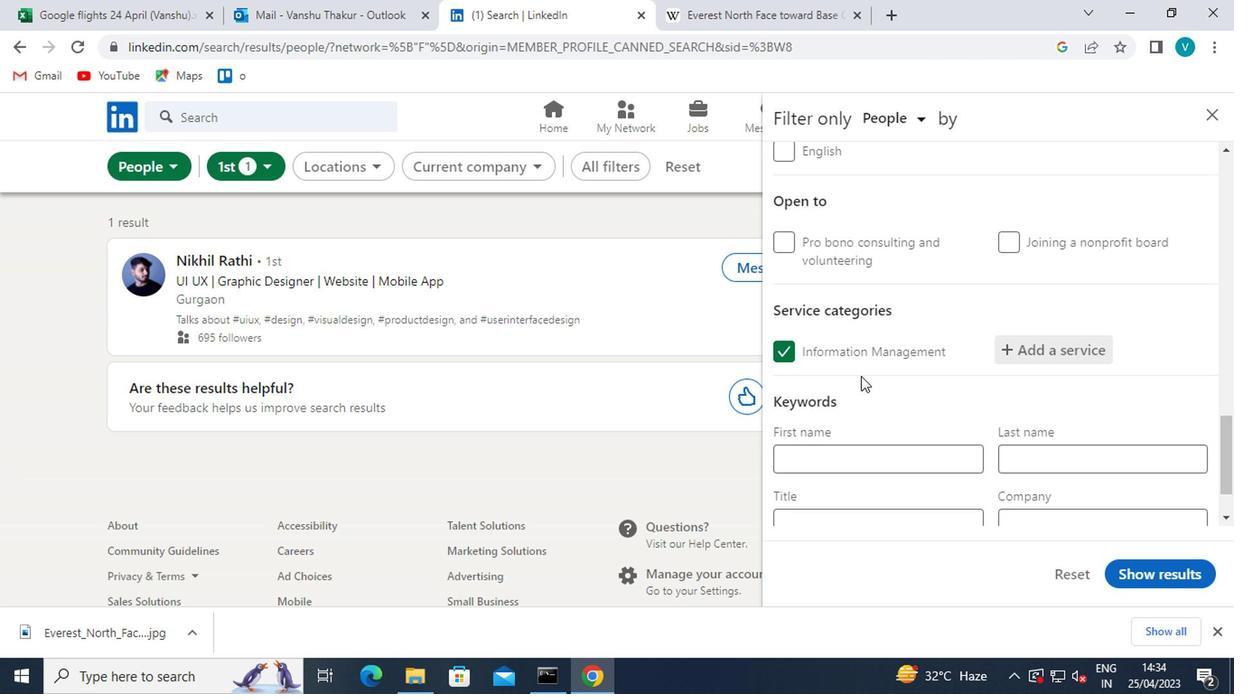 
Action: Mouse moved to (853, 431)
Screenshot: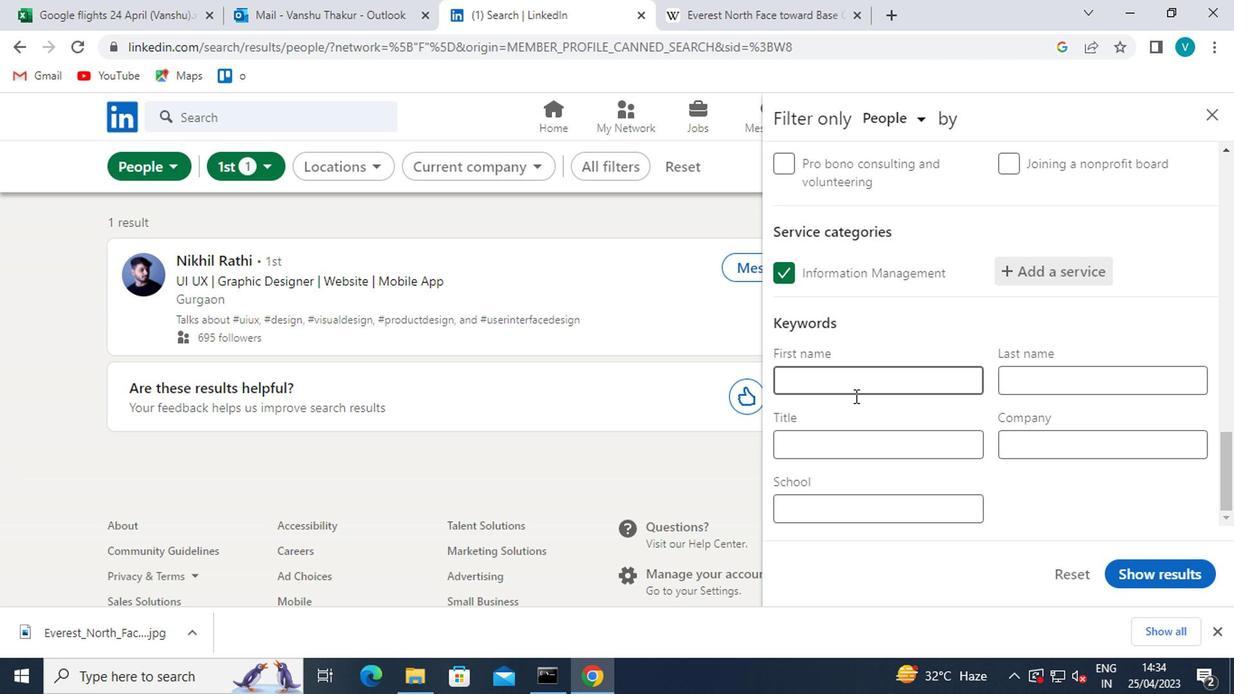 
Action: Mouse pressed left at (853, 431)
Screenshot: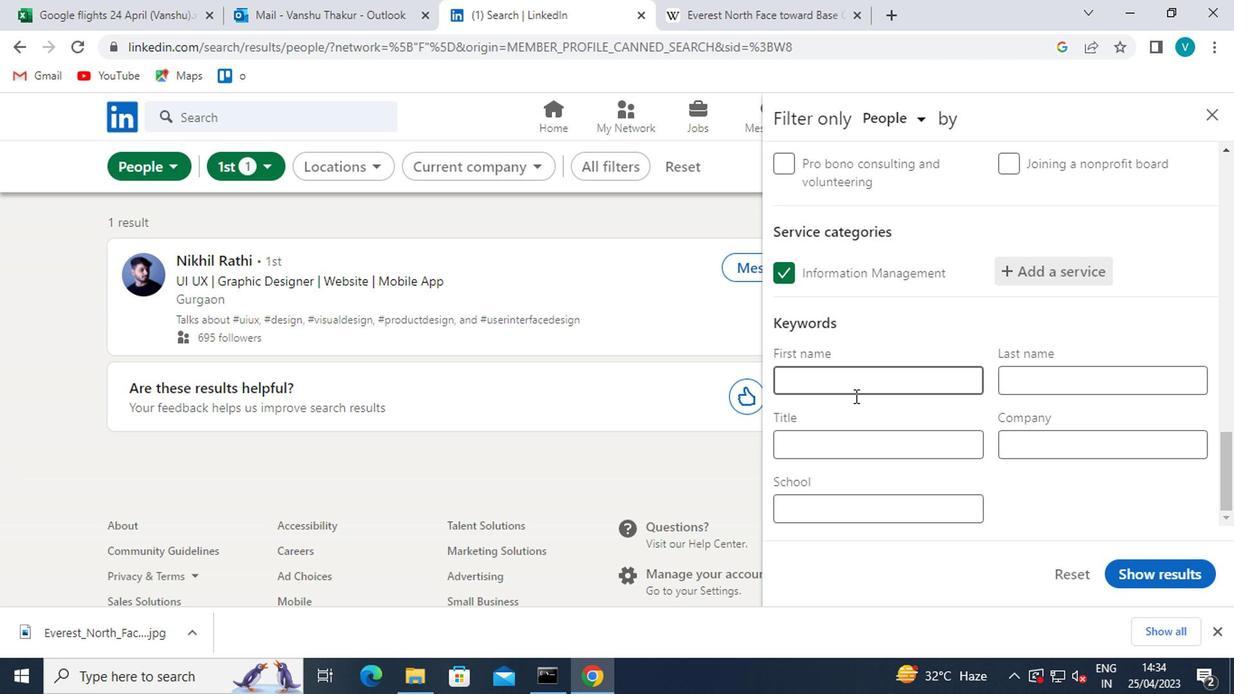 
Action: Mouse moved to (853, 432)
Screenshot: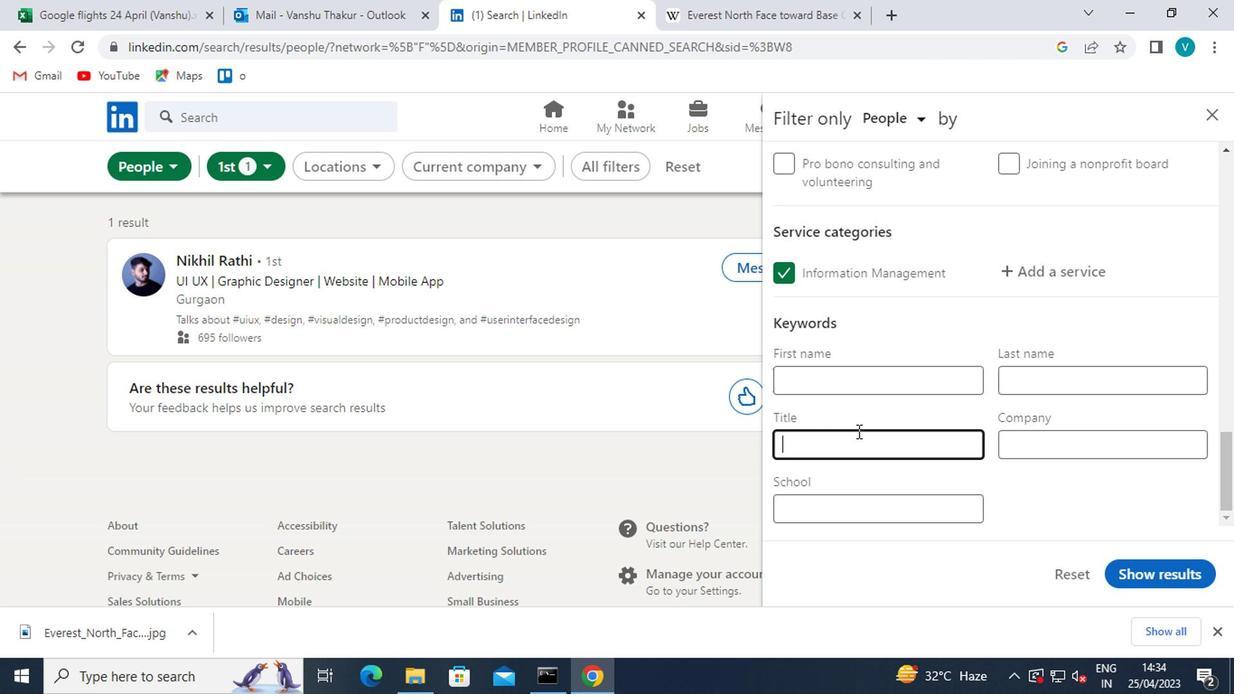 
Action: Key pressed <Key.shift>CUSTOMER<Key.space><Key.shift>SERVICE
Screenshot: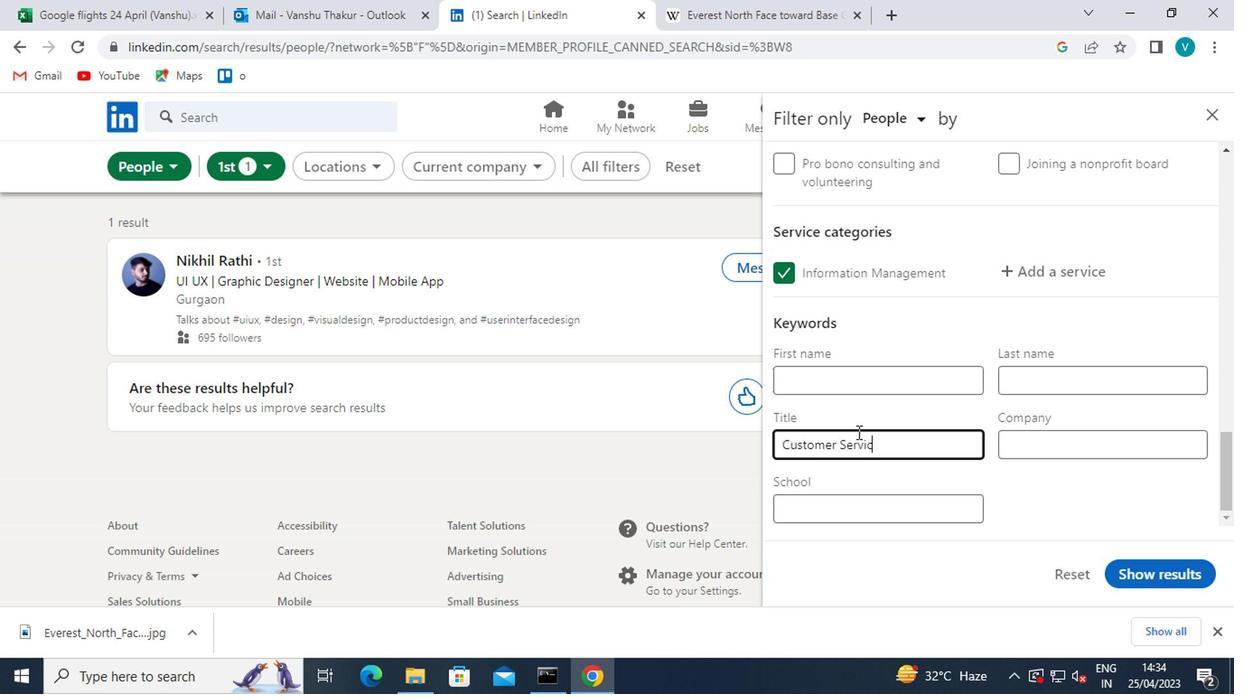 
Action: Mouse moved to (1123, 575)
Screenshot: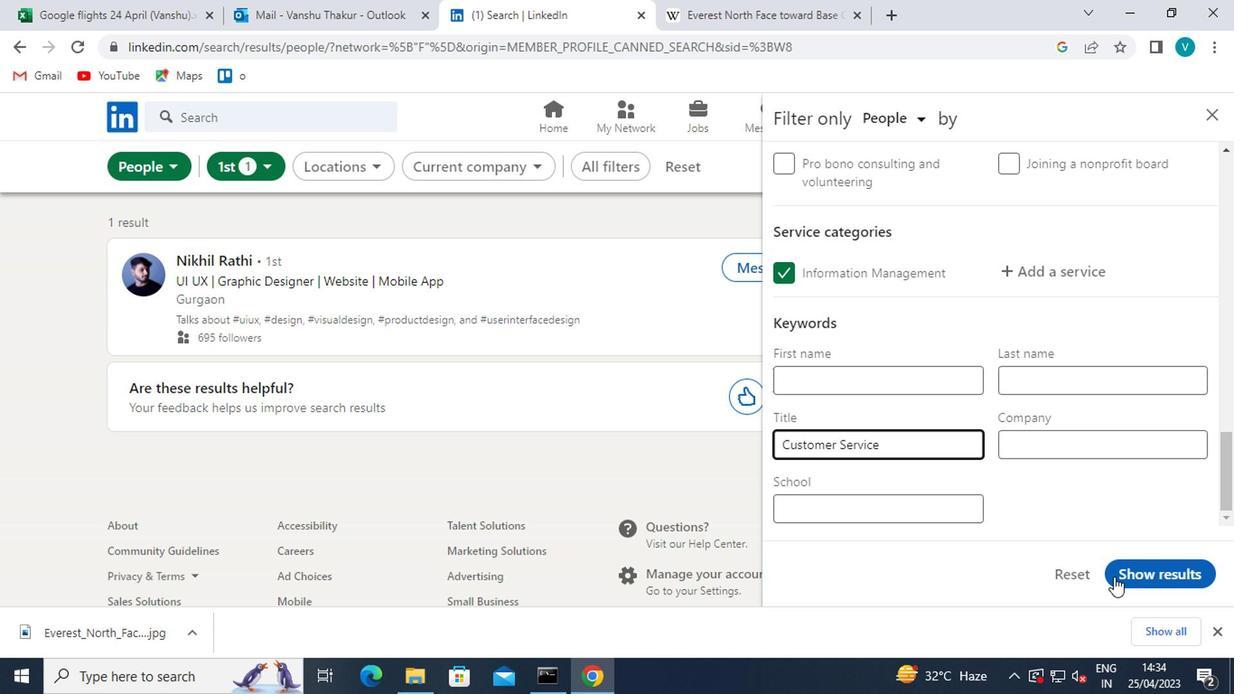 
Action: Mouse pressed left at (1123, 575)
Screenshot: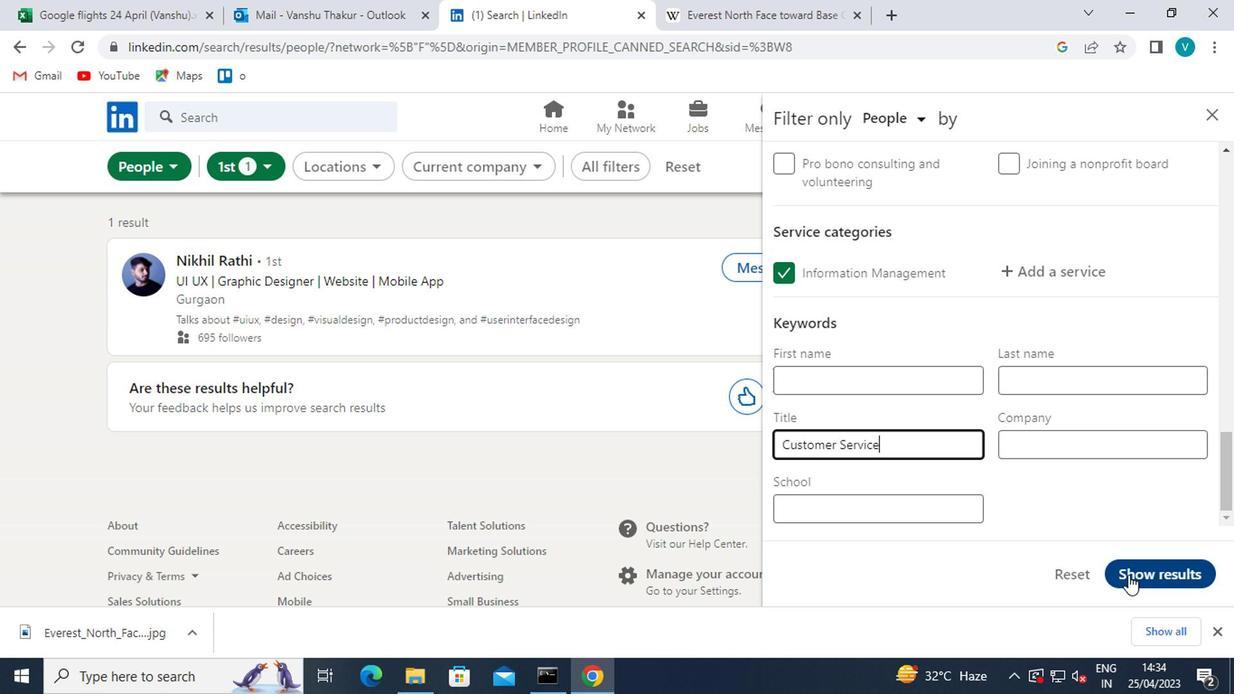 
Action: Mouse moved to (1117, 571)
Screenshot: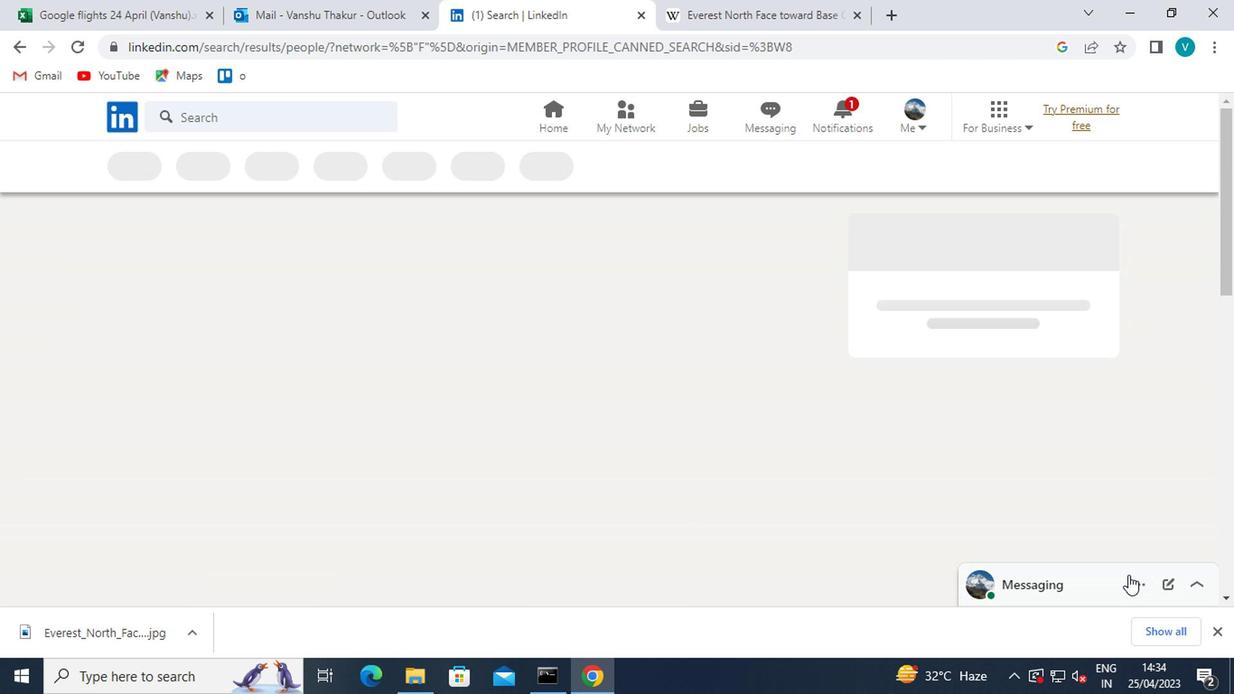 
